 Task: Find connections with filter location San Bartolomé with filter topic #lawstudentswith filter profile language French with filter current company Shapoorji Pallonji Real Estate with filter school Tripura University with filter industry Airlines and Aviation with filter service category Training with filter keywords title Market Development Manager
Action: Mouse moved to (698, 97)
Screenshot: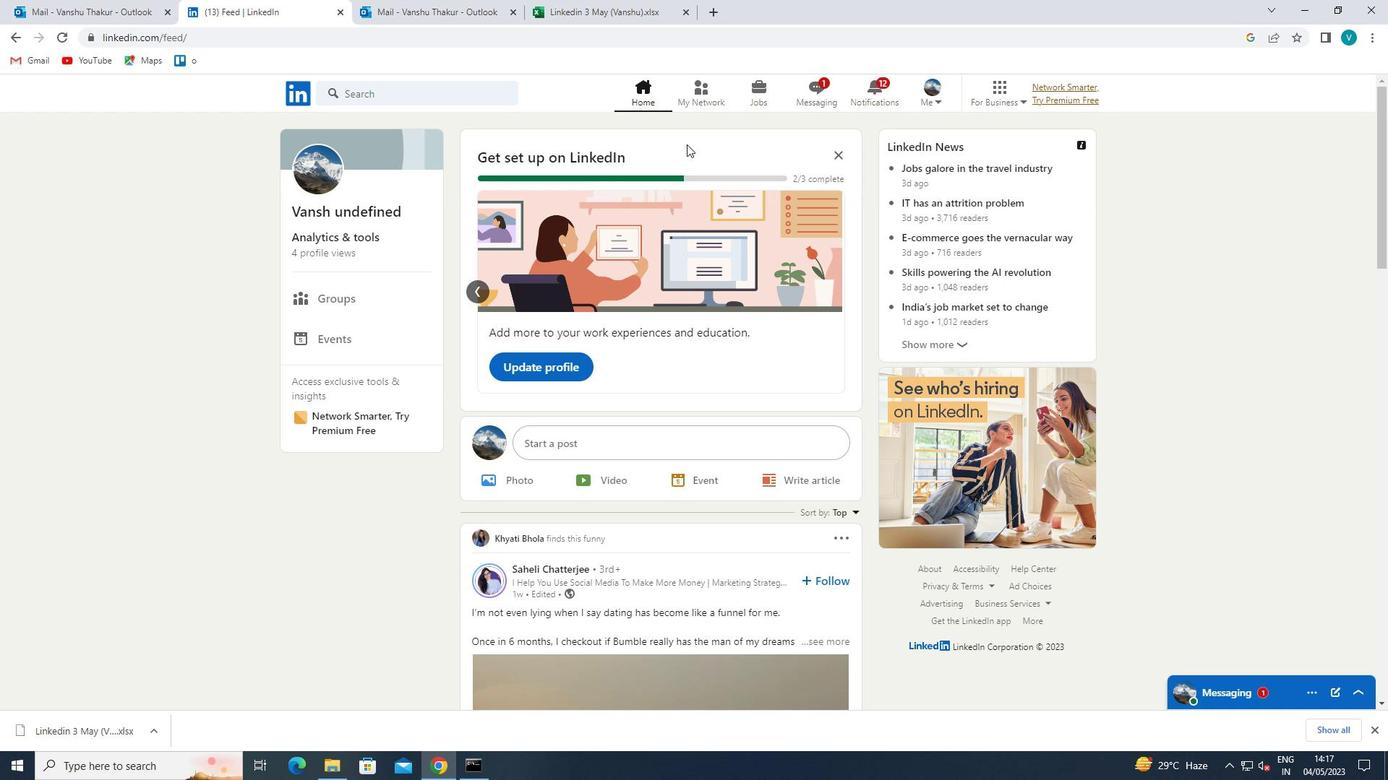 
Action: Mouse pressed left at (698, 97)
Screenshot: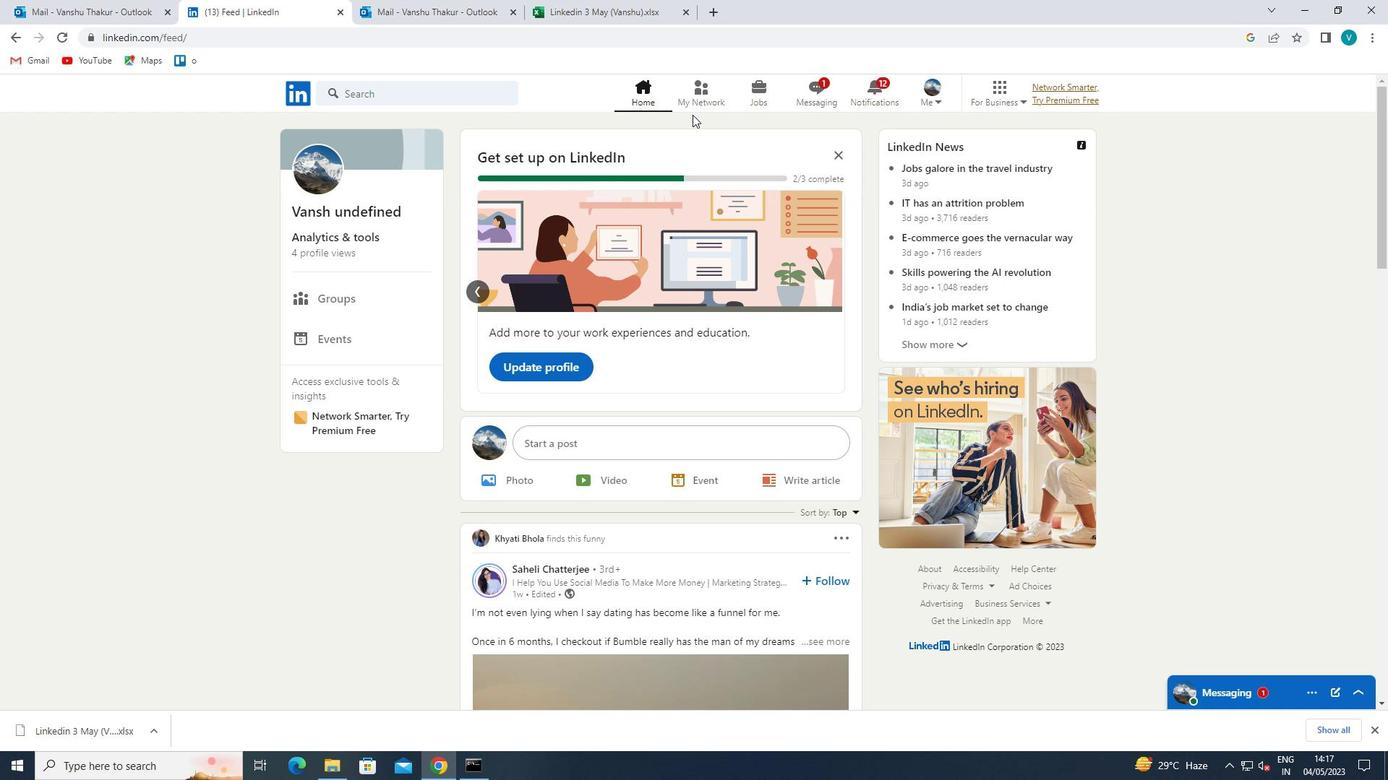 
Action: Mouse moved to (407, 172)
Screenshot: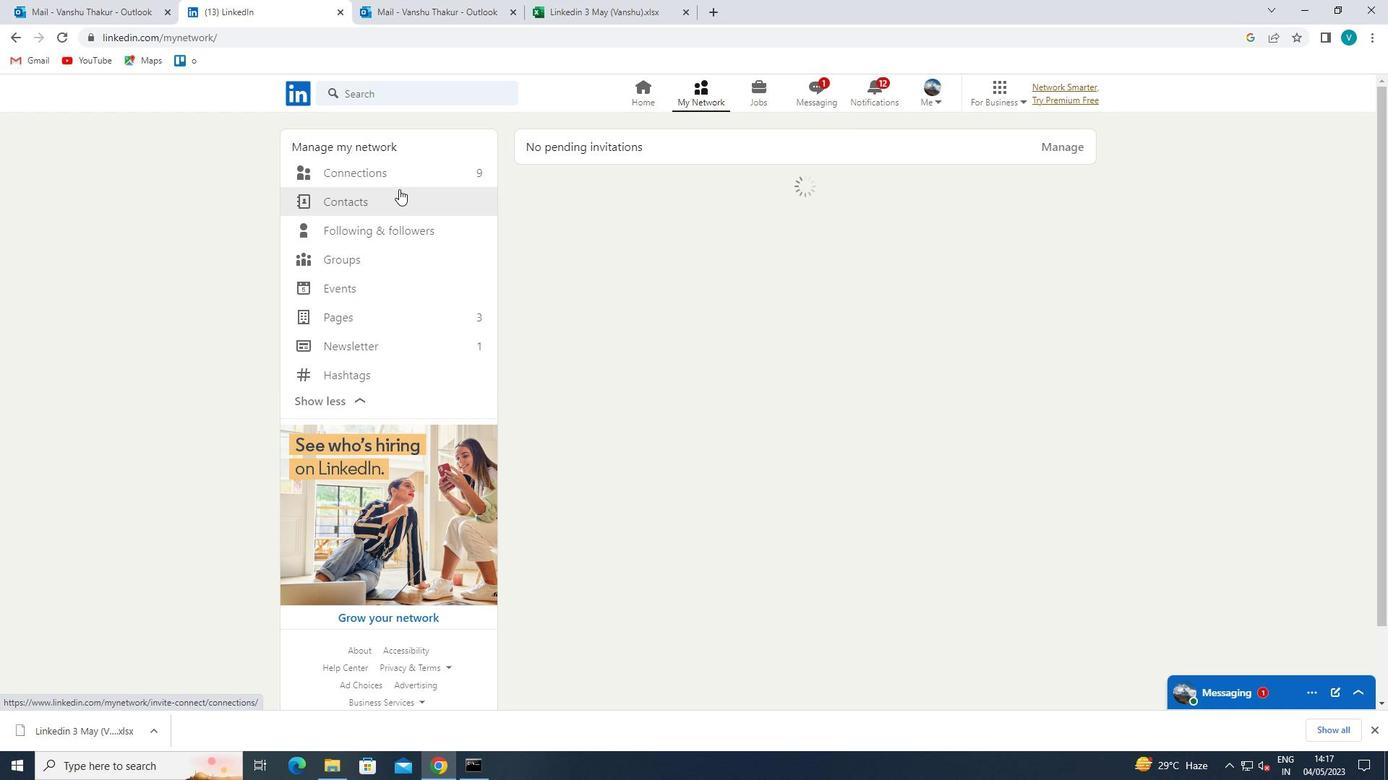 
Action: Mouse pressed left at (407, 172)
Screenshot: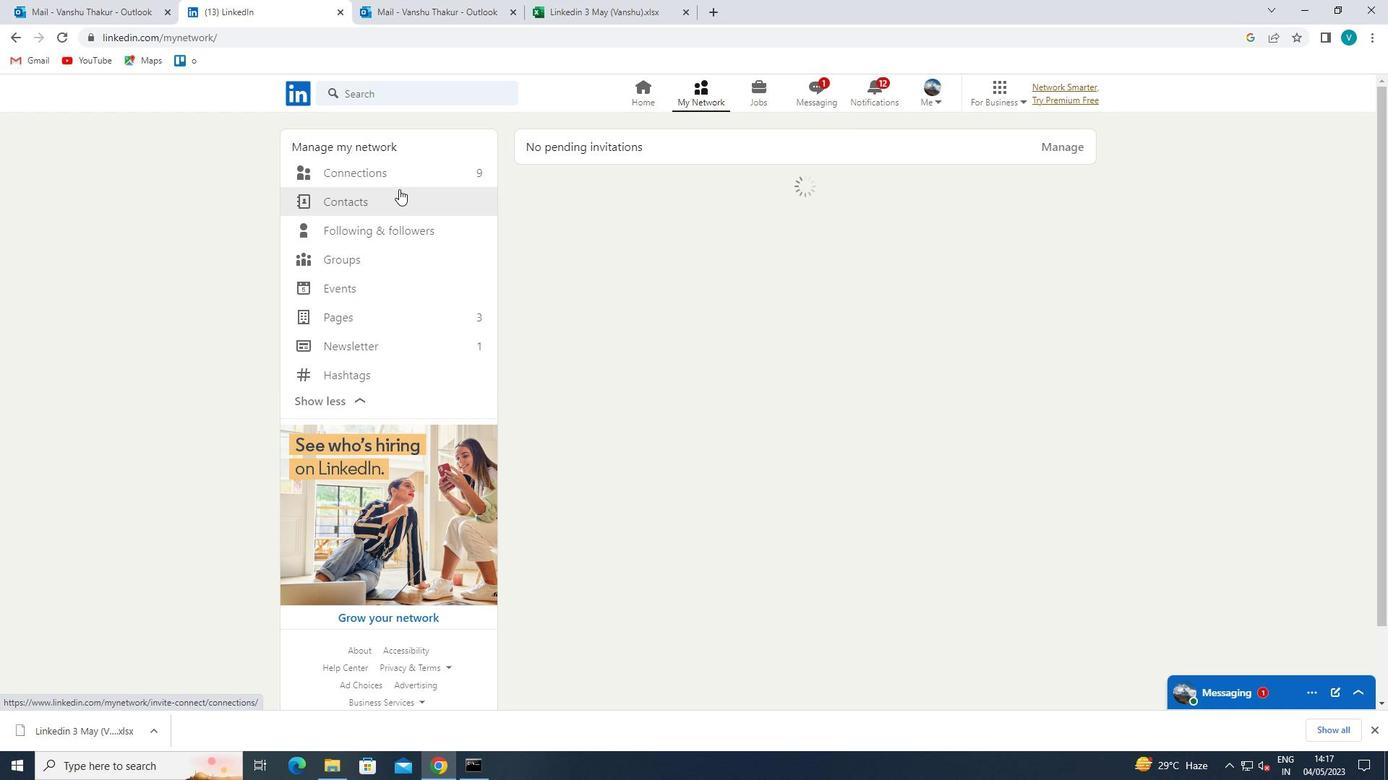 
Action: Mouse moved to (832, 165)
Screenshot: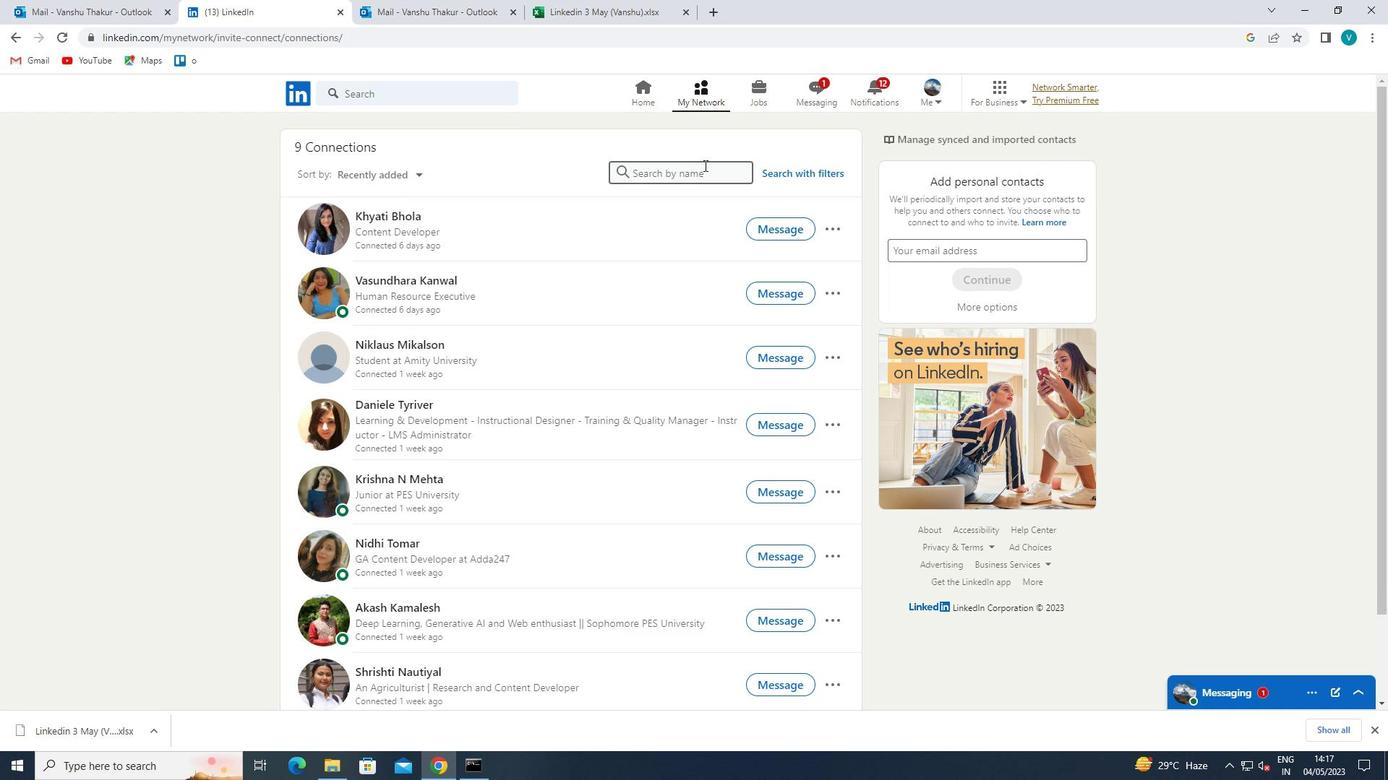 
Action: Mouse pressed left at (832, 165)
Screenshot: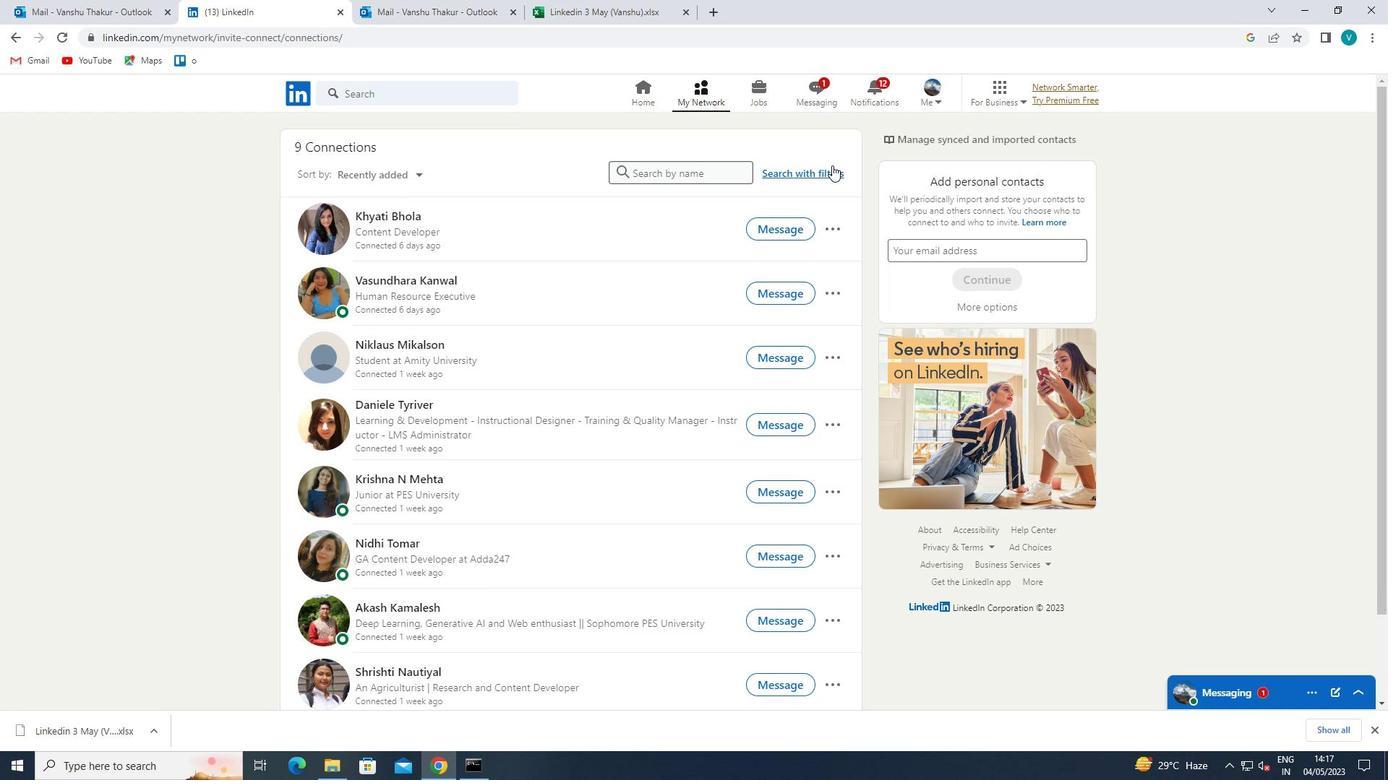 
Action: Mouse moved to (700, 135)
Screenshot: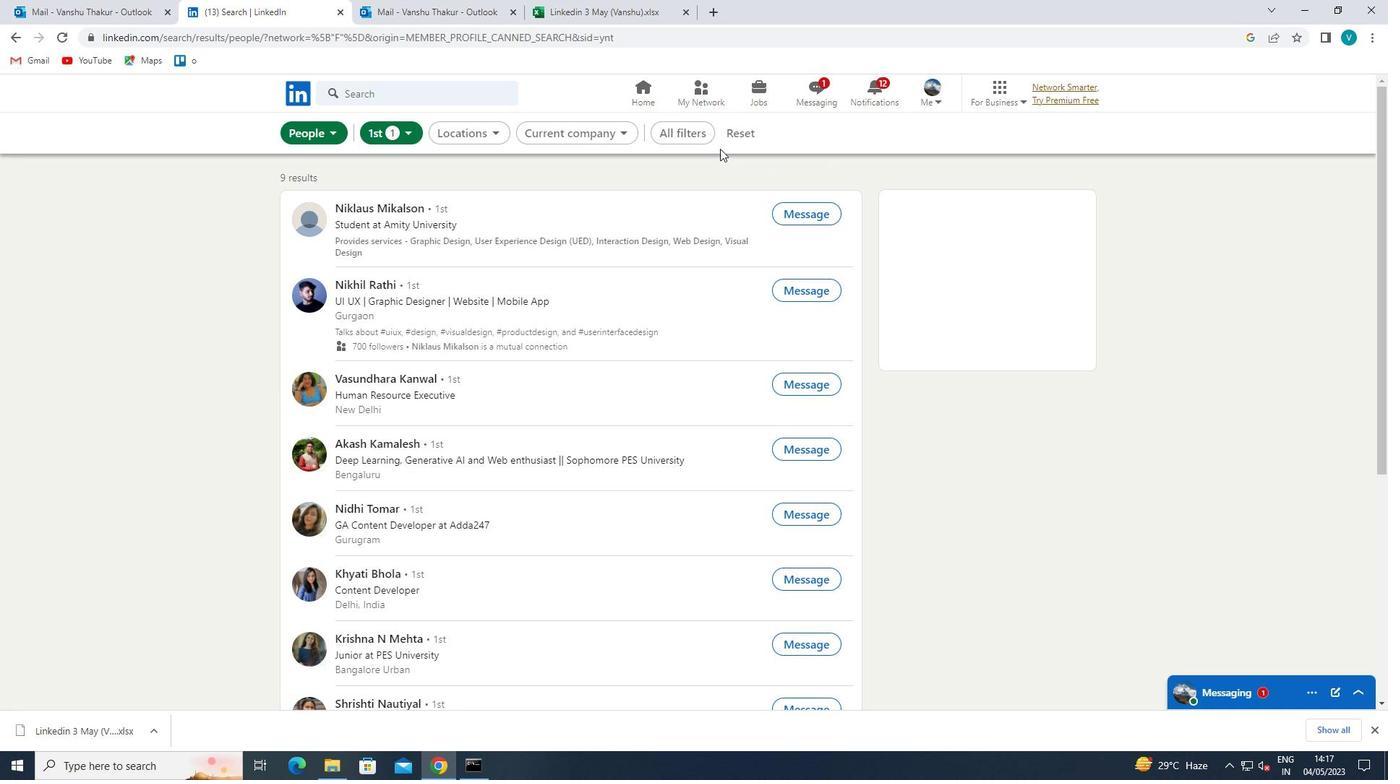 
Action: Mouse pressed left at (700, 135)
Screenshot: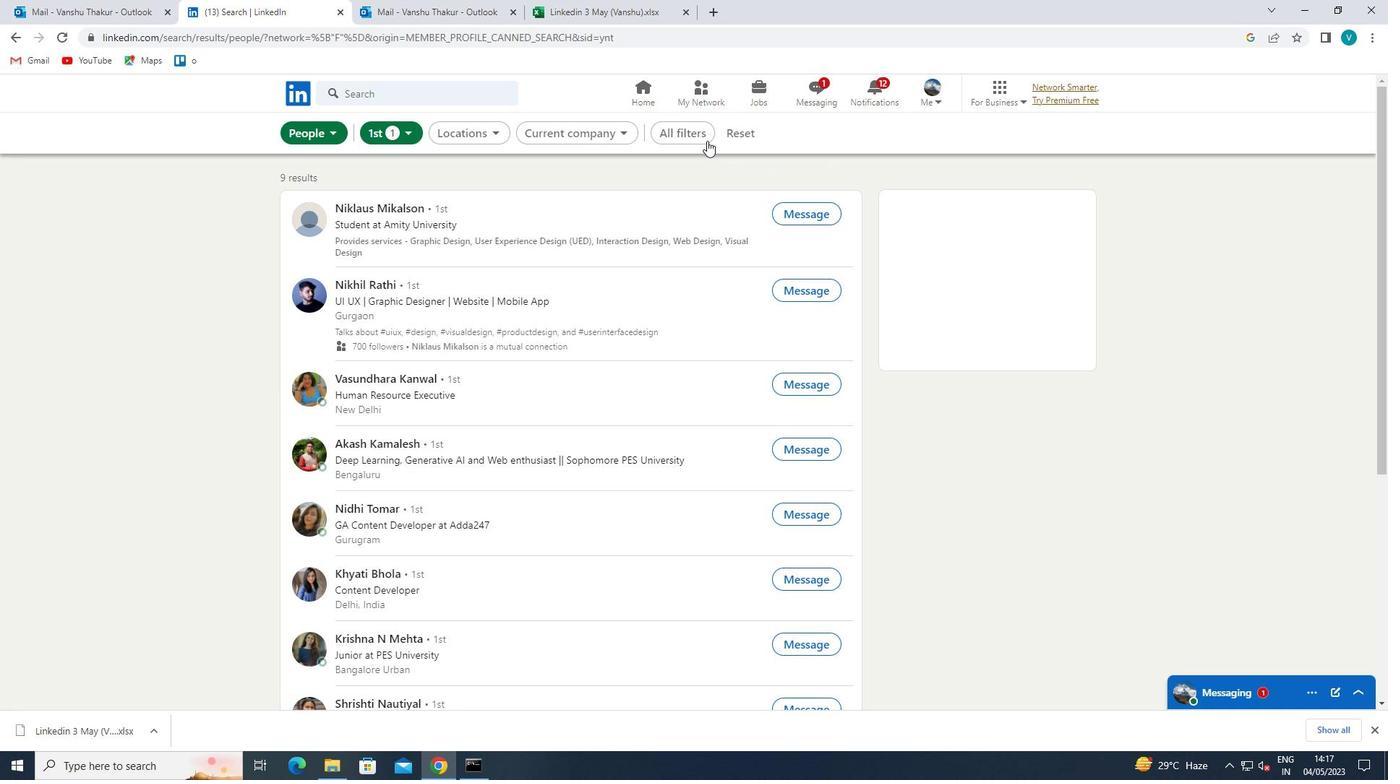 
Action: Mouse moved to (1176, 271)
Screenshot: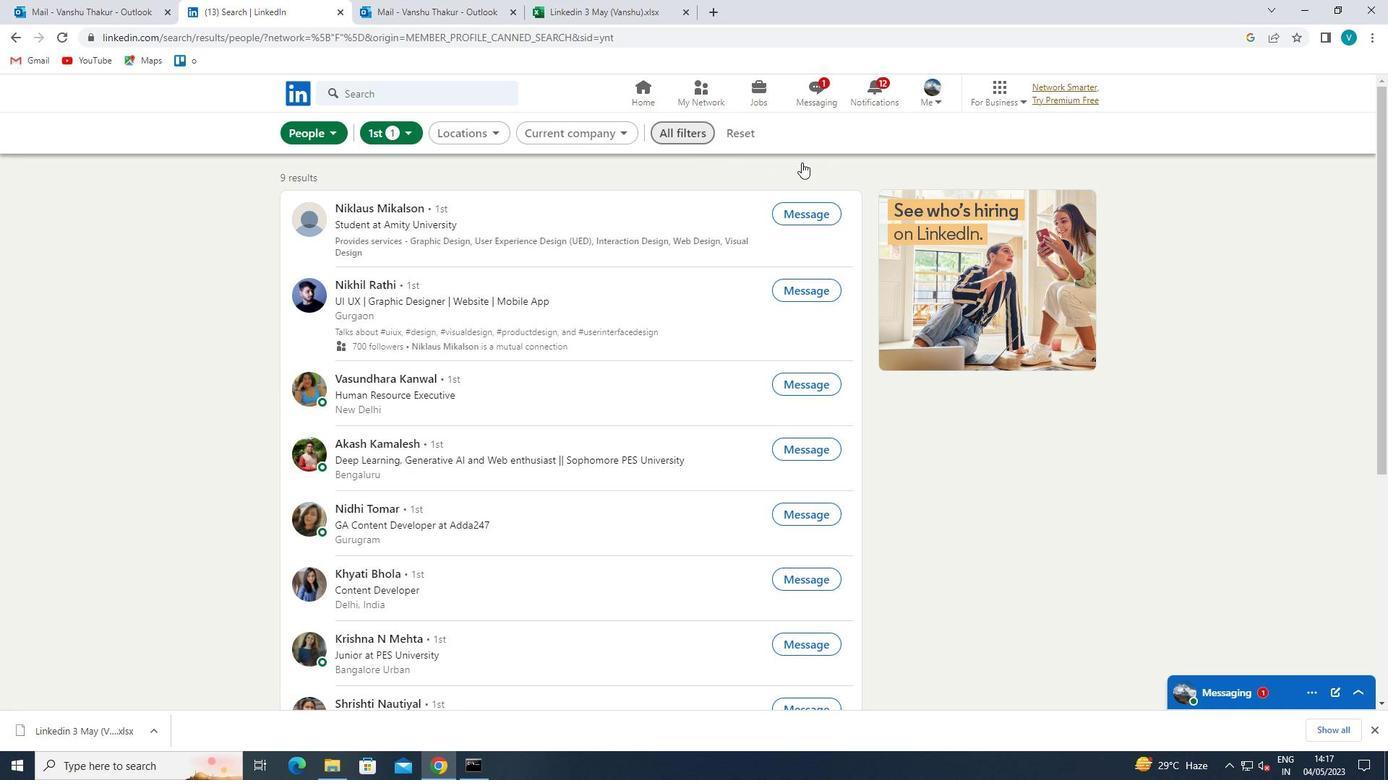 
Action: Mouse scrolled (1176, 270) with delta (0, 0)
Screenshot: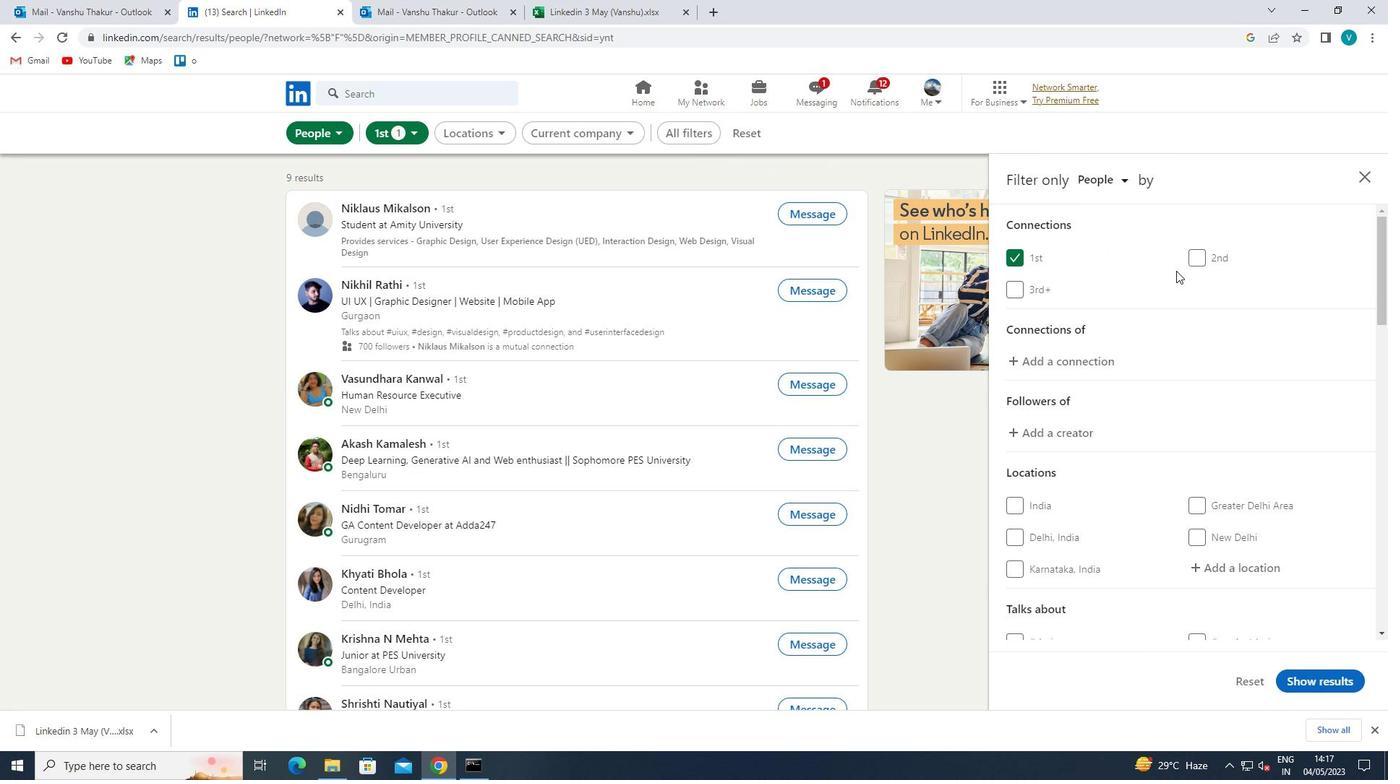 
Action: Mouse scrolled (1176, 270) with delta (0, 0)
Screenshot: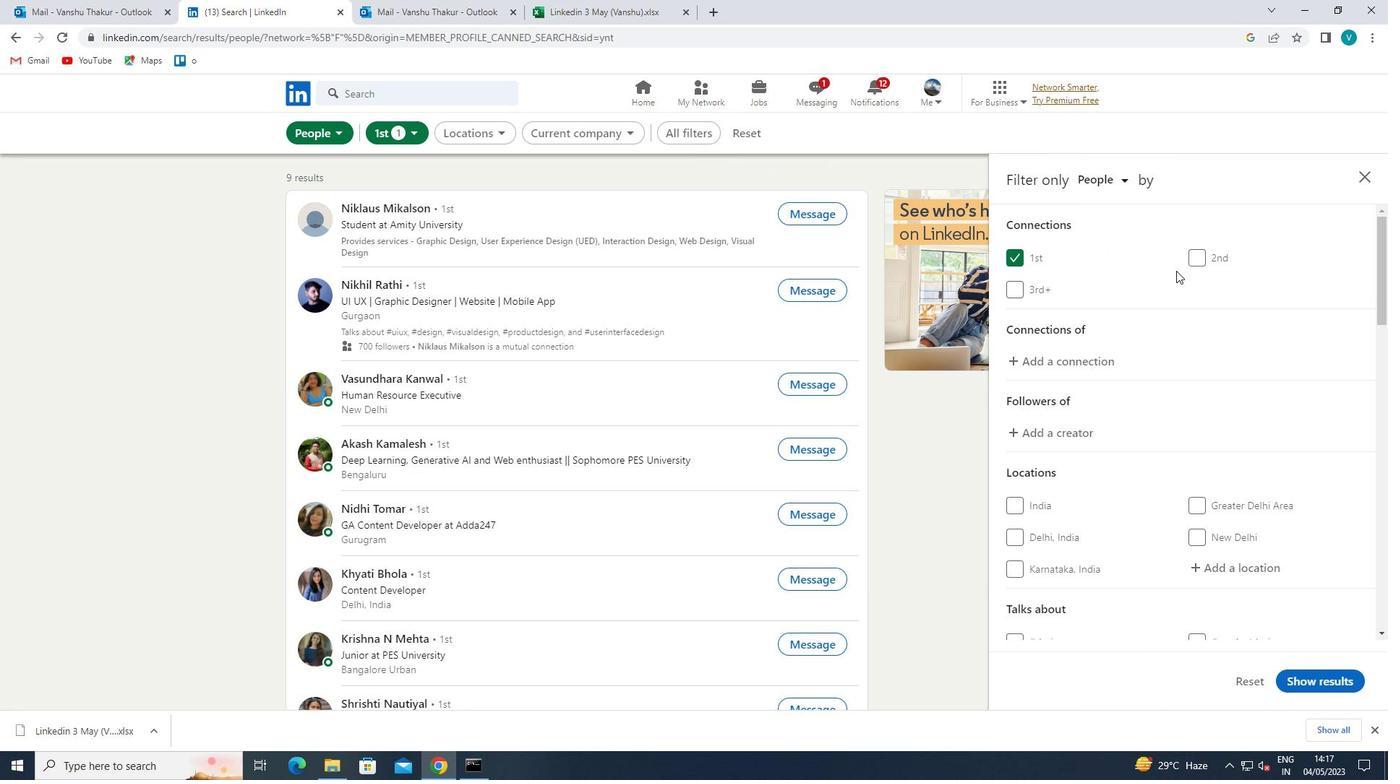 
Action: Mouse scrolled (1176, 270) with delta (0, 0)
Screenshot: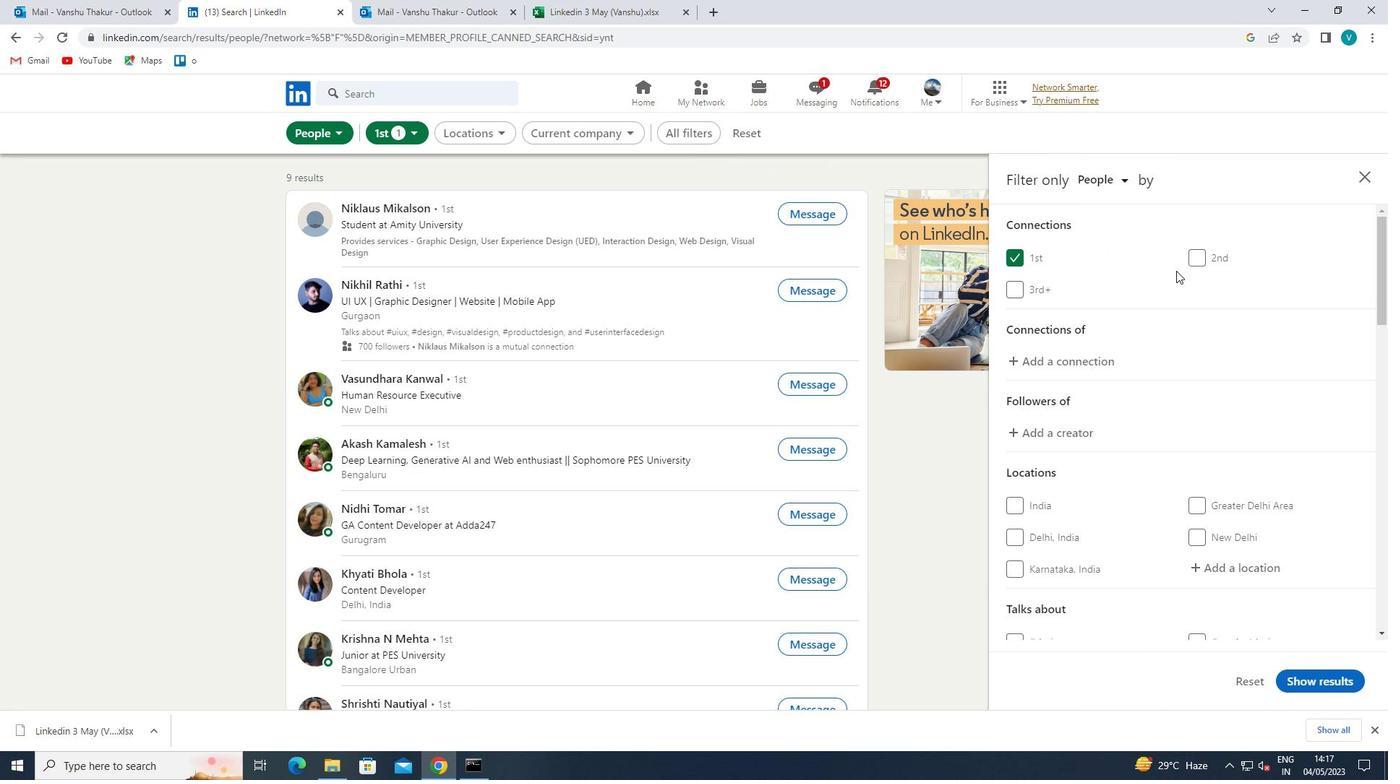 
Action: Mouse scrolled (1176, 270) with delta (0, 0)
Screenshot: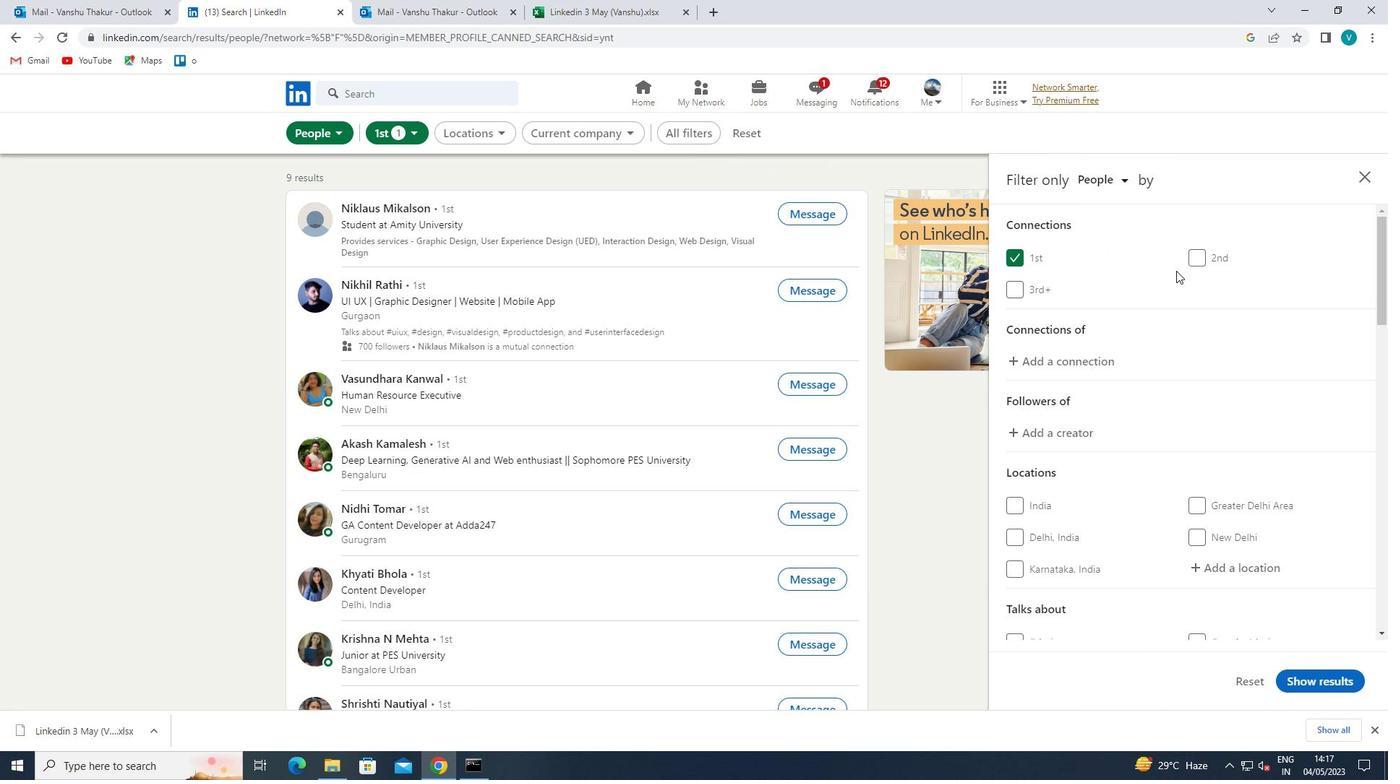 
Action: Mouse moved to (1235, 309)
Screenshot: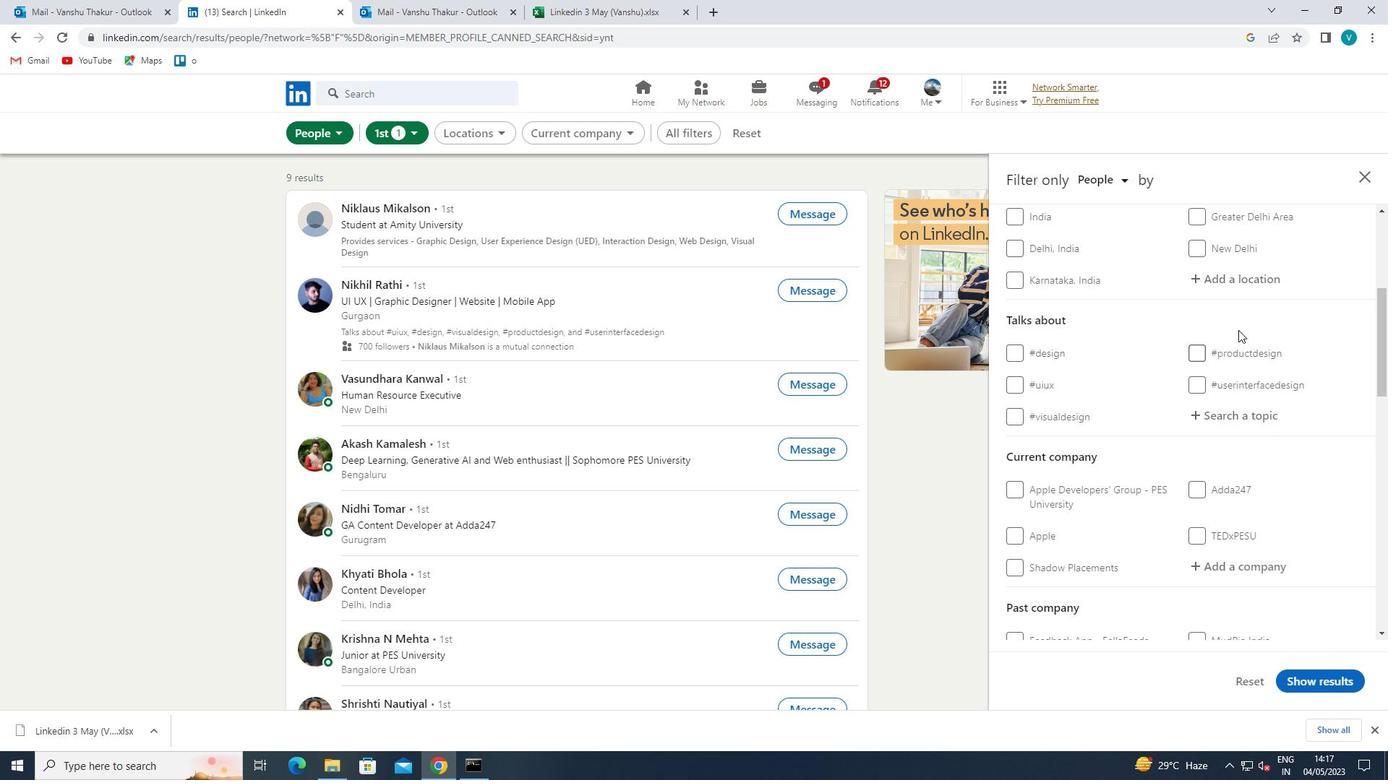 
Action: Mouse scrolled (1235, 310) with delta (0, 0)
Screenshot: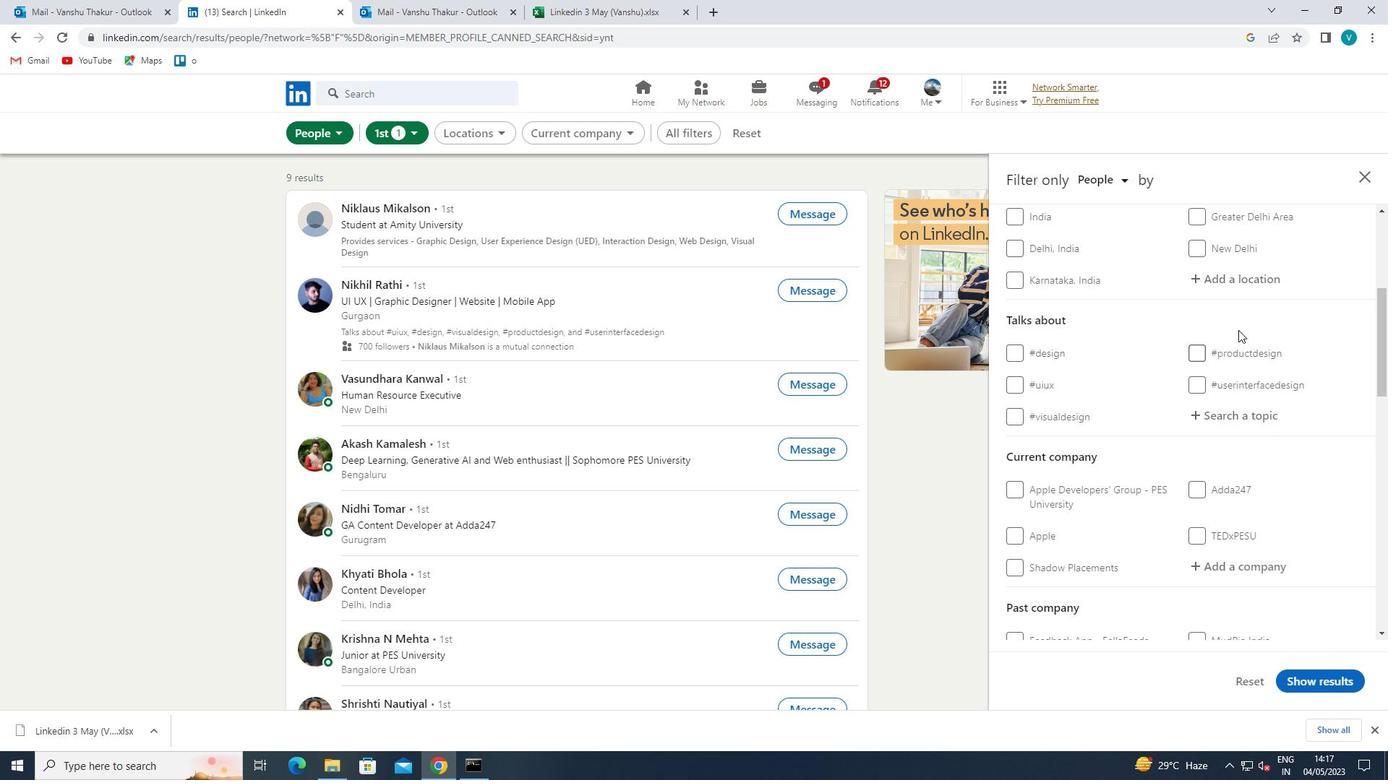 
Action: Mouse moved to (1236, 342)
Screenshot: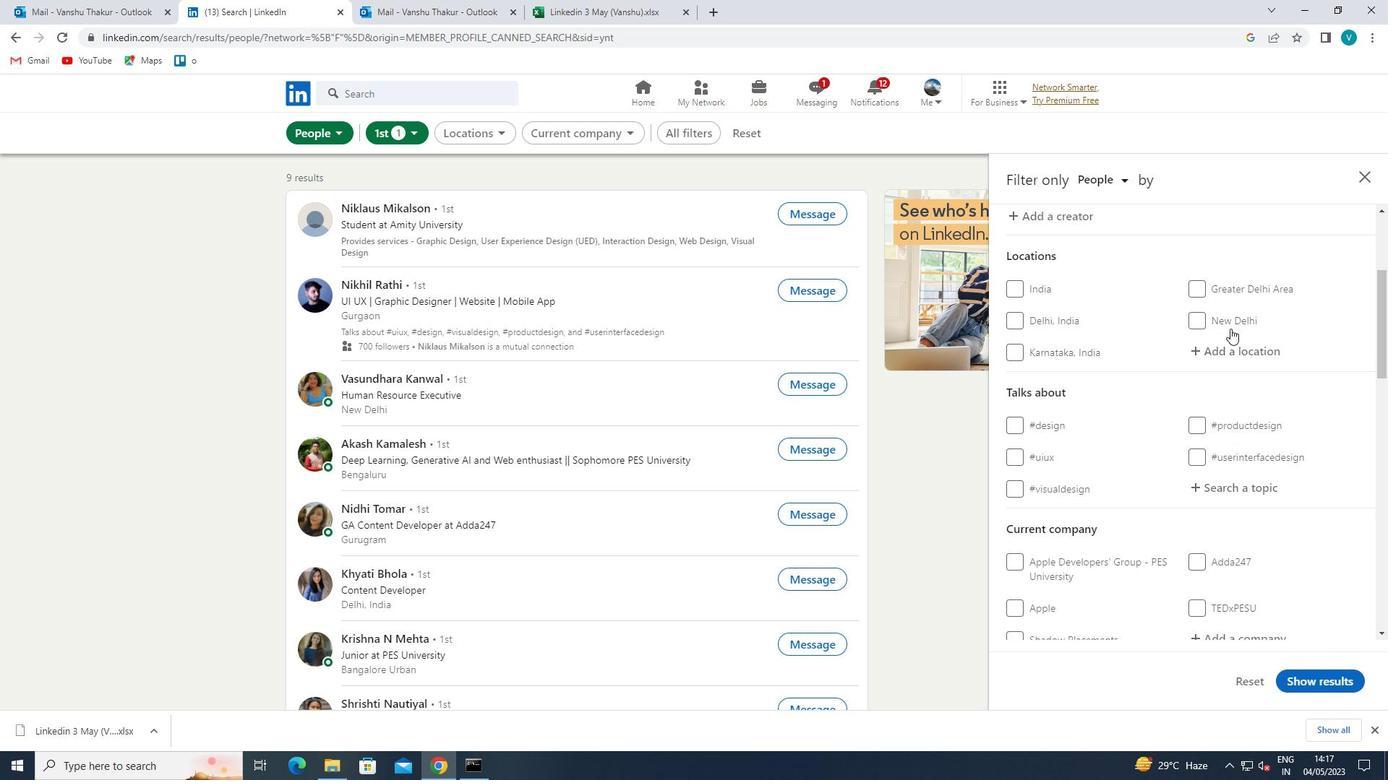 
Action: Mouse pressed left at (1236, 342)
Screenshot: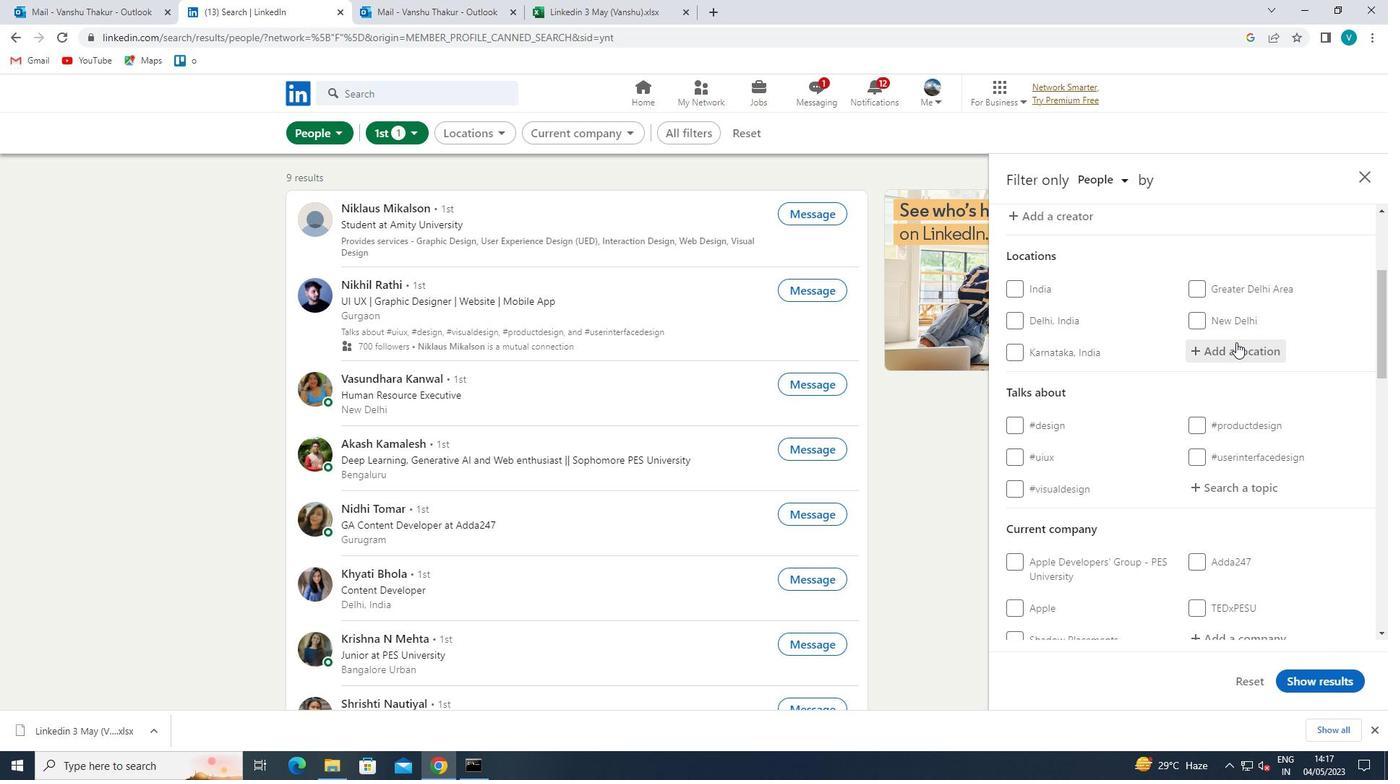 
Action: Key pressed <Key.shift>SAN<Key.space><Key.shift>BARTOLOME
Screenshot: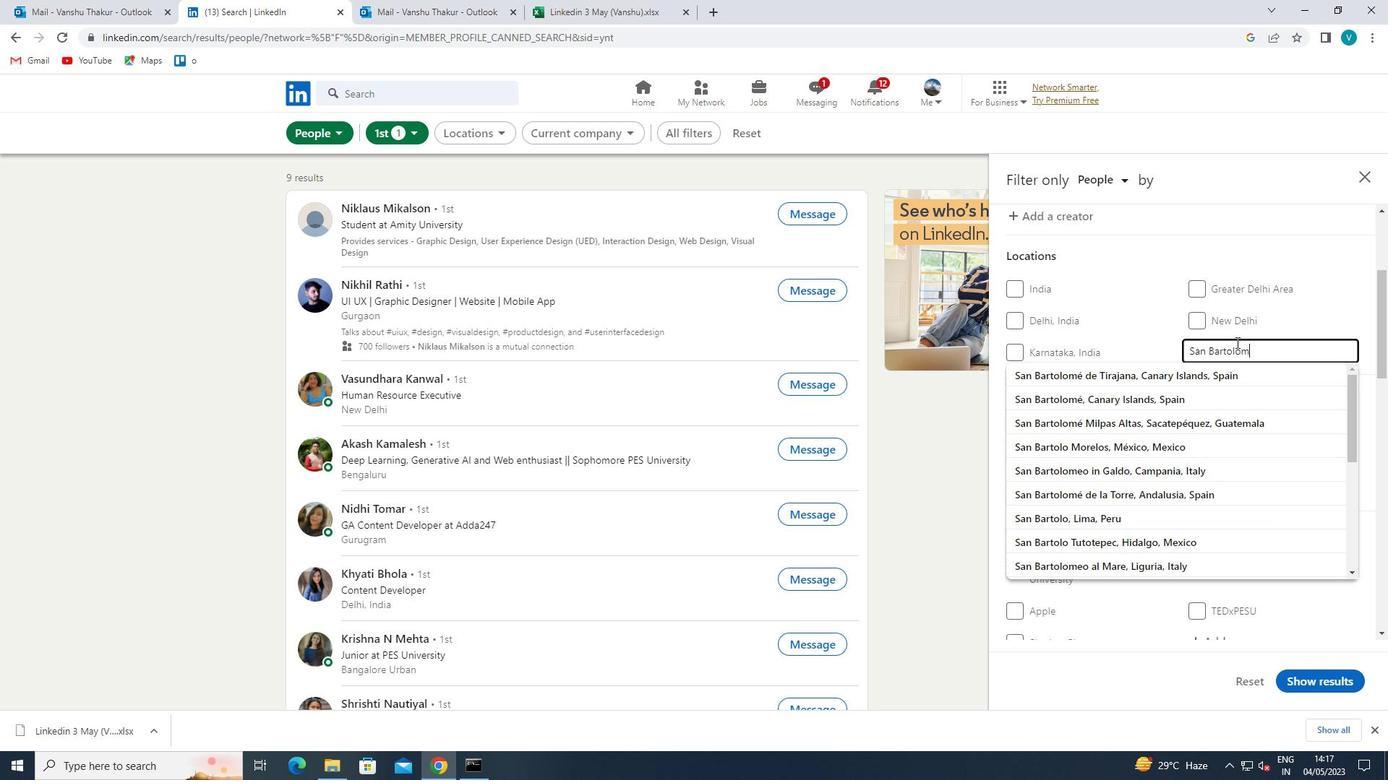 
Action: Mouse moved to (1207, 390)
Screenshot: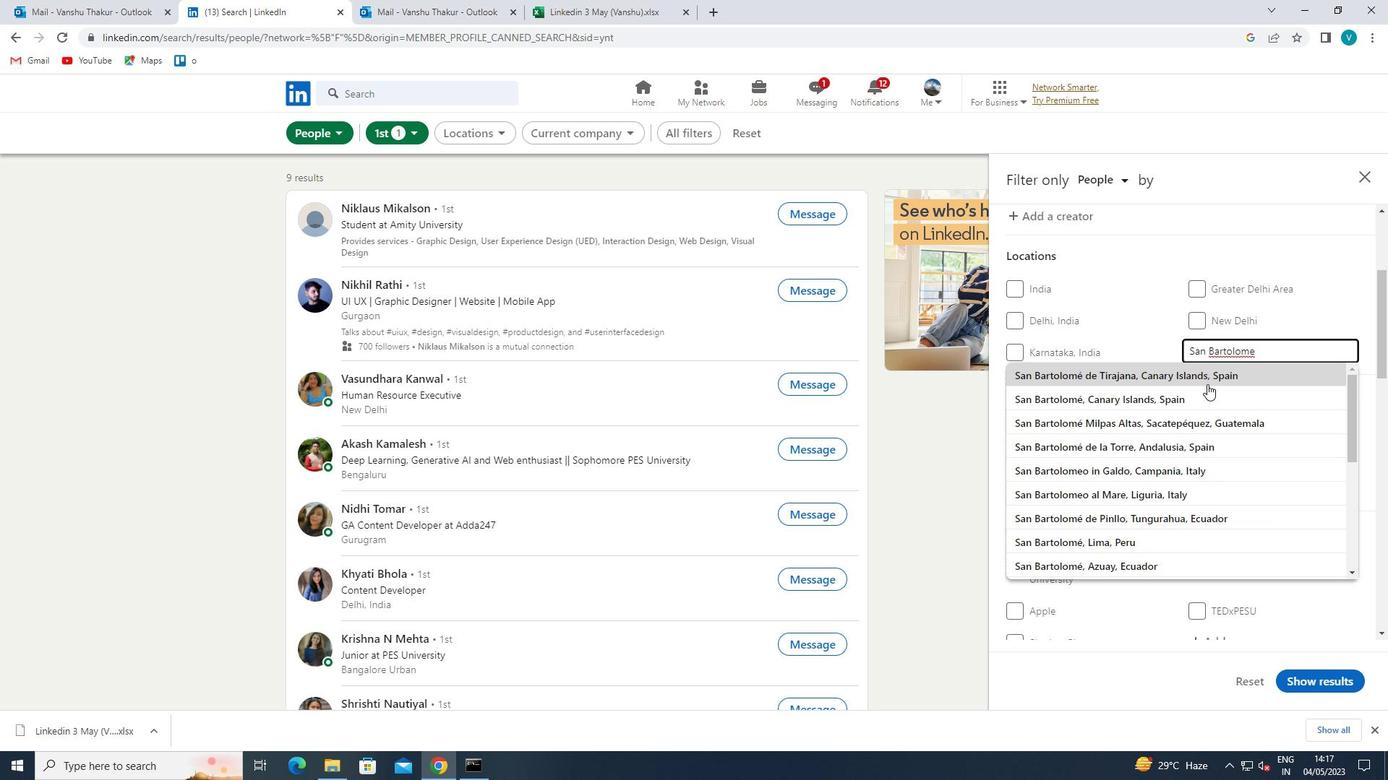 
Action: Mouse pressed left at (1207, 390)
Screenshot: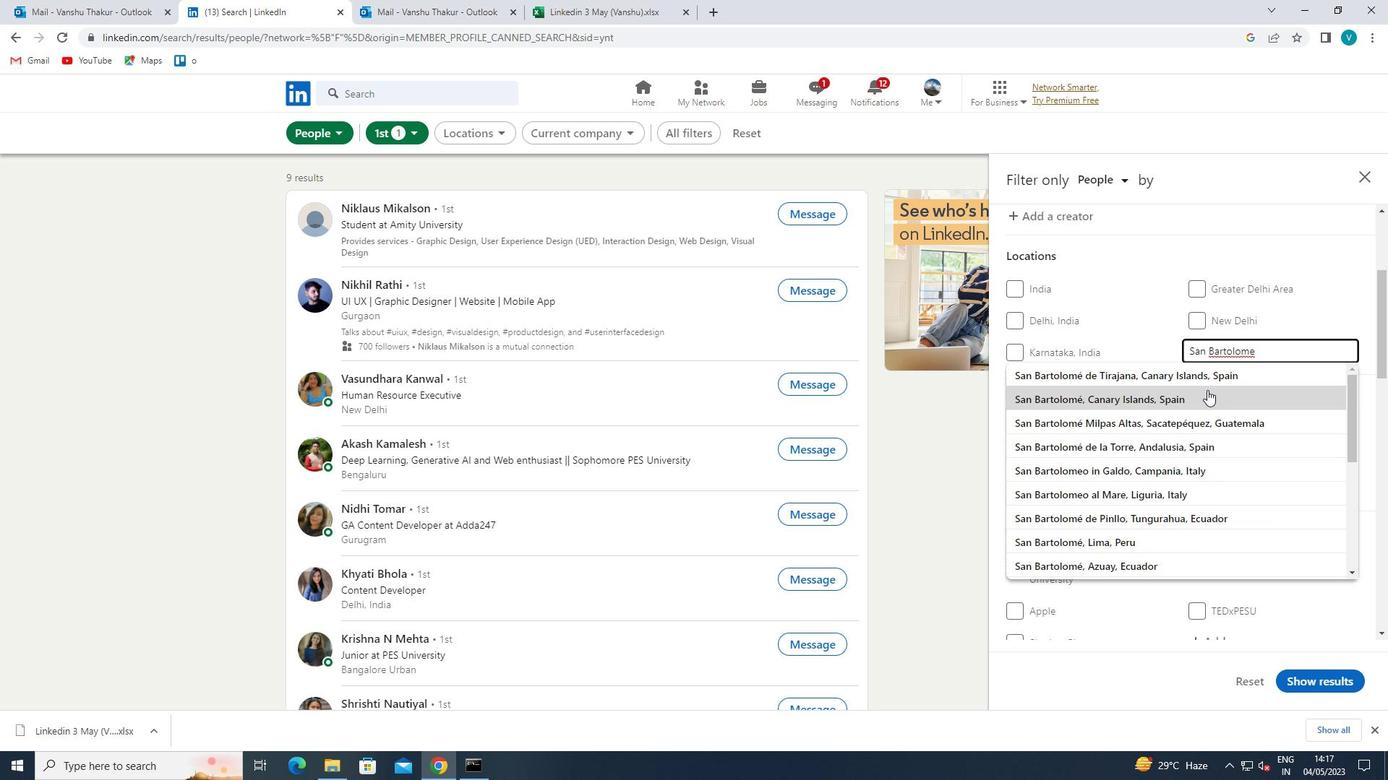 
Action: Mouse scrolled (1207, 389) with delta (0, 0)
Screenshot: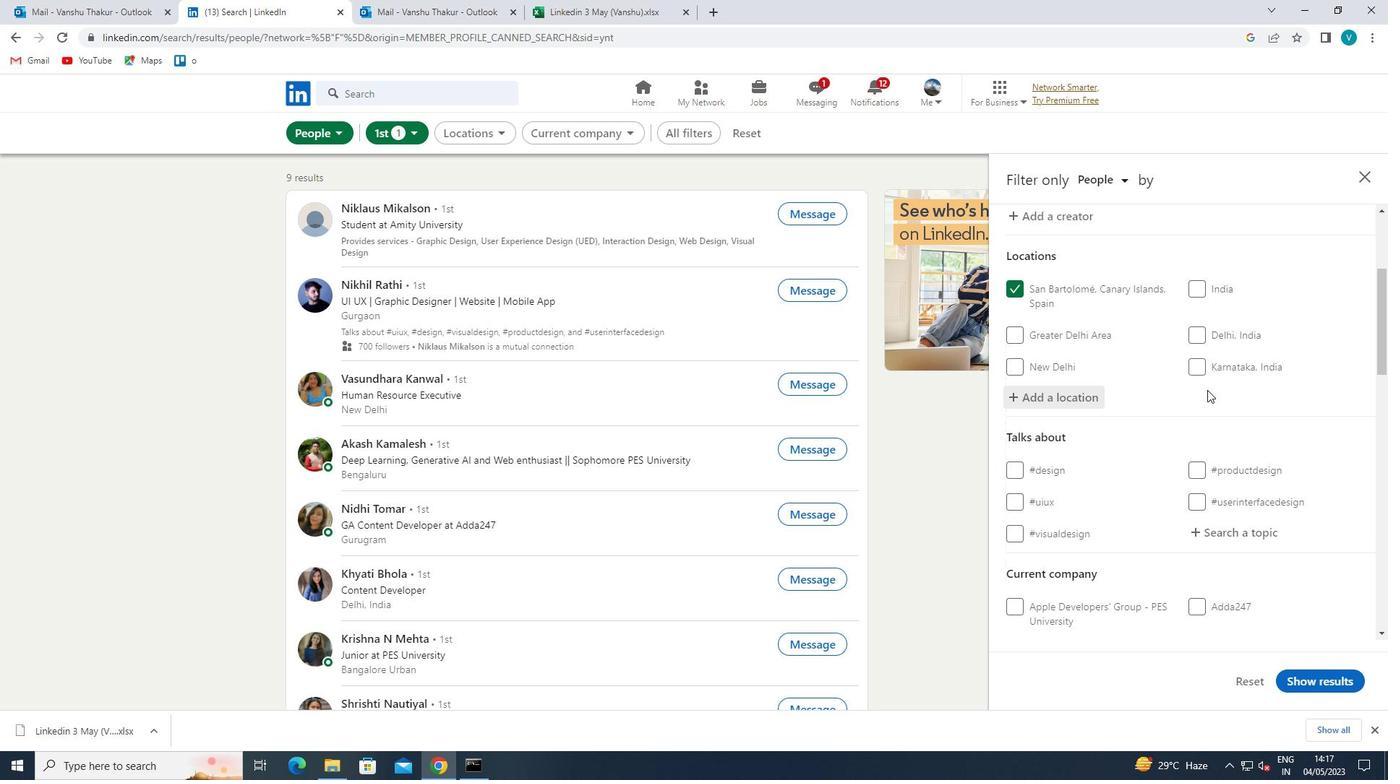 
Action: Mouse scrolled (1207, 389) with delta (0, 0)
Screenshot: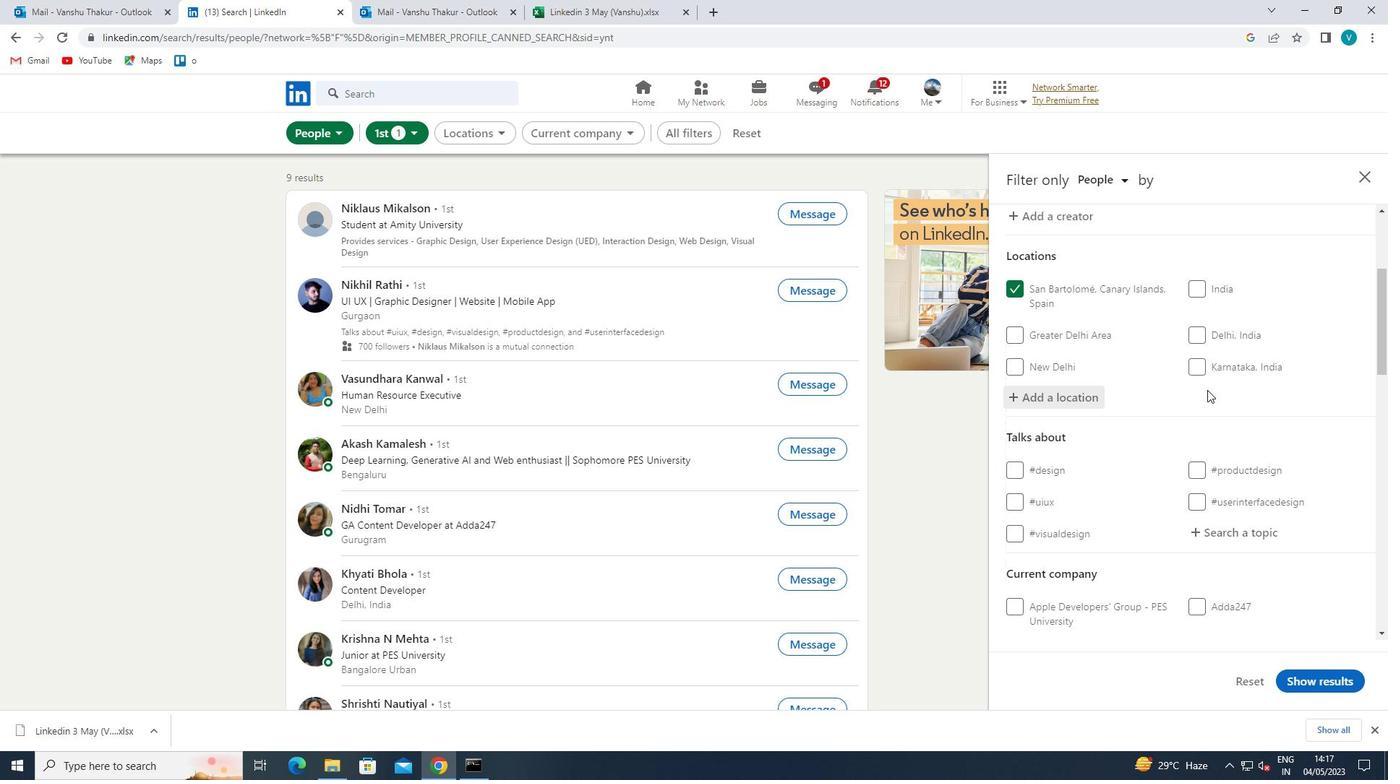 
Action: Mouse pressed left at (1207, 390)
Screenshot: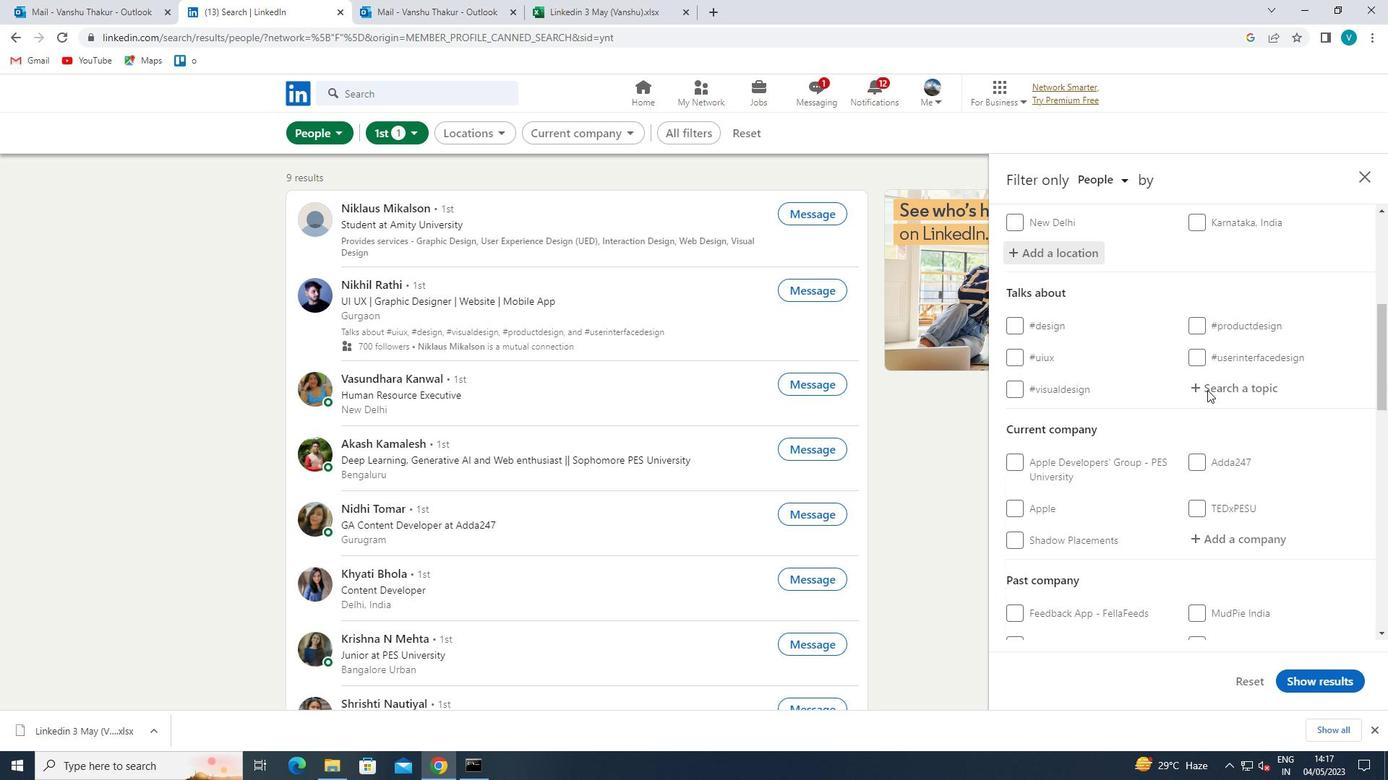 
Action: Key pressed LAWSTUDEN
Screenshot: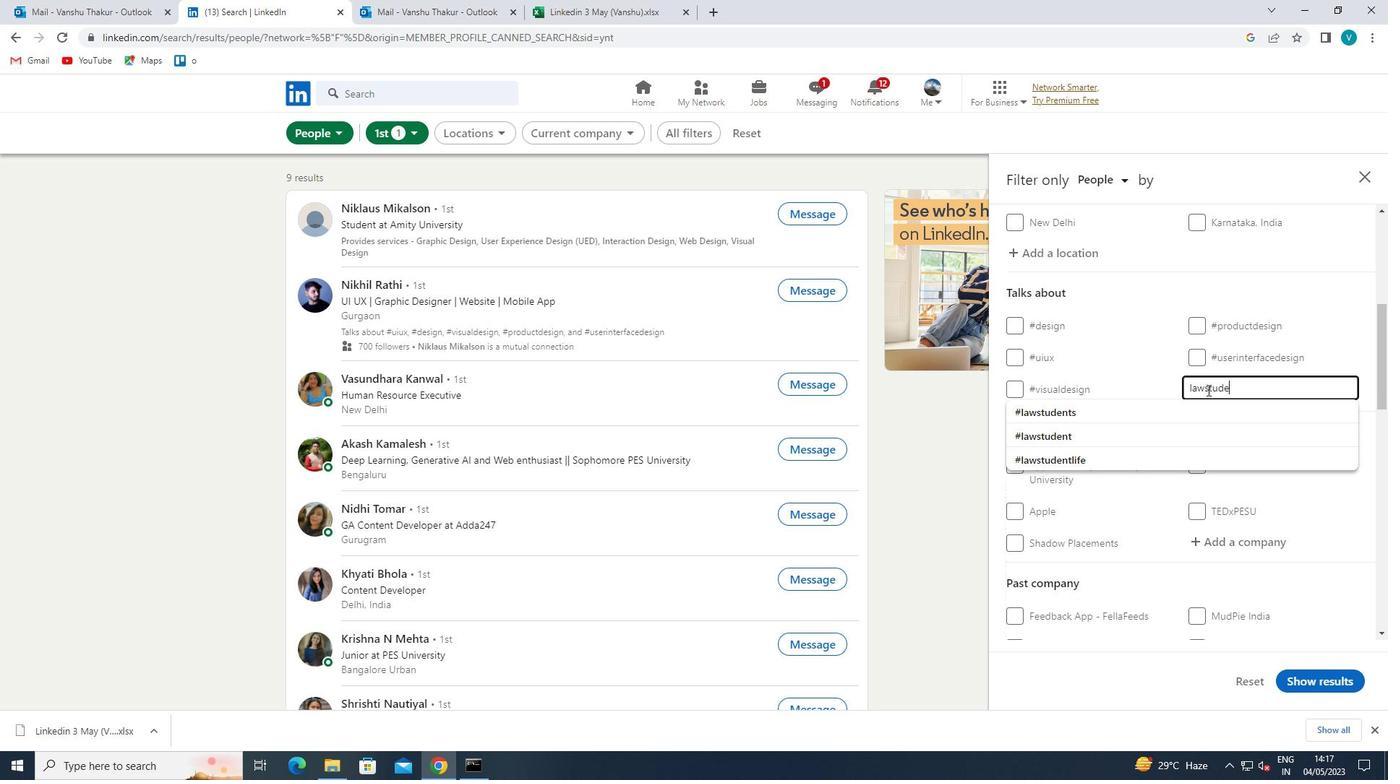 
Action: Mouse moved to (1171, 405)
Screenshot: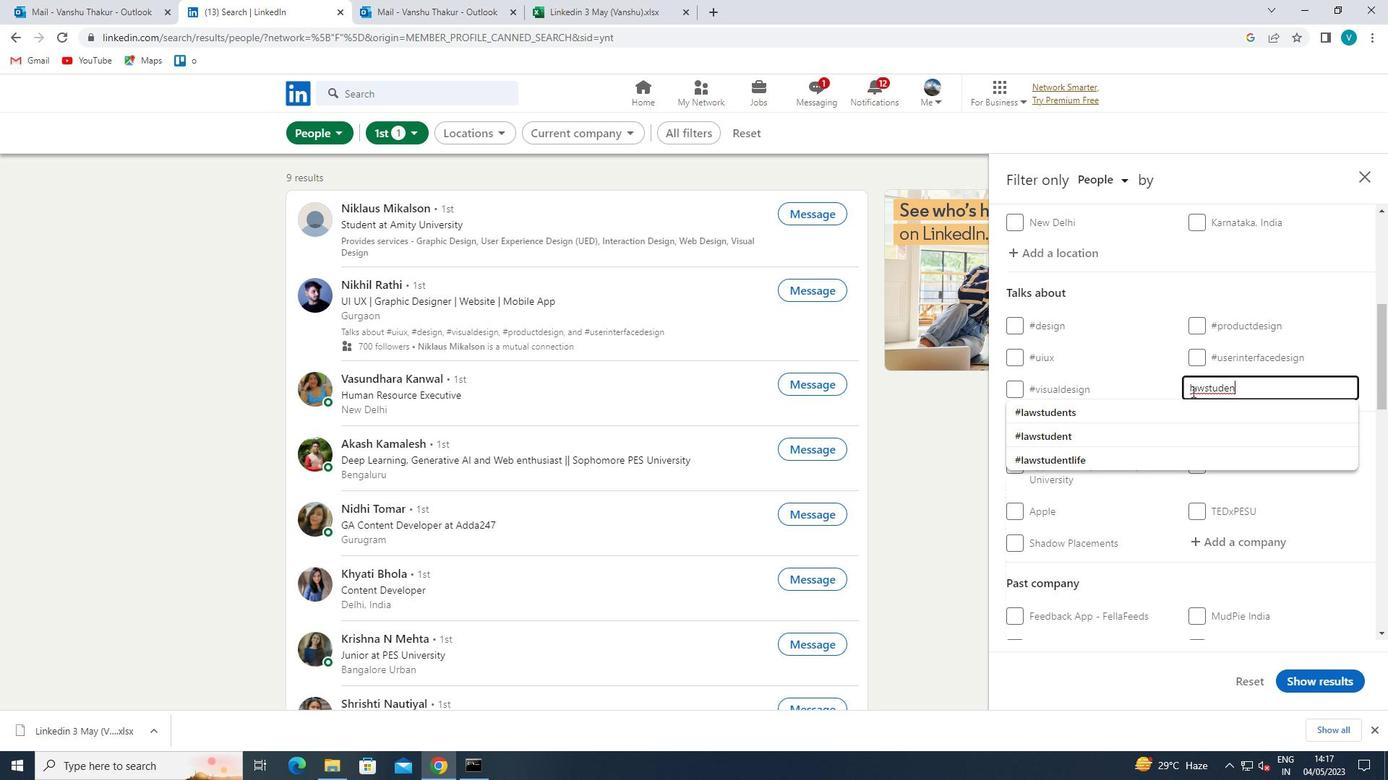 
Action: Mouse pressed left at (1171, 405)
Screenshot: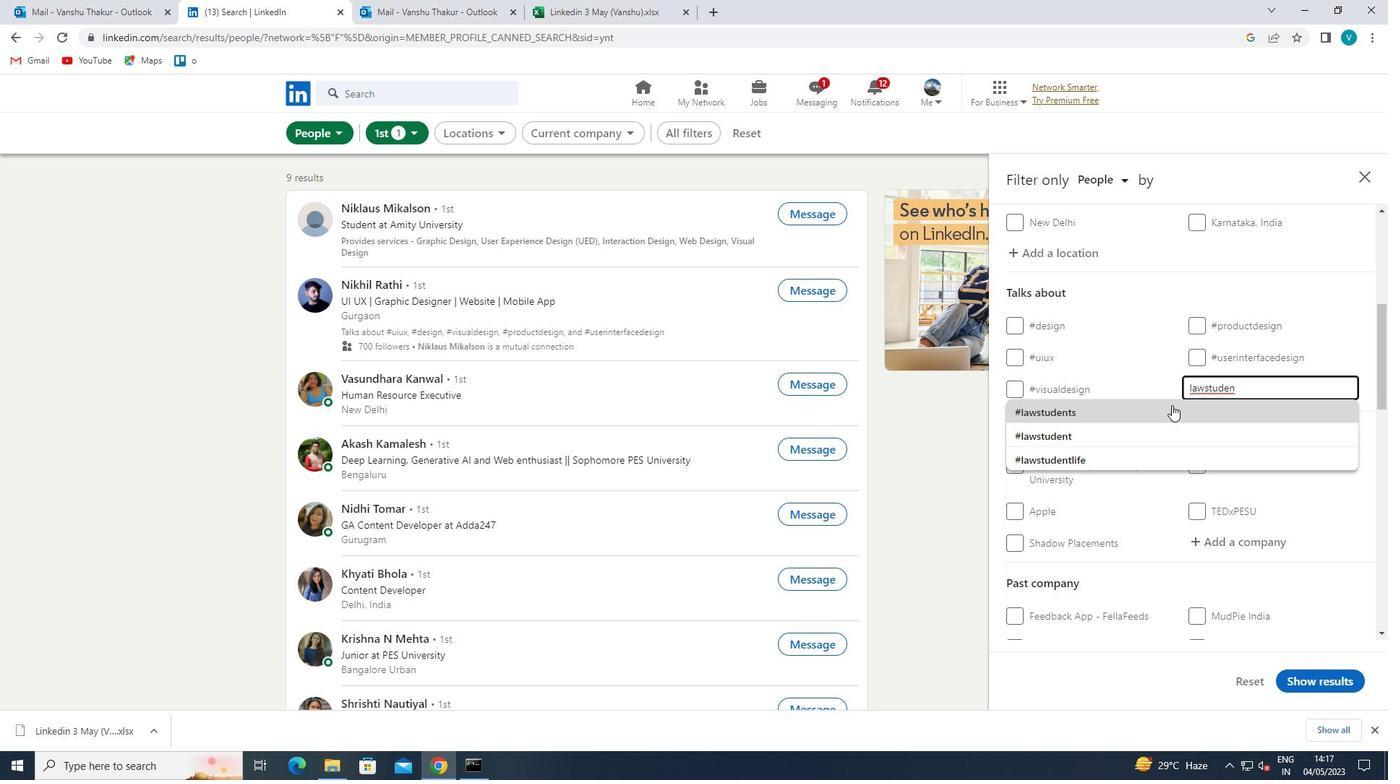 
Action: Mouse moved to (1171, 406)
Screenshot: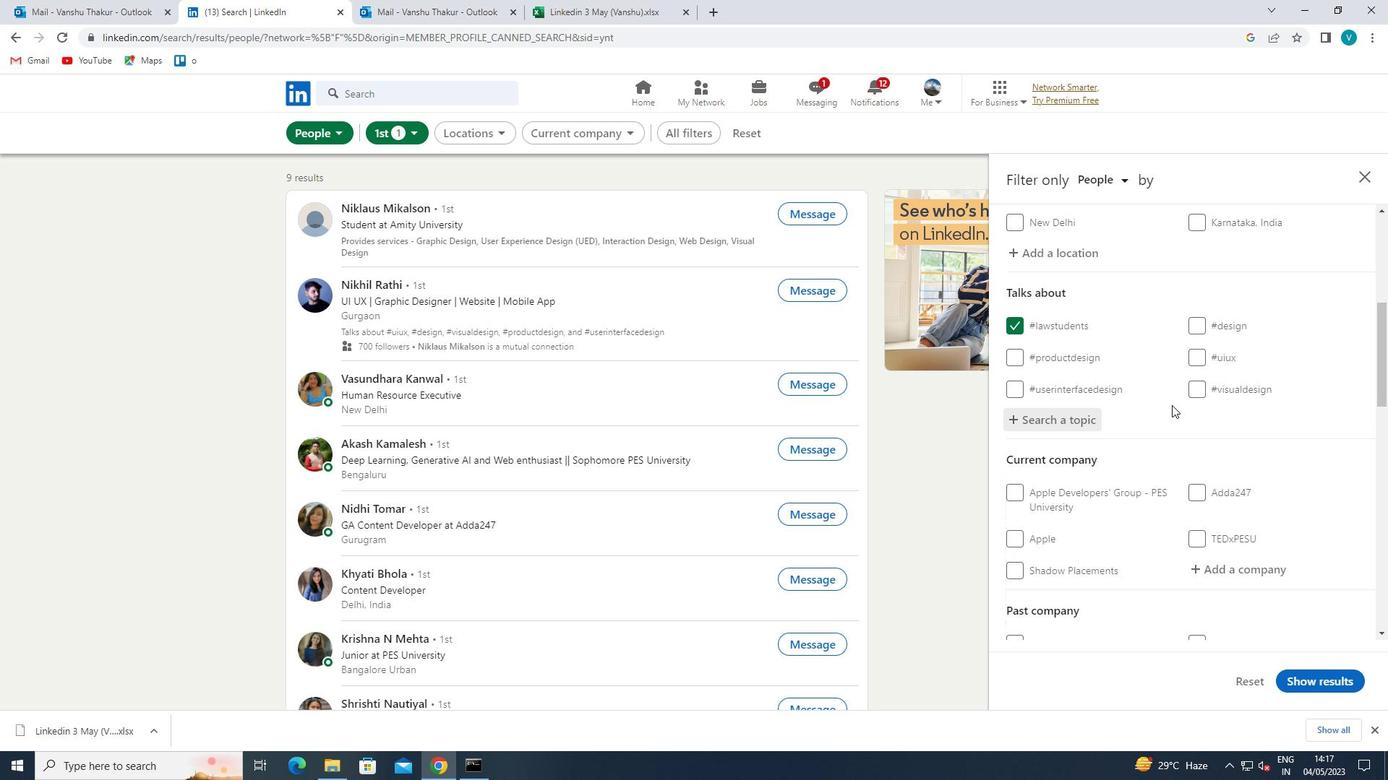 
Action: Mouse scrolled (1171, 405) with delta (0, 0)
Screenshot: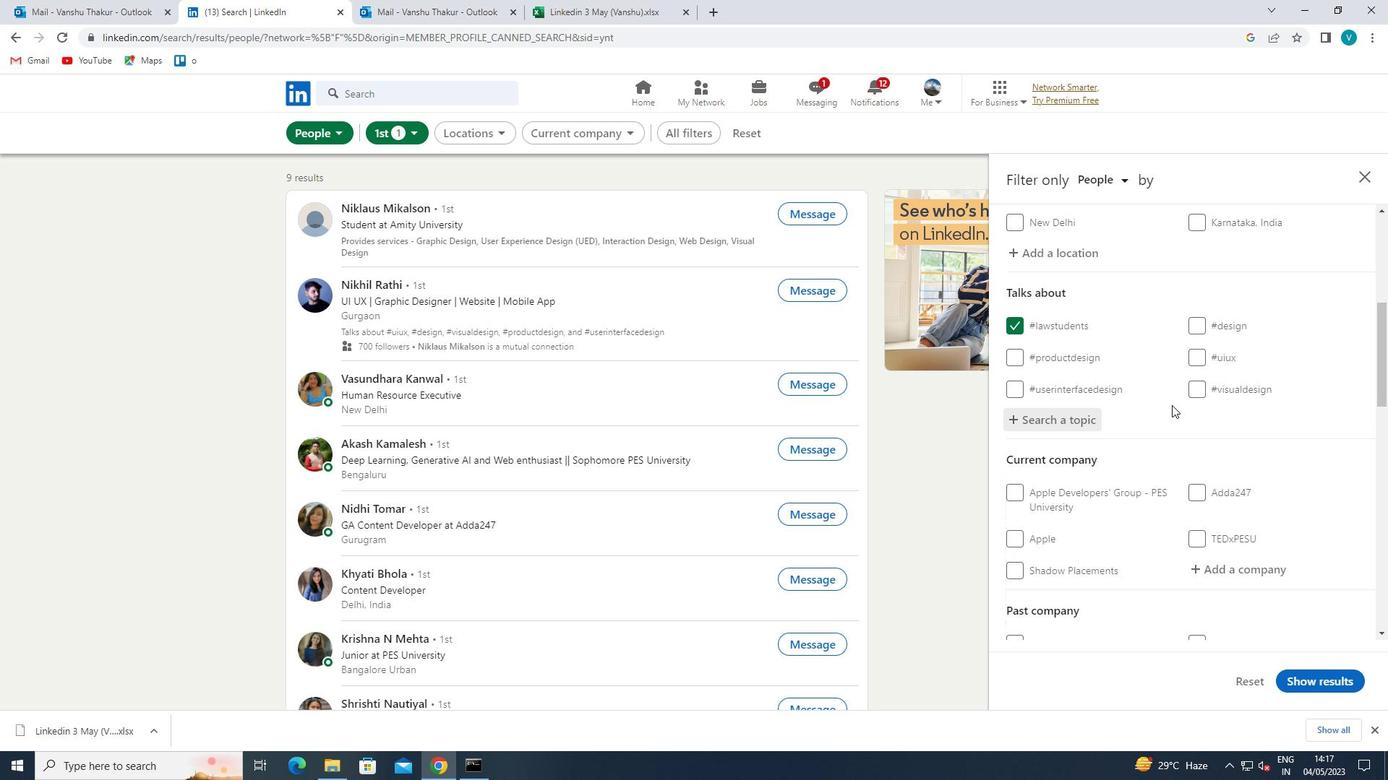 
Action: Mouse moved to (1170, 407)
Screenshot: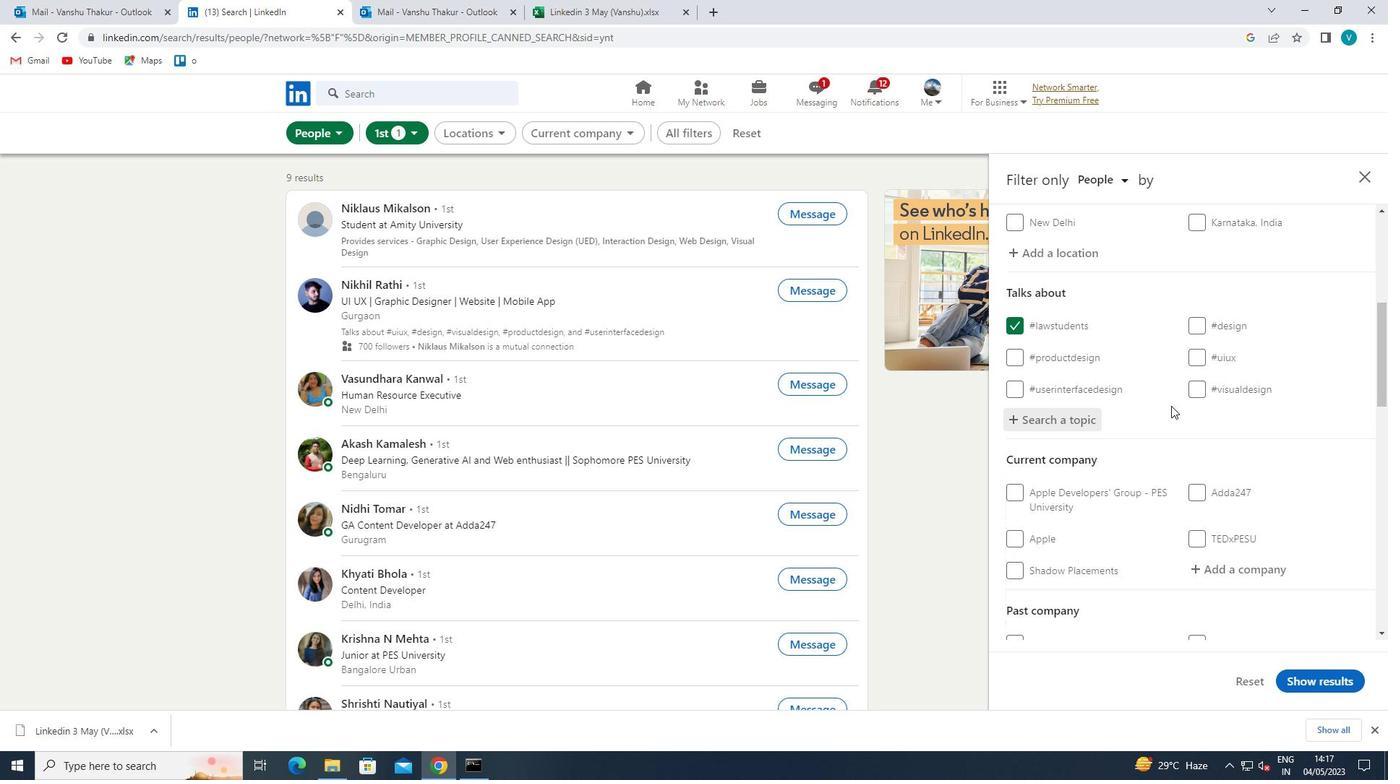 
Action: Mouse scrolled (1170, 406) with delta (0, 0)
Screenshot: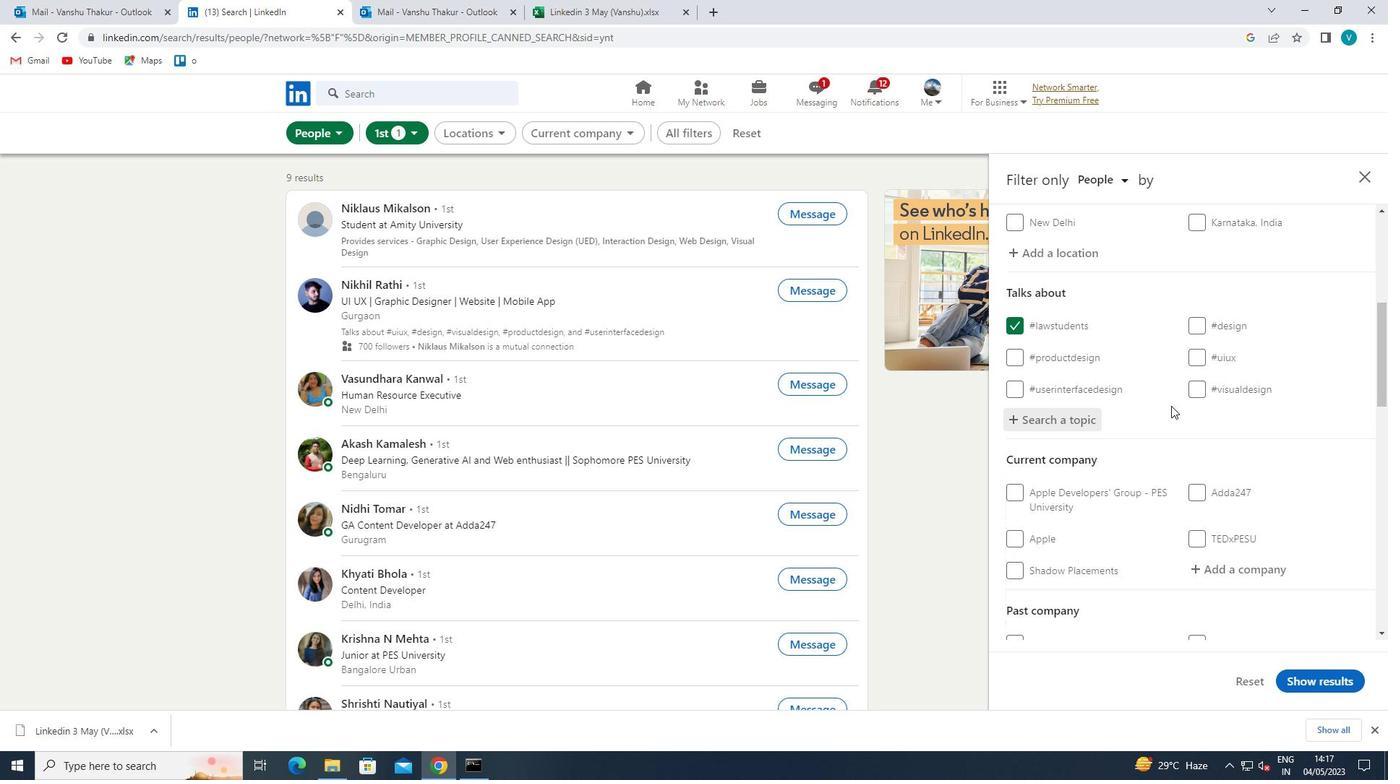 
Action: Mouse scrolled (1170, 406) with delta (0, 0)
Screenshot: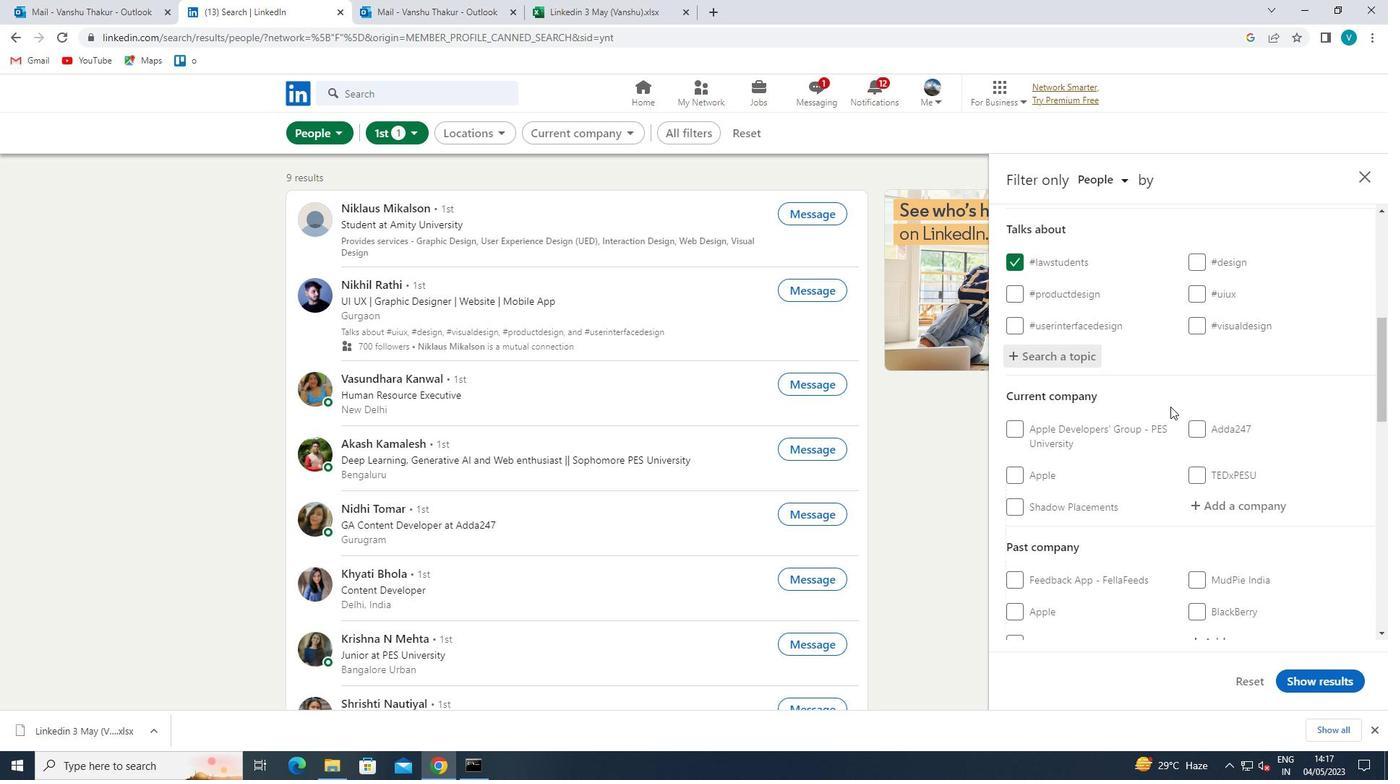 
Action: Mouse moved to (1218, 352)
Screenshot: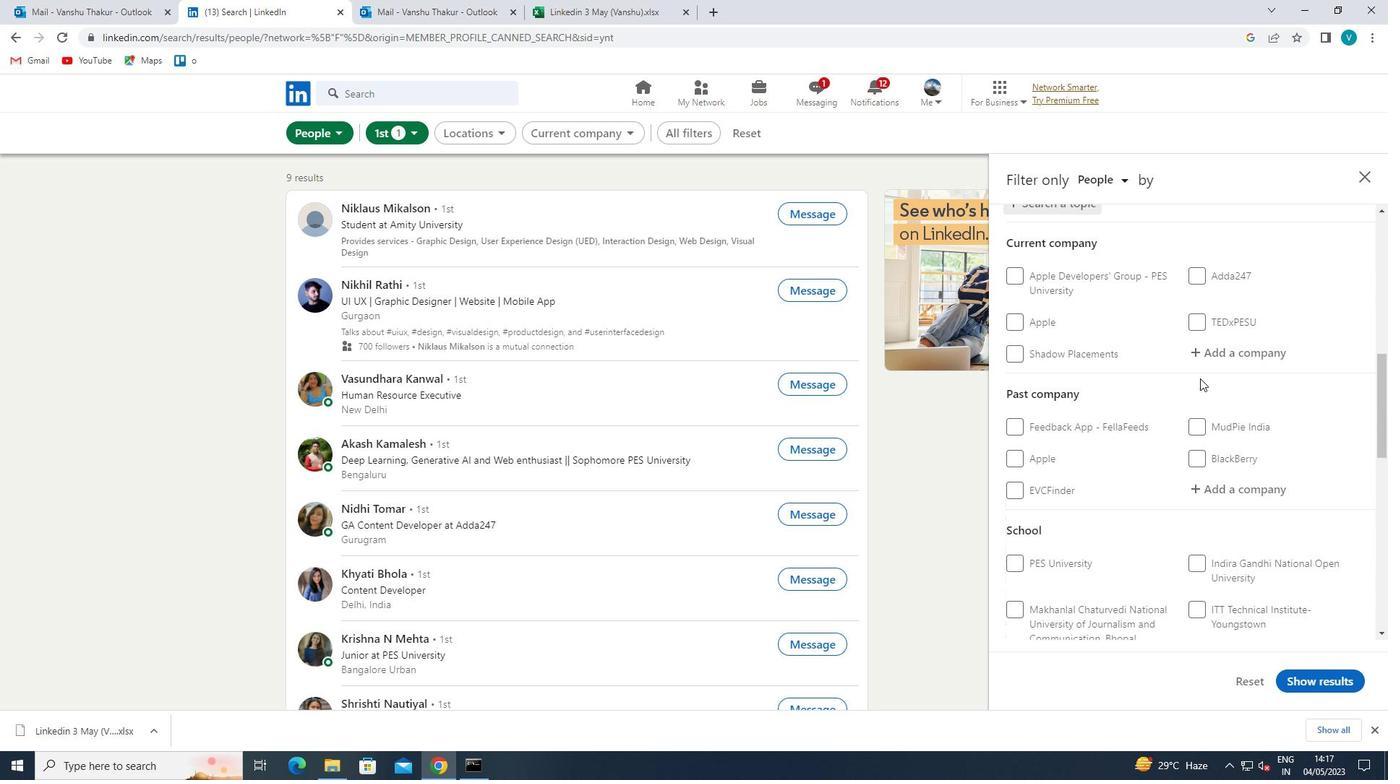 
Action: Mouse pressed left at (1218, 352)
Screenshot: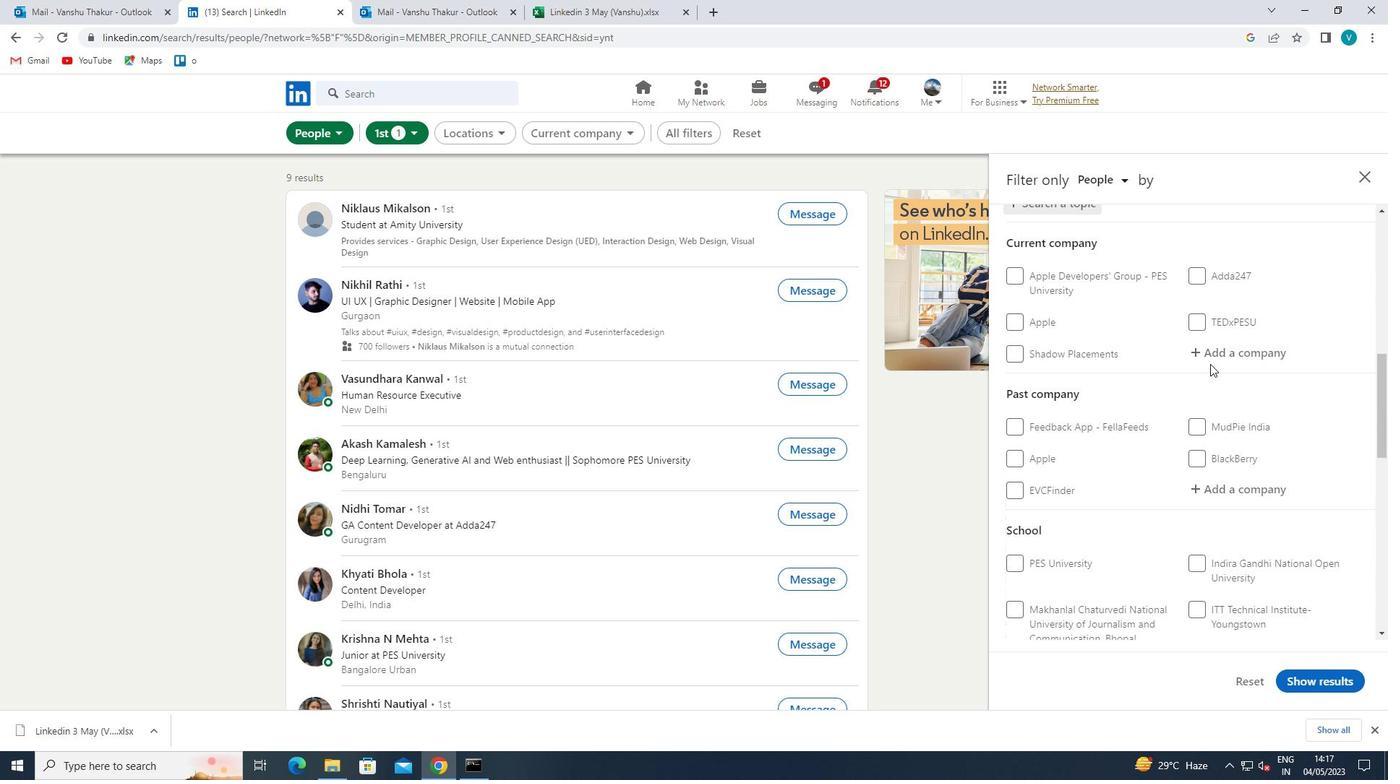 
Action: Key pressed <Key.shift>SHAPOORJ
Screenshot: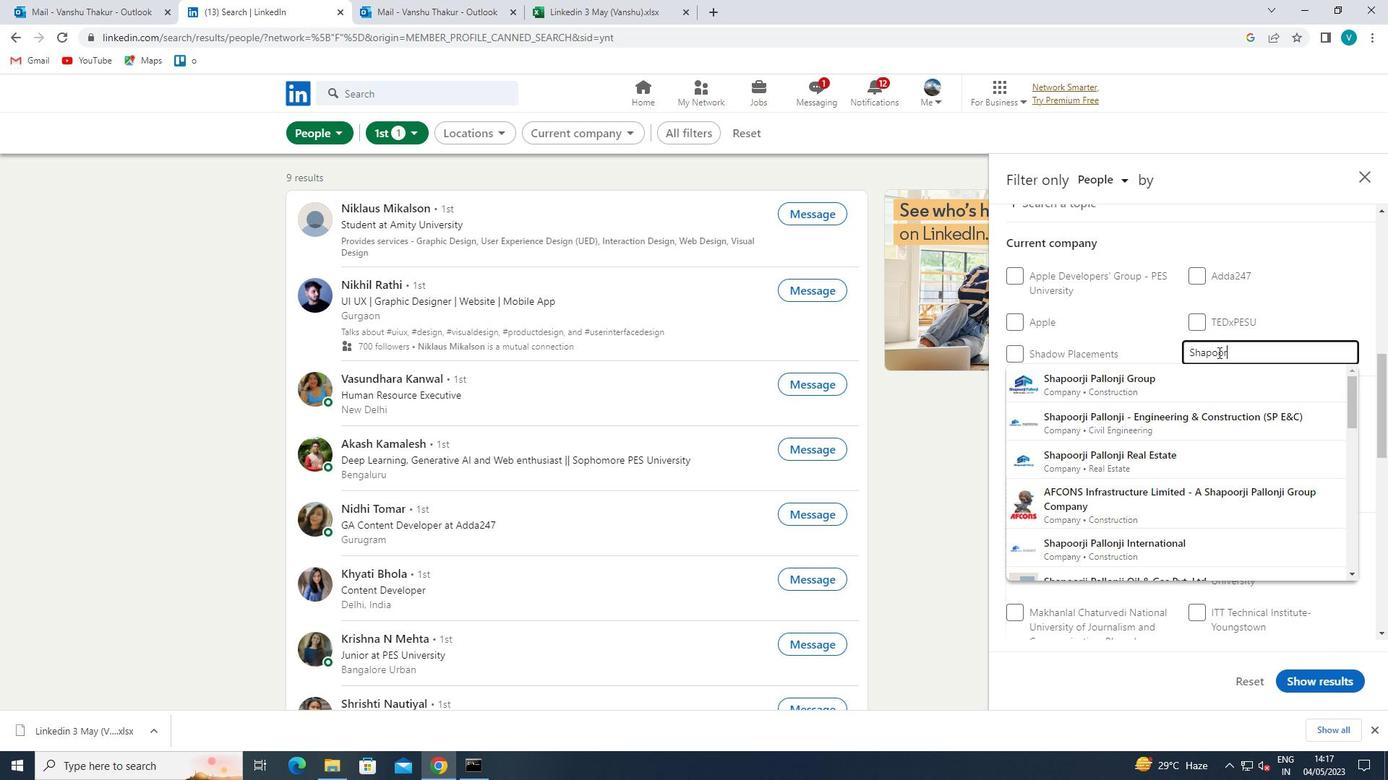 
Action: Mouse moved to (1146, 448)
Screenshot: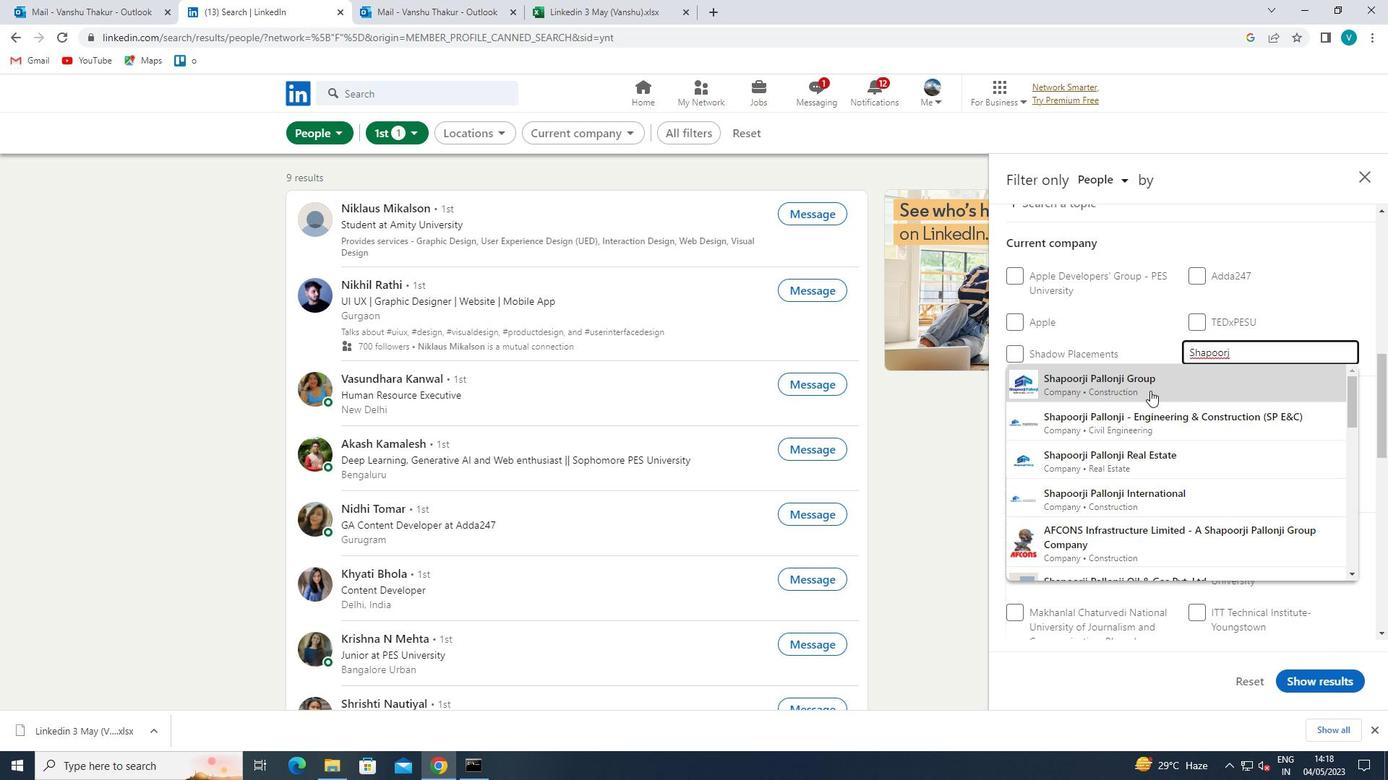 
Action: Mouse pressed left at (1146, 448)
Screenshot: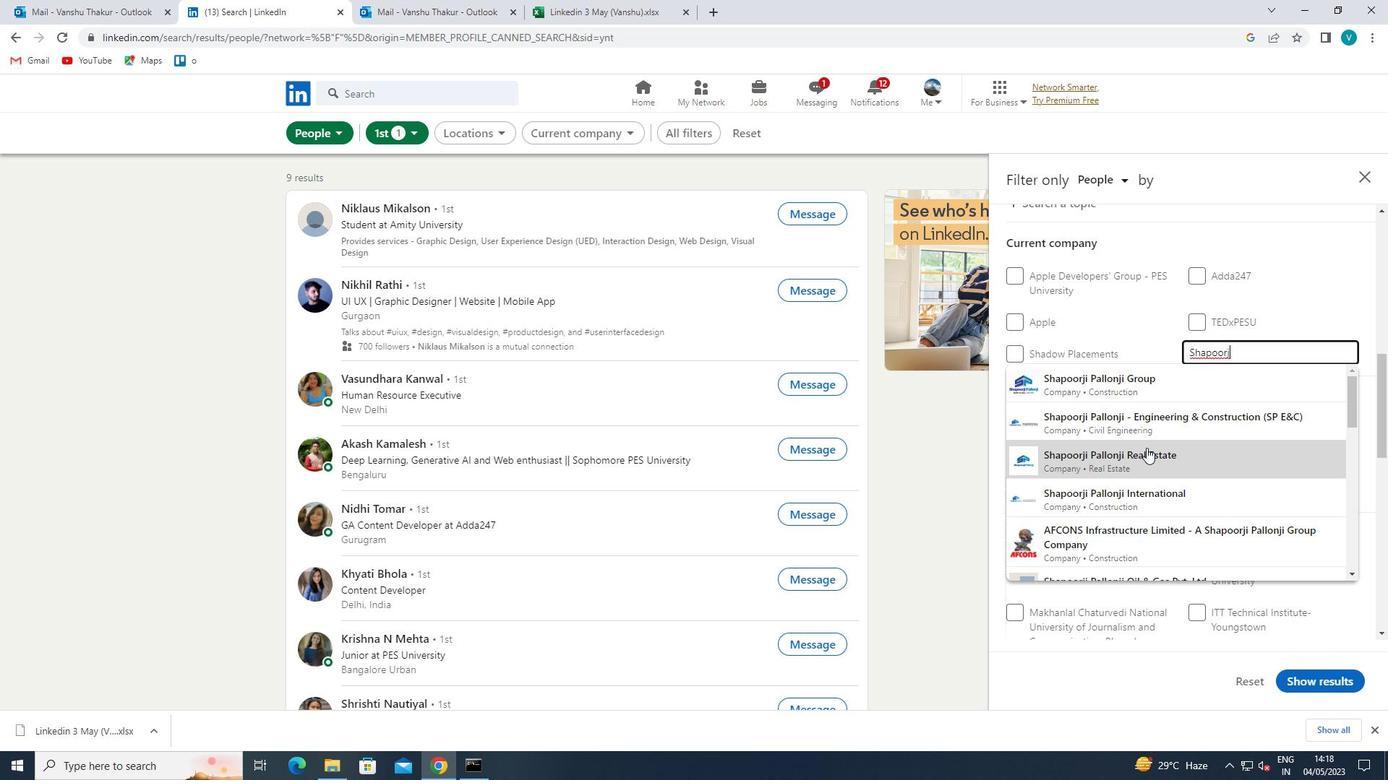 
Action: Mouse scrolled (1146, 447) with delta (0, 0)
Screenshot: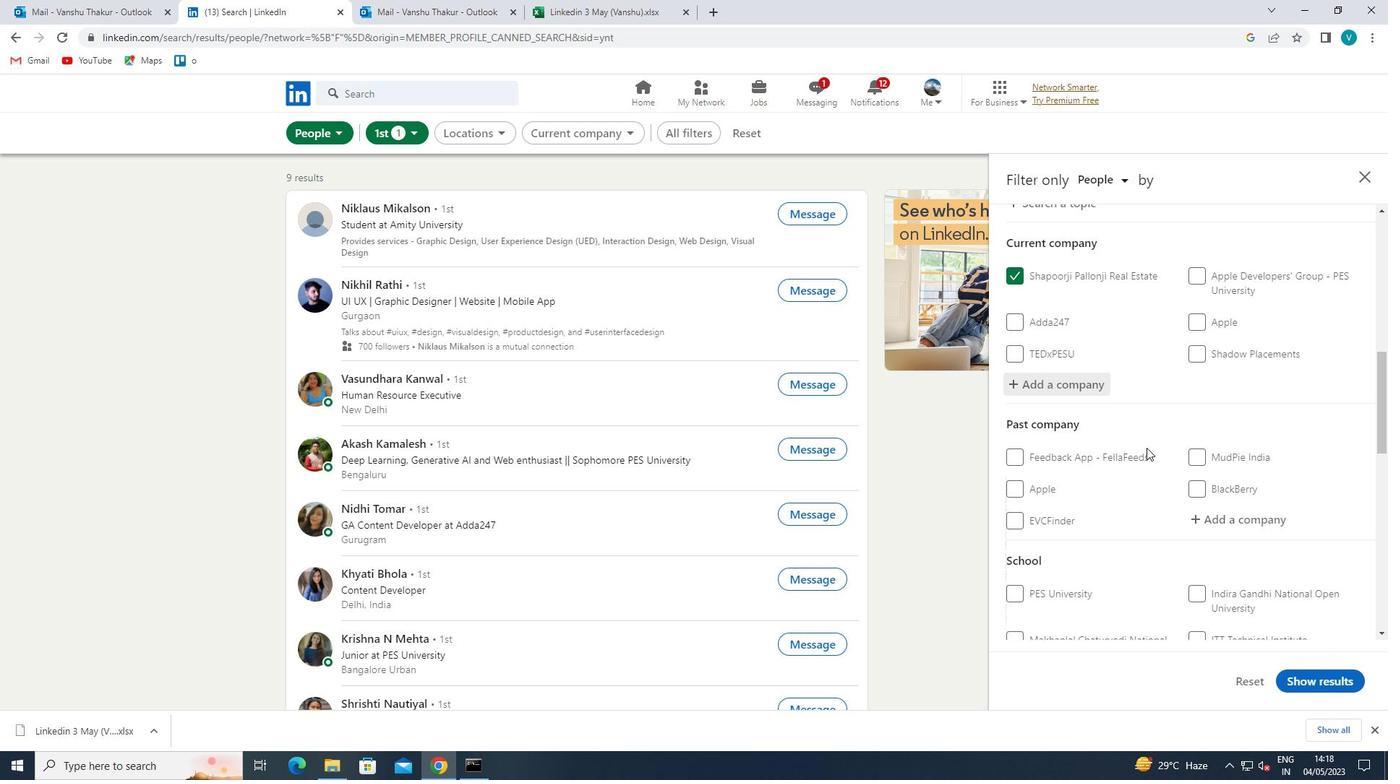 
Action: Mouse scrolled (1146, 447) with delta (0, 0)
Screenshot: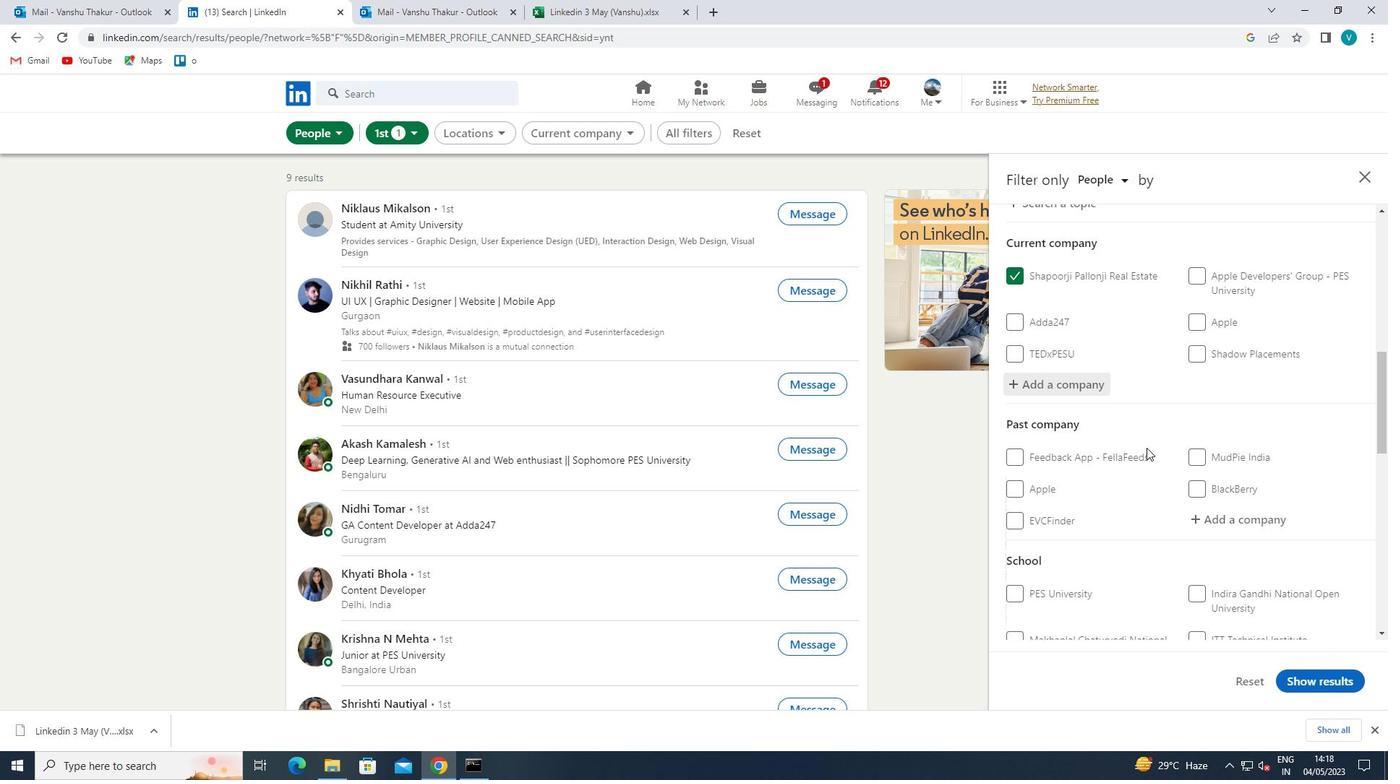 
Action: Mouse moved to (1221, 548)
Screenshot: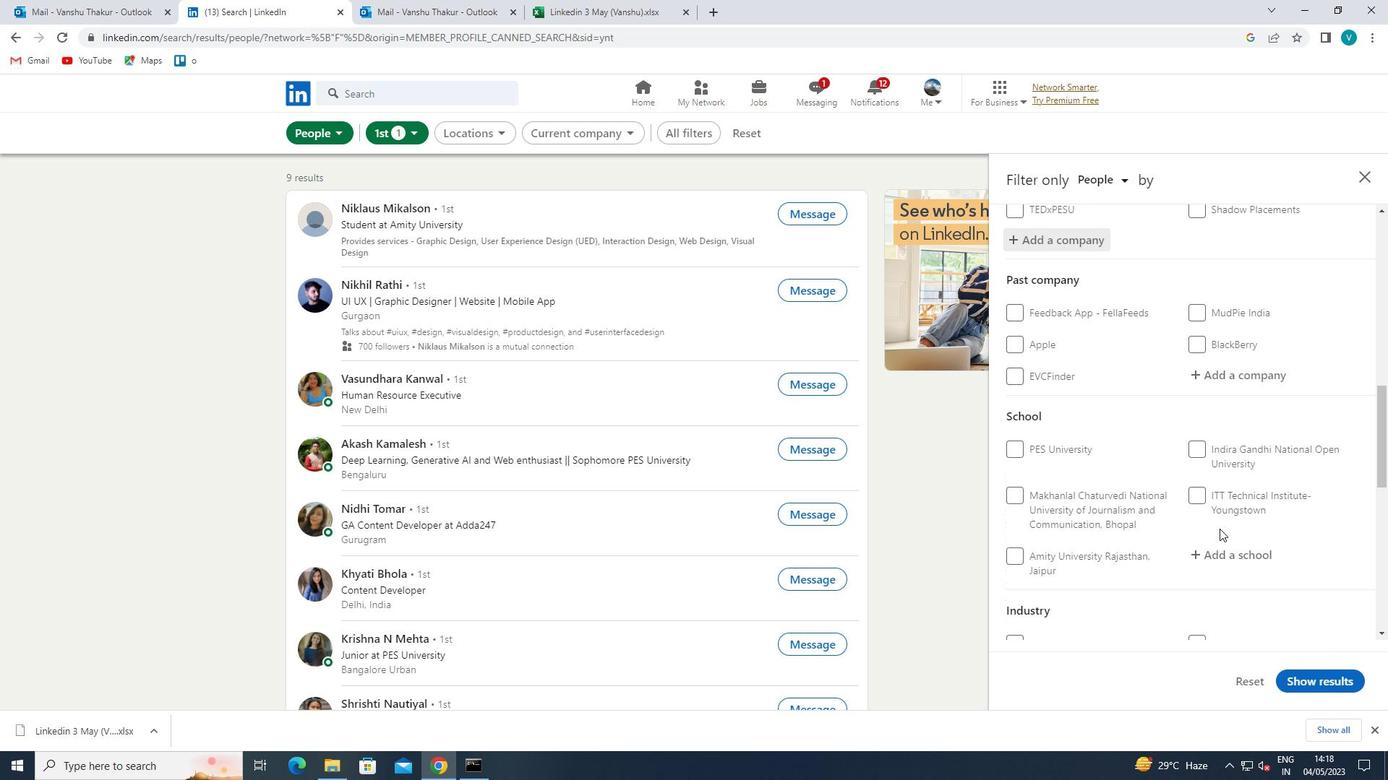 
Action: Mouse pressed left at (1221, 548)
Screenshot: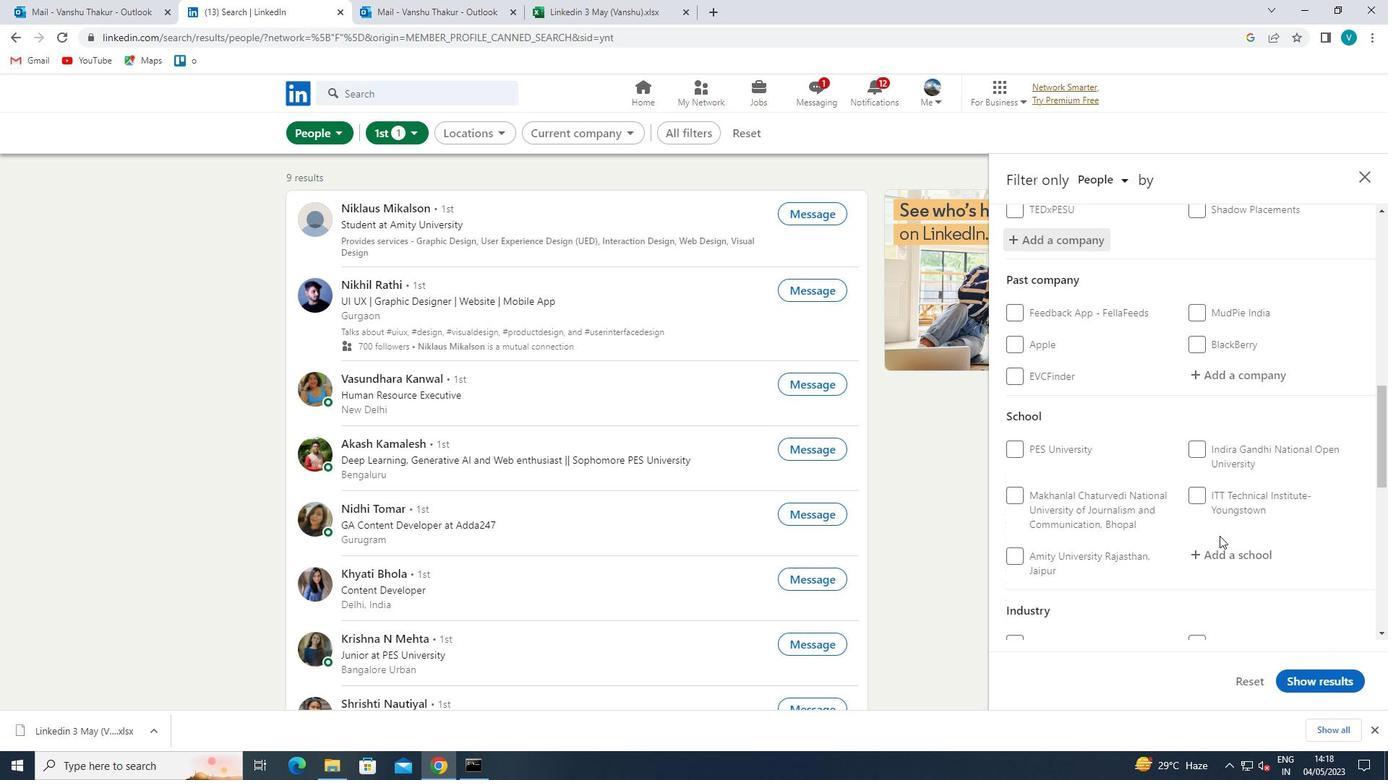 
Action: Key pressed <Key.shift>TRIPURA
Screenshot: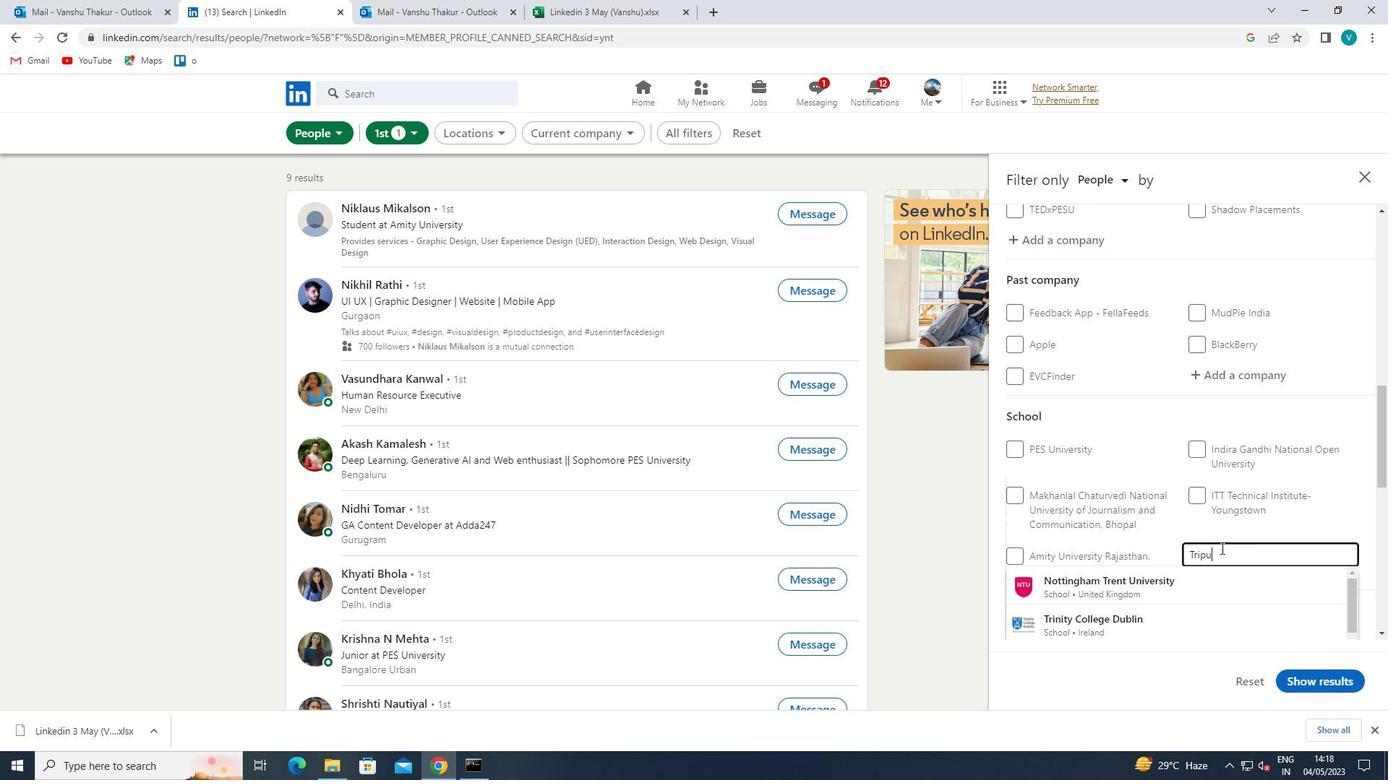 
Action: Mouse moved to (1197, 584)
Screenshot: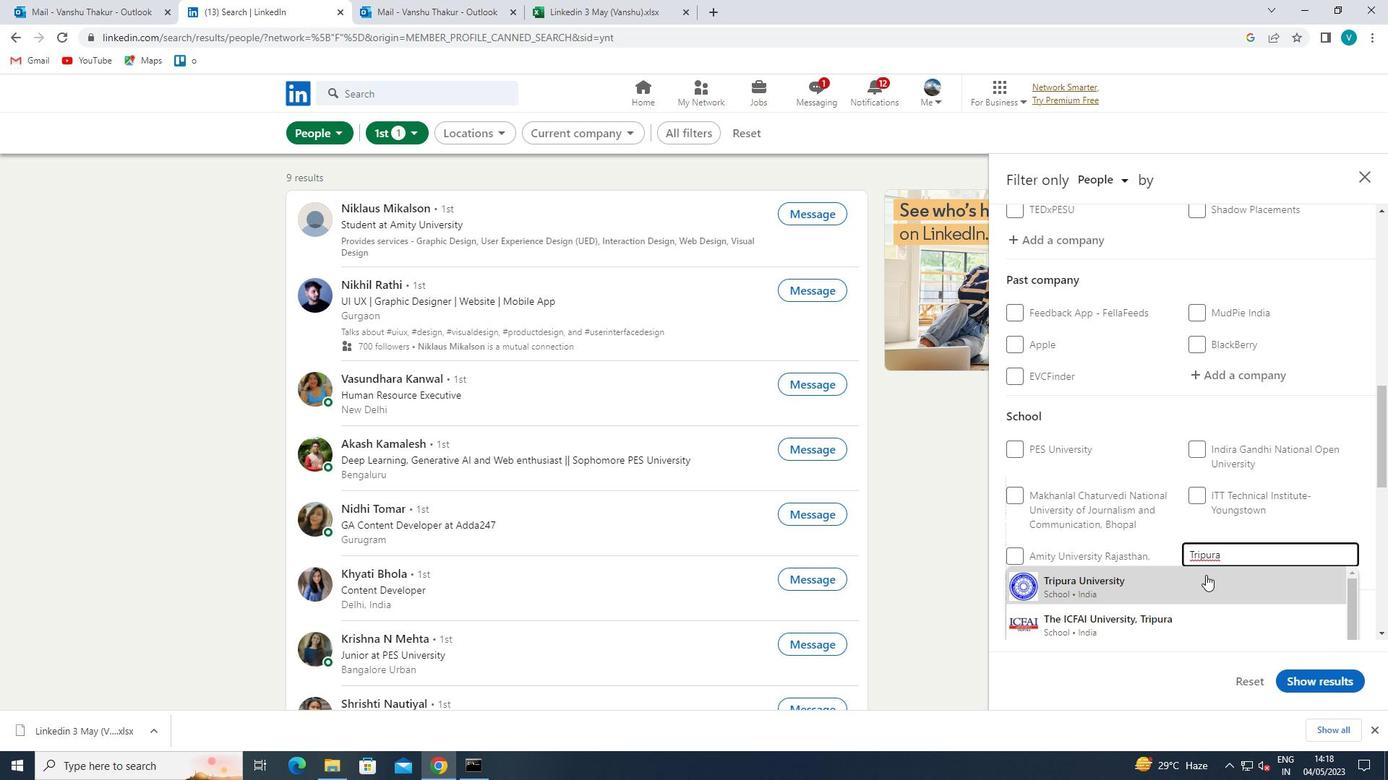 
Action: Mouse pressed left at (1197, 584)
Screenshot: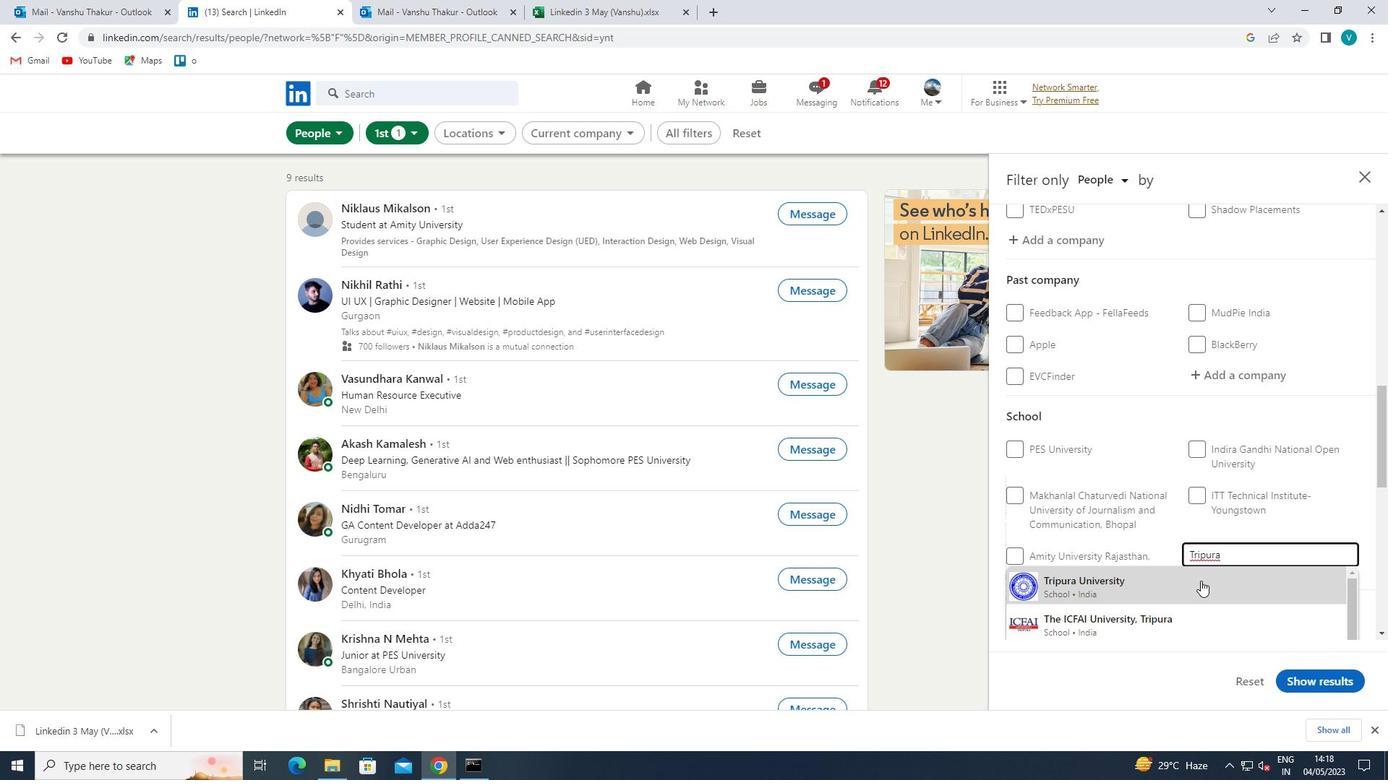 
Action: Mouse moved to (1193, 582)
Screenshot: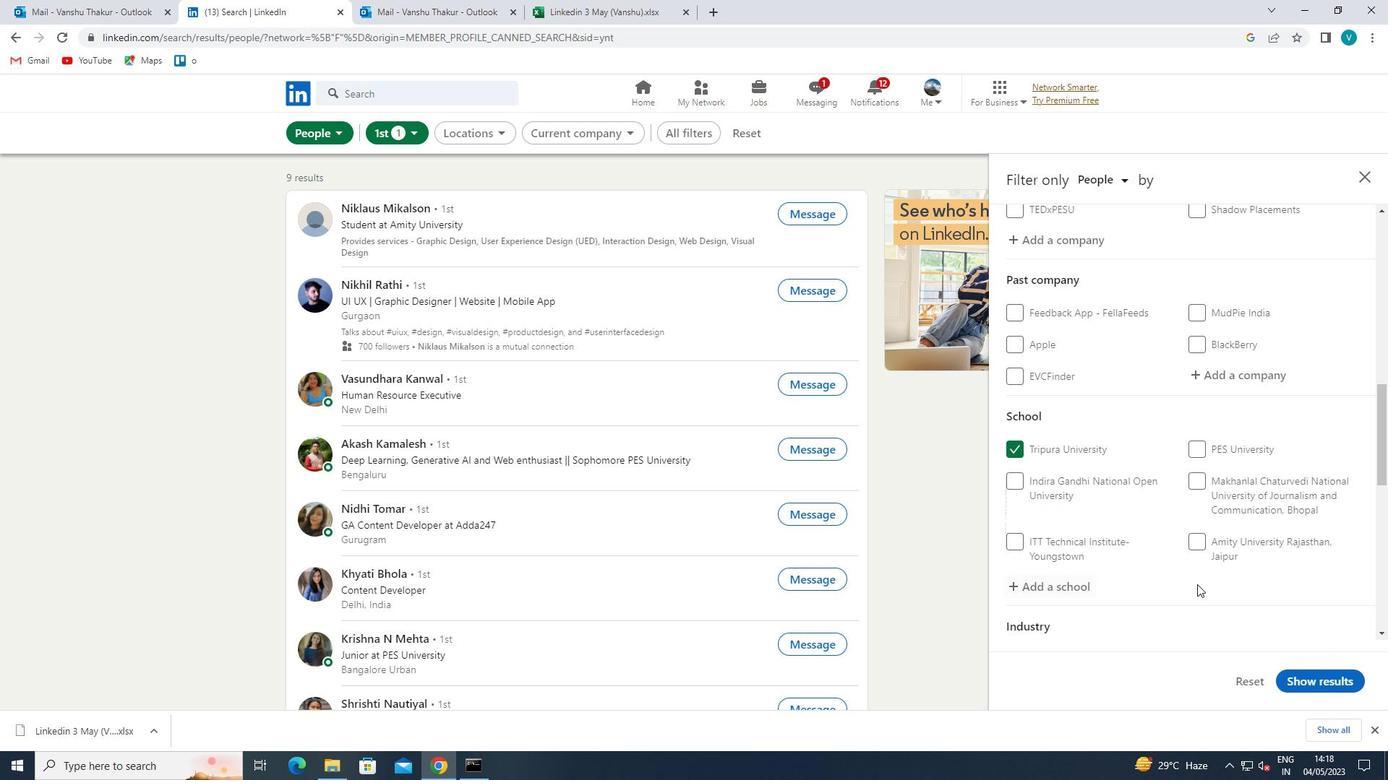 
Action: Mouse scrolled (1193, 581) with delta (0, 0)
Screenshot: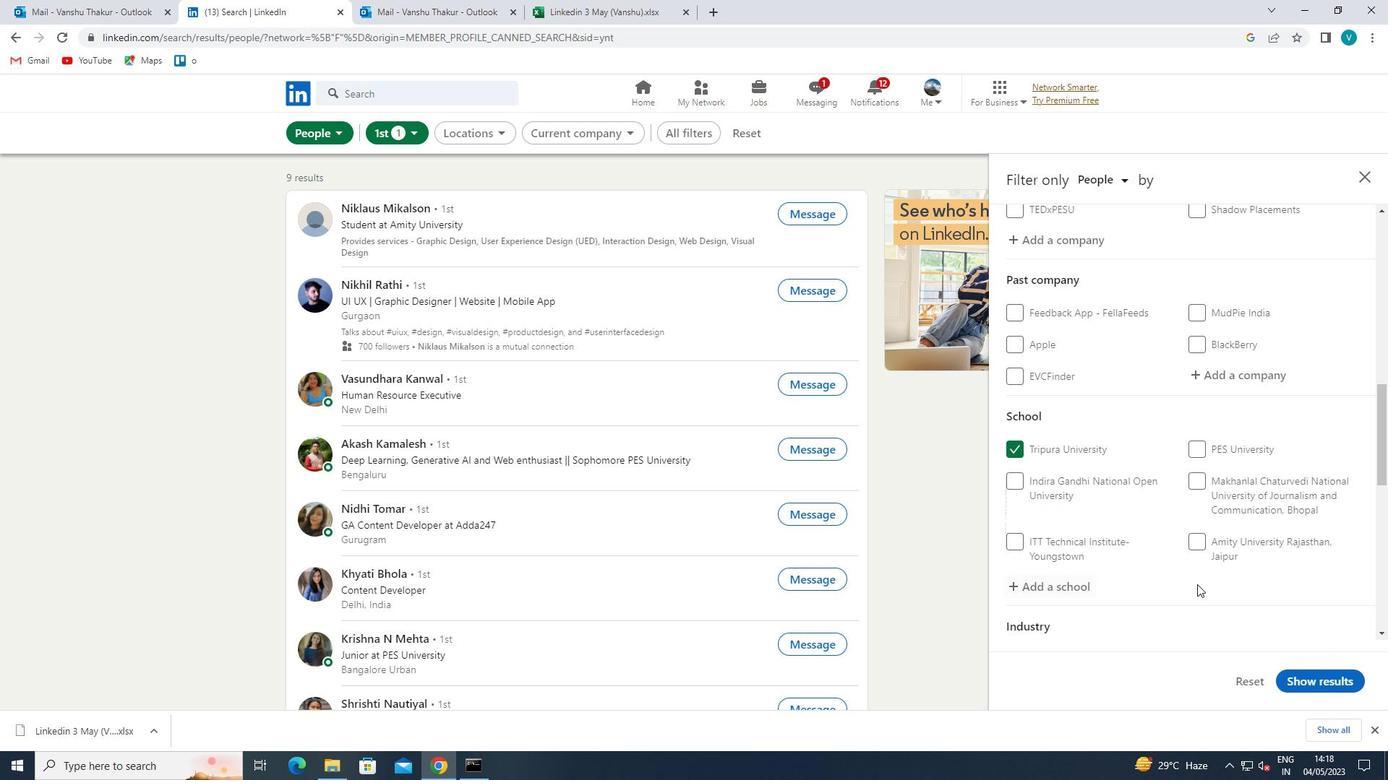 
Action: Mouse moved to (1182, 573)
Screenshot: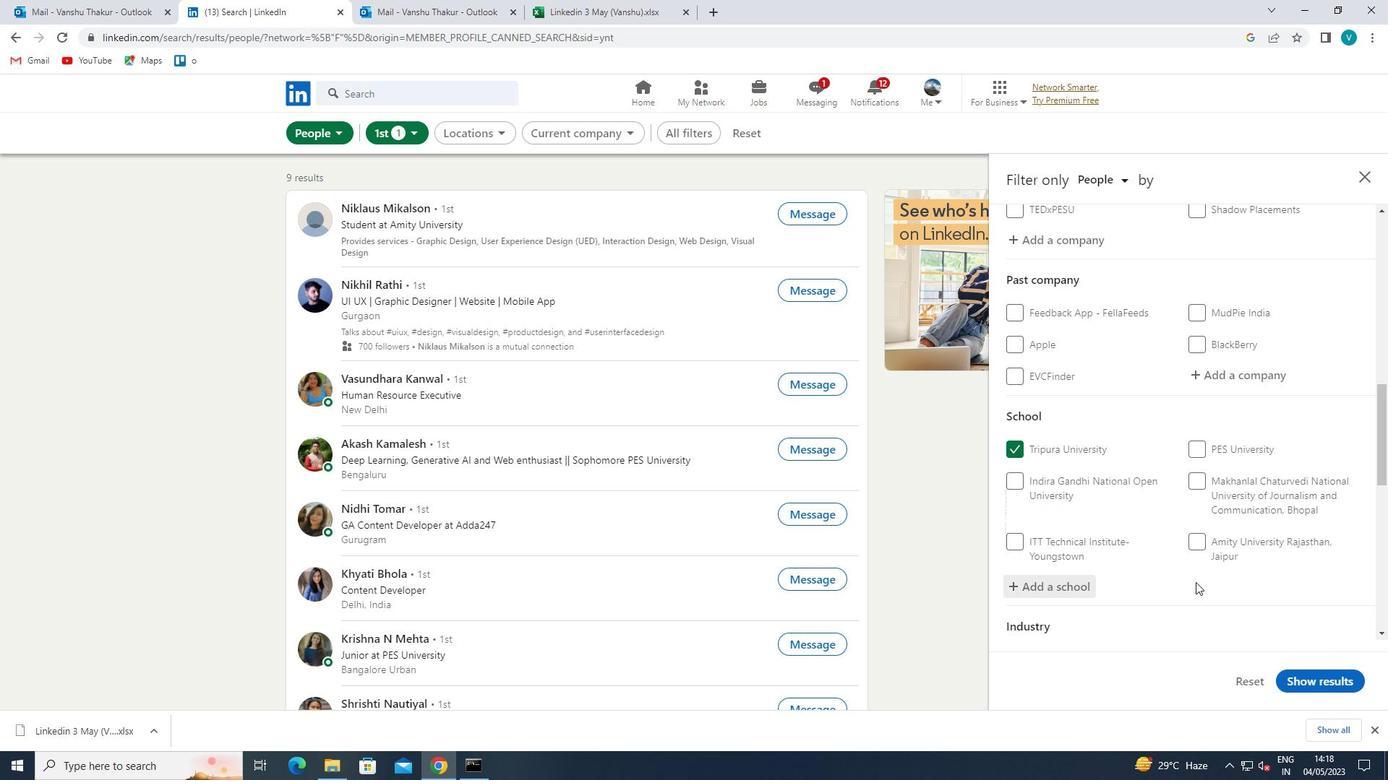 
Action: Mouse scrolled (1182, 572) with delta (0, 0)
Screenshot: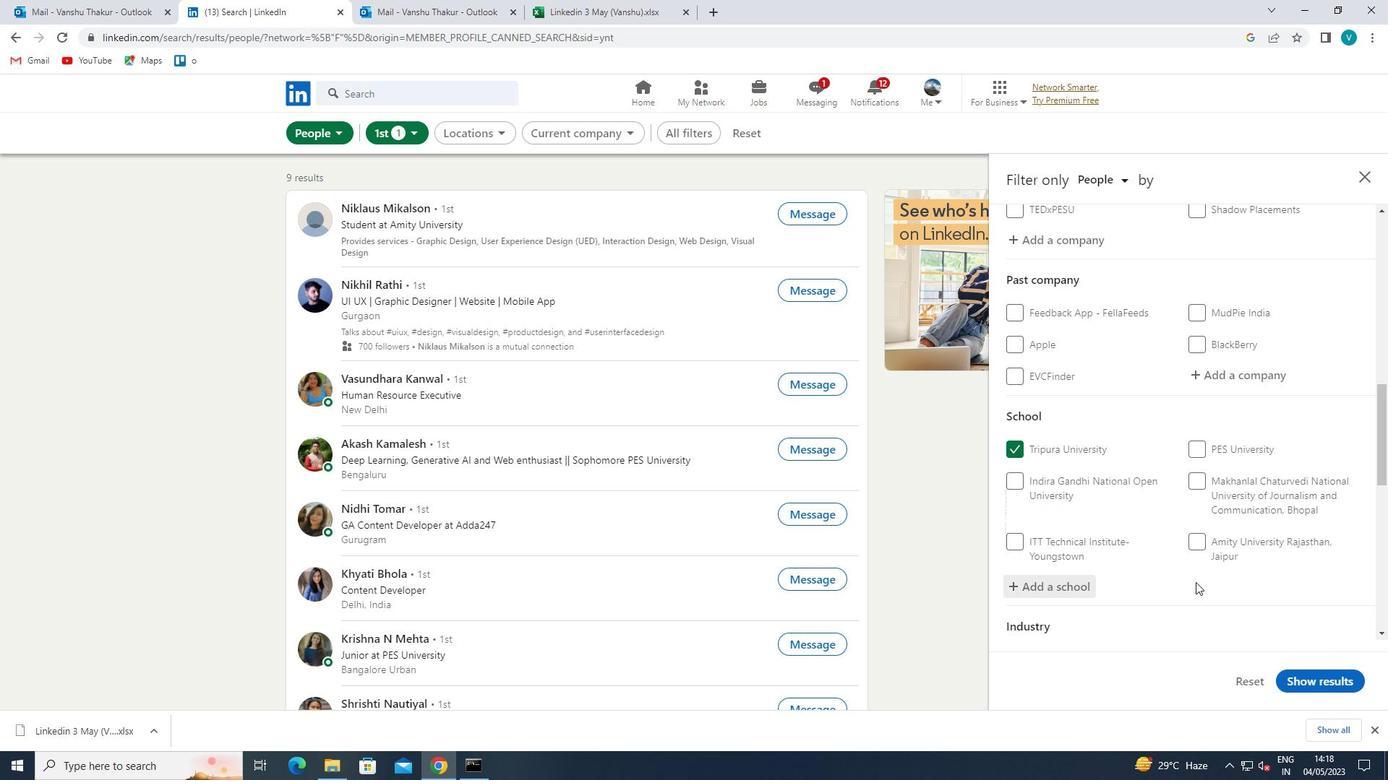
Action: Mouse moved to (1178, 569)
Screenshot: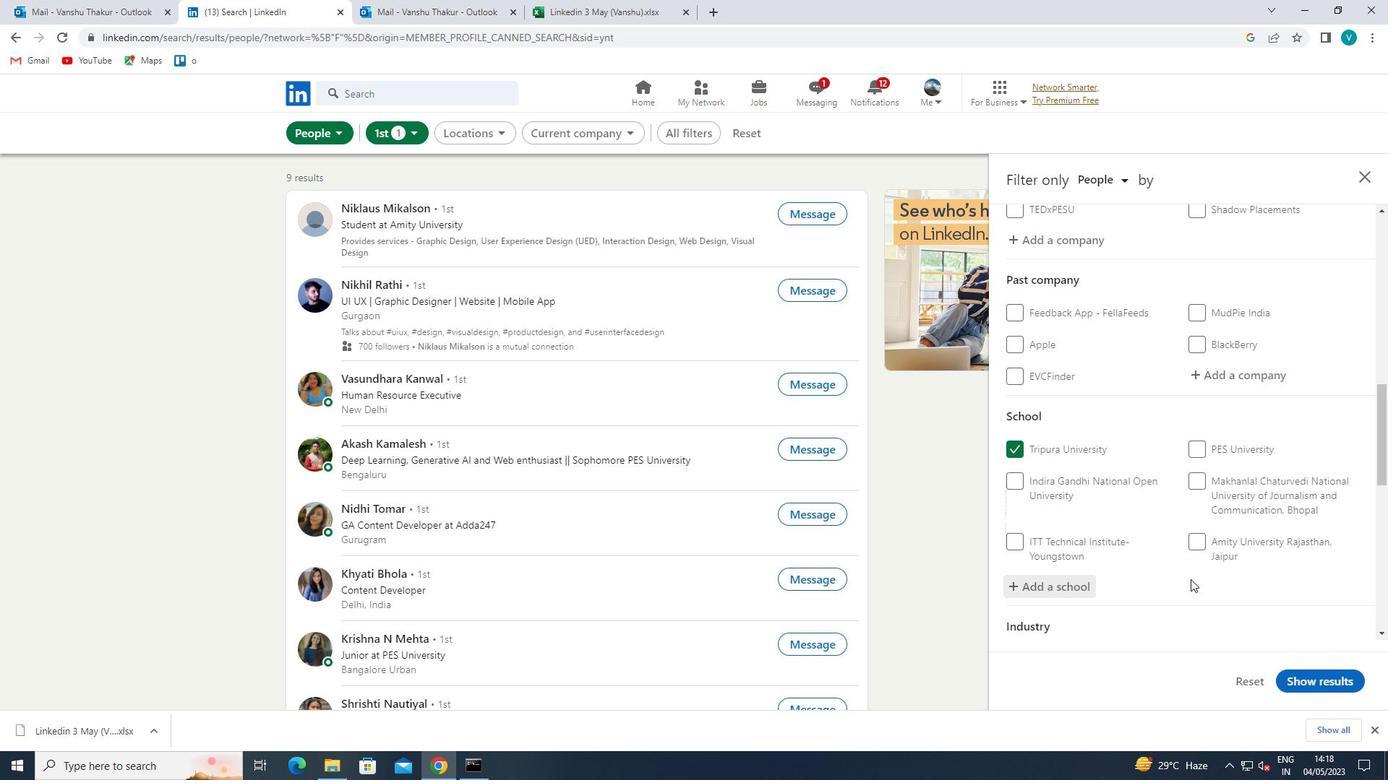 
Action: Mouse scrolled (1178, 568) with delta (0, 0)
Screenshot: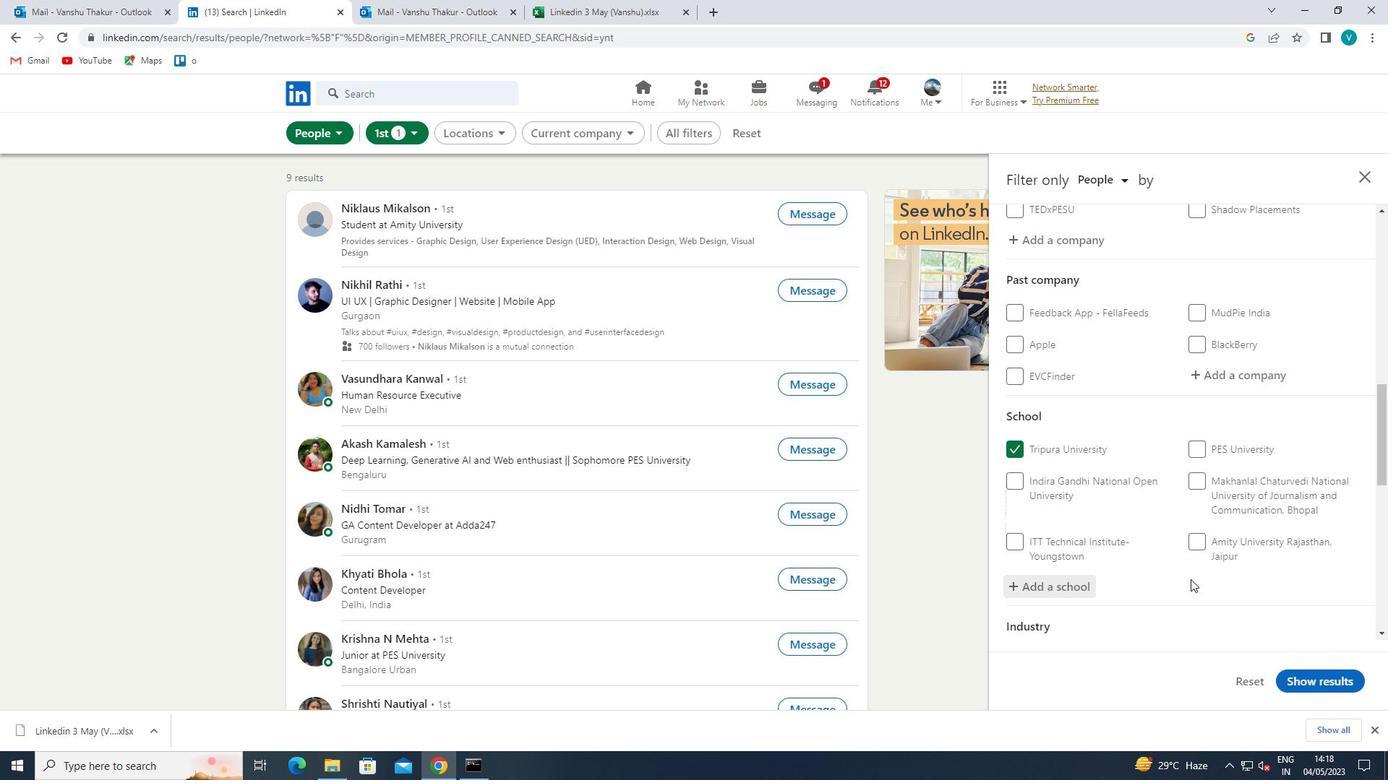 
Action: Mouse moved to (1177, 569)
Screenshot: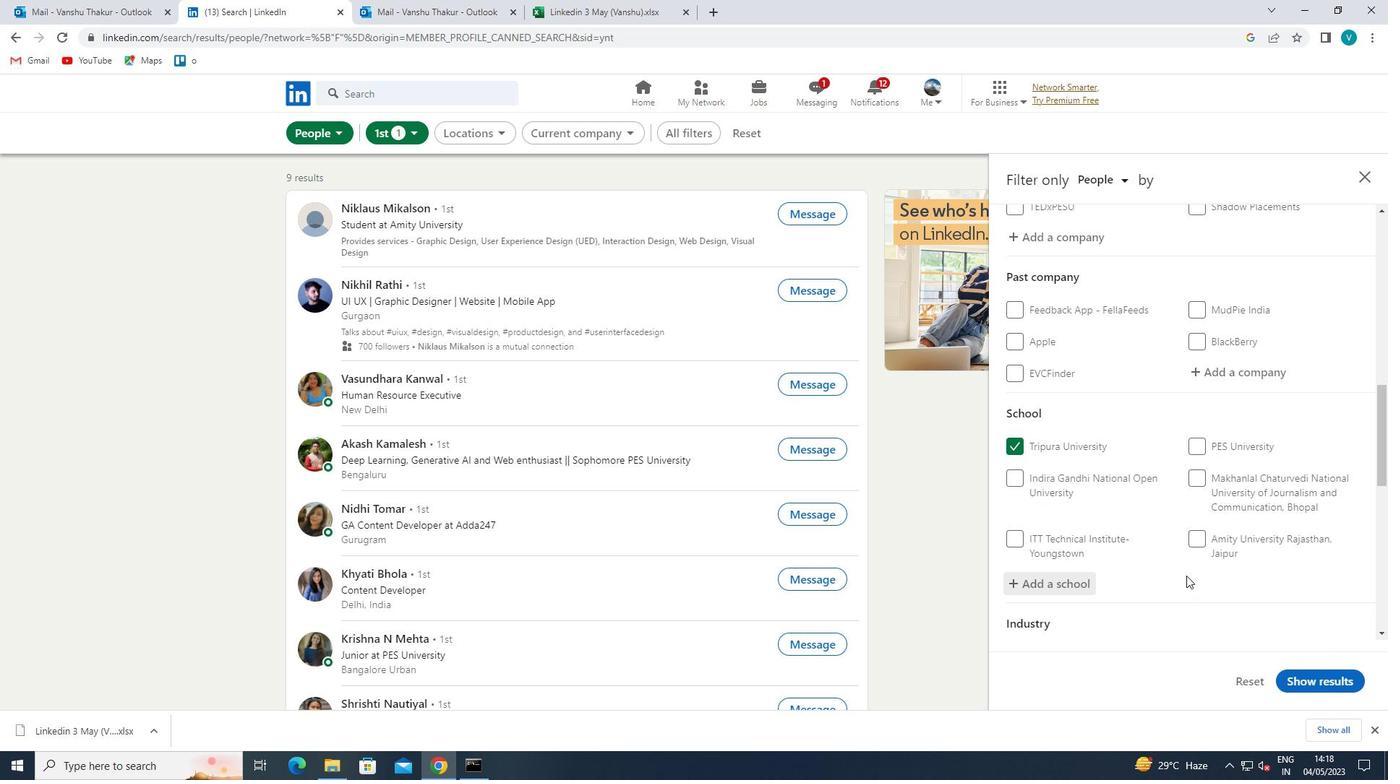 
Action: Mouse scrolled (1177, 568) with delta (0, 0)
Screenshot: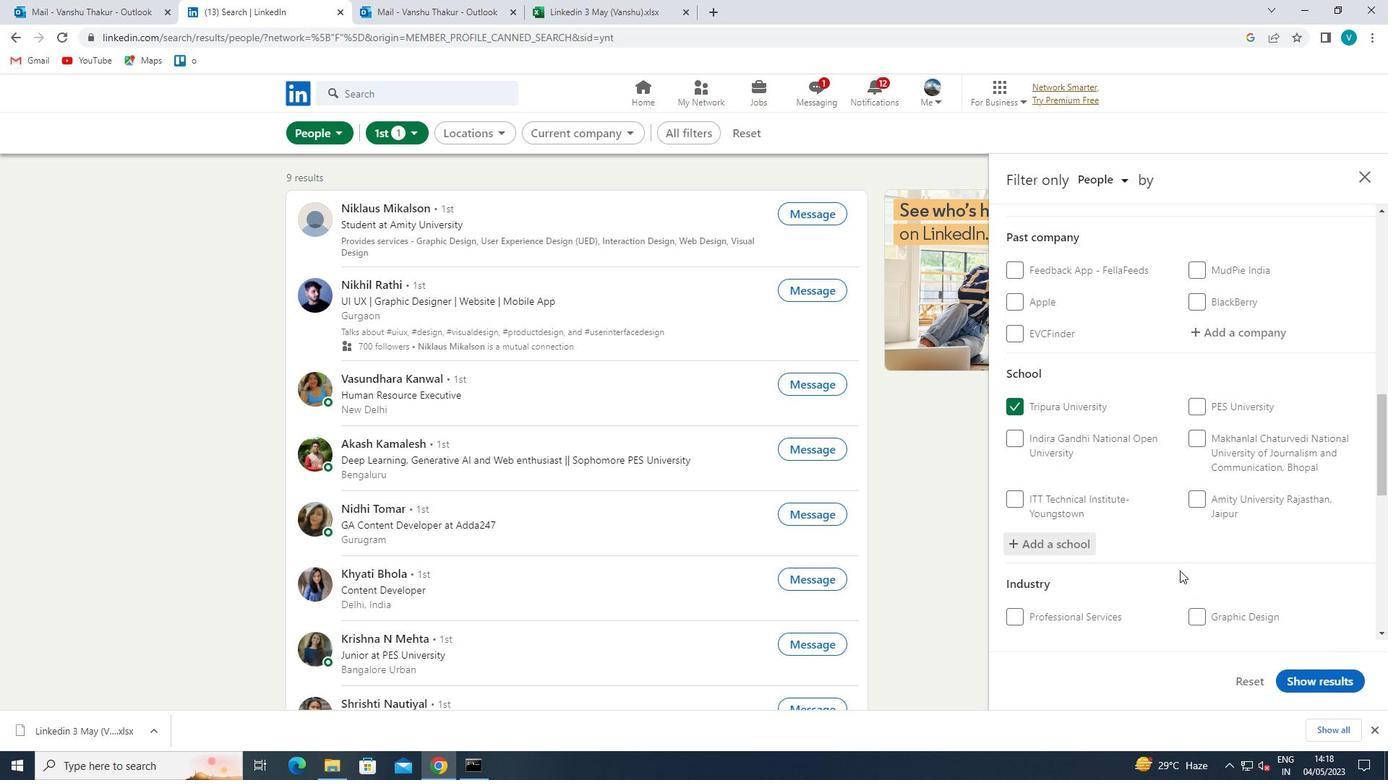 
Action: Mouse moved to (1235, 438)
Screenshot: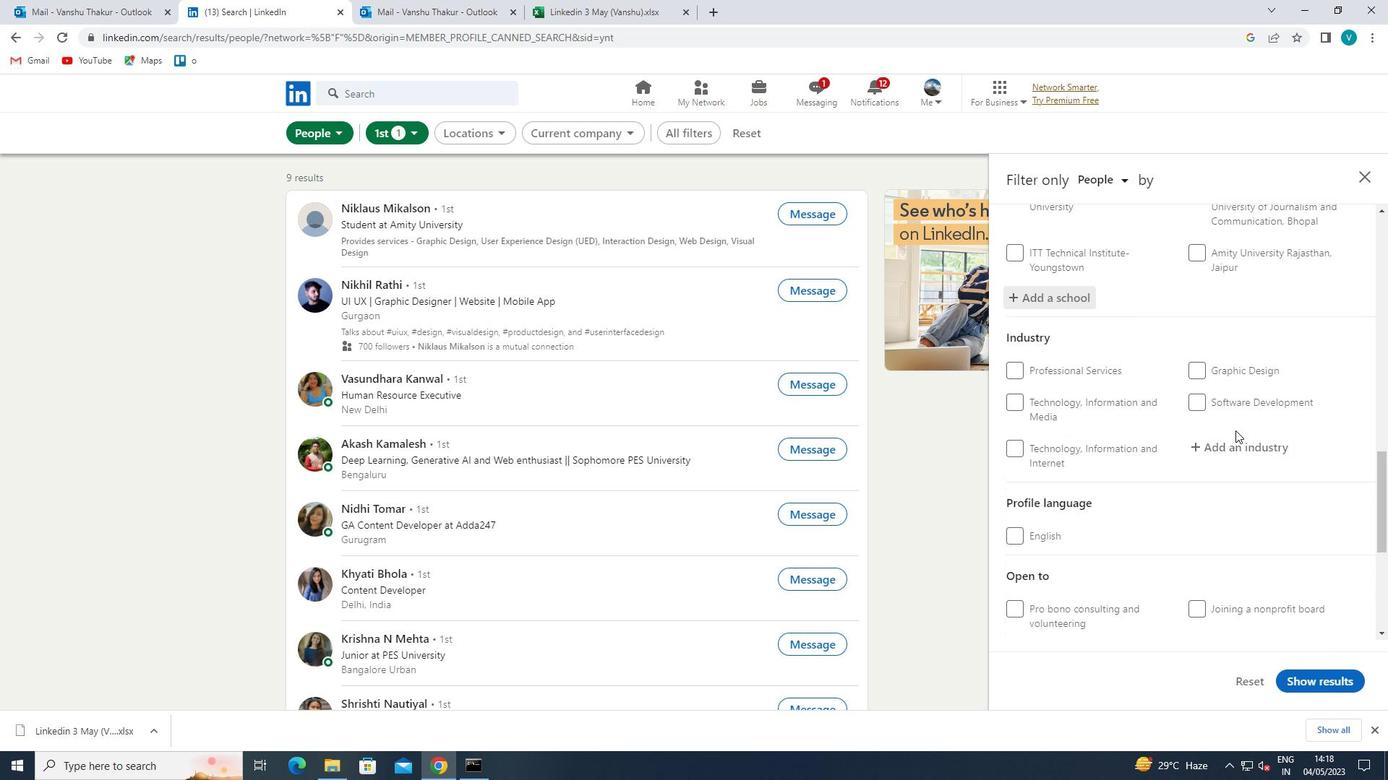 
Action: Mouse pressed left at (1235, 438)
Screenshot: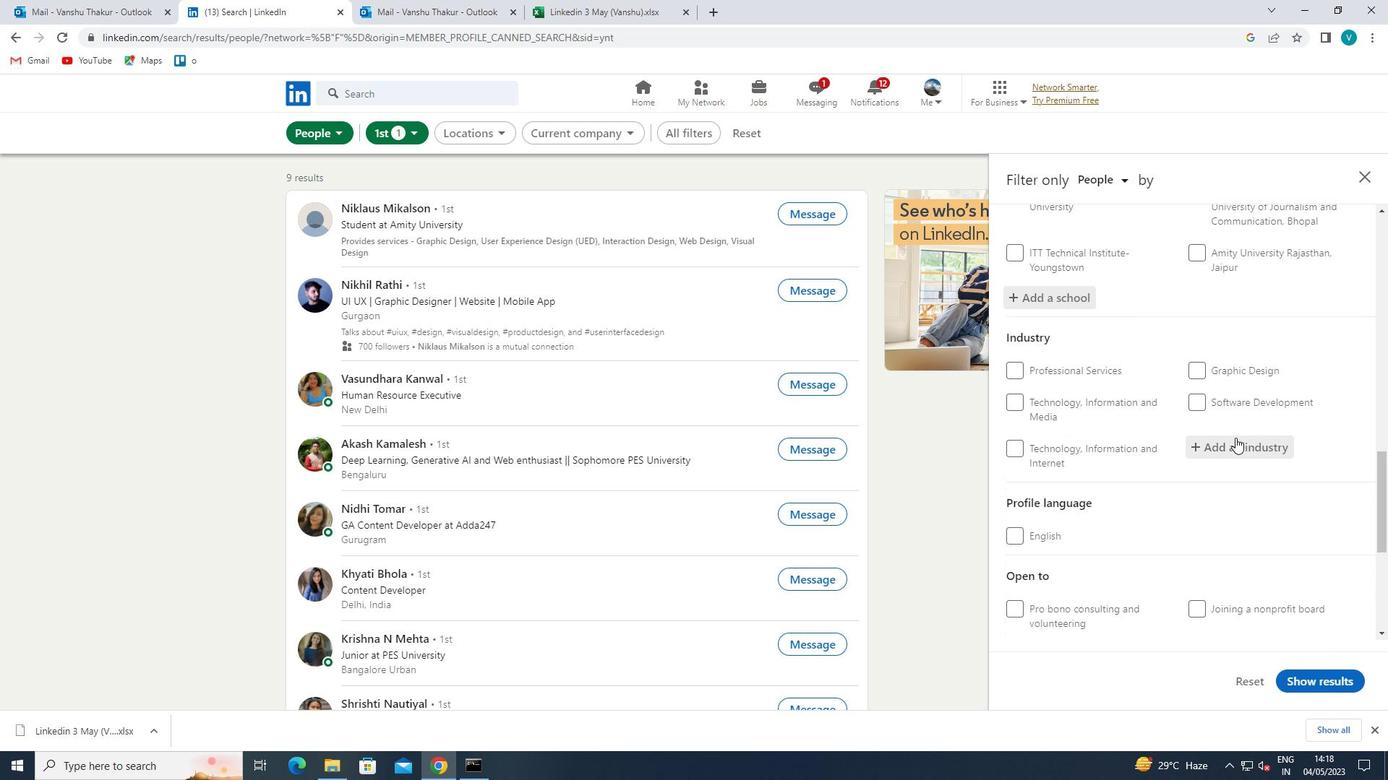 
Action: Key pressed <Key.shift>AI
Screenshot: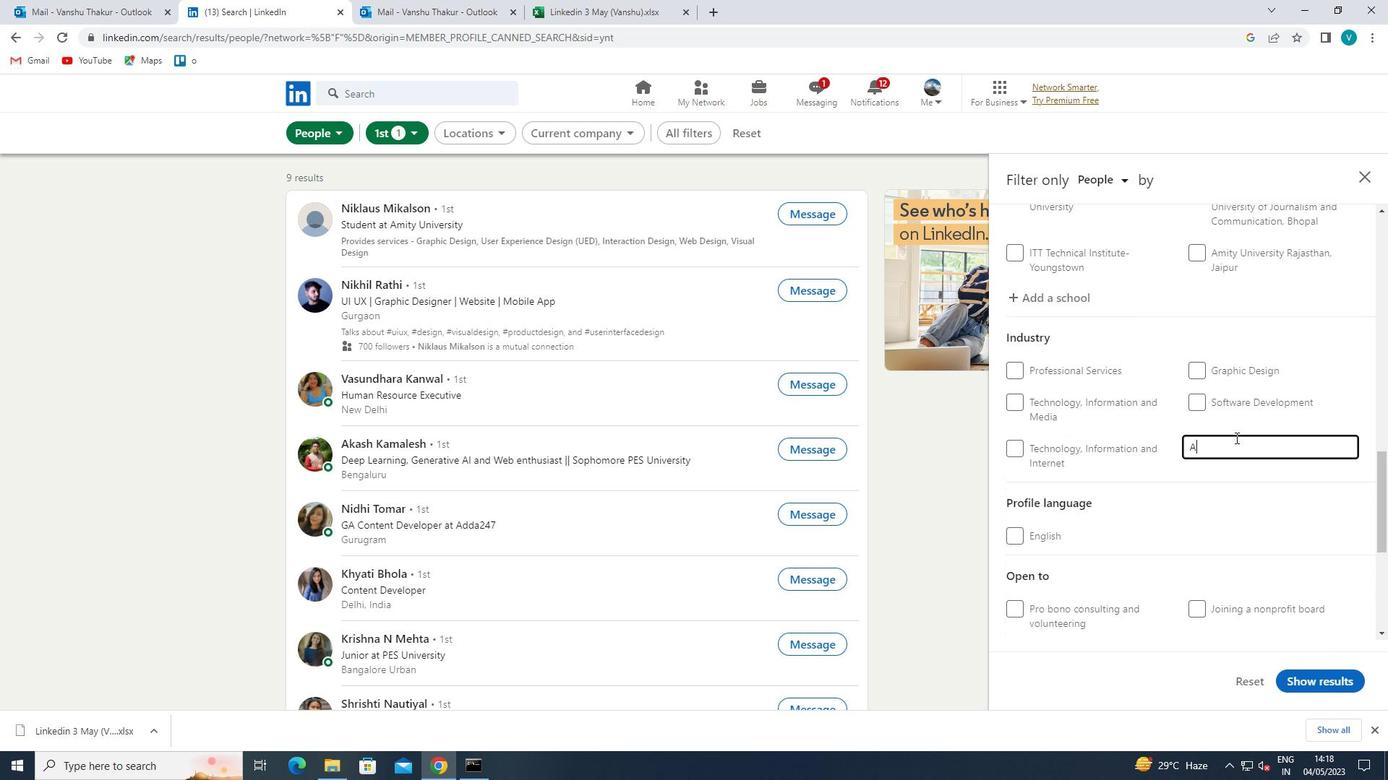 
Action: Mouse moved to (1233, 438)
Screenshot: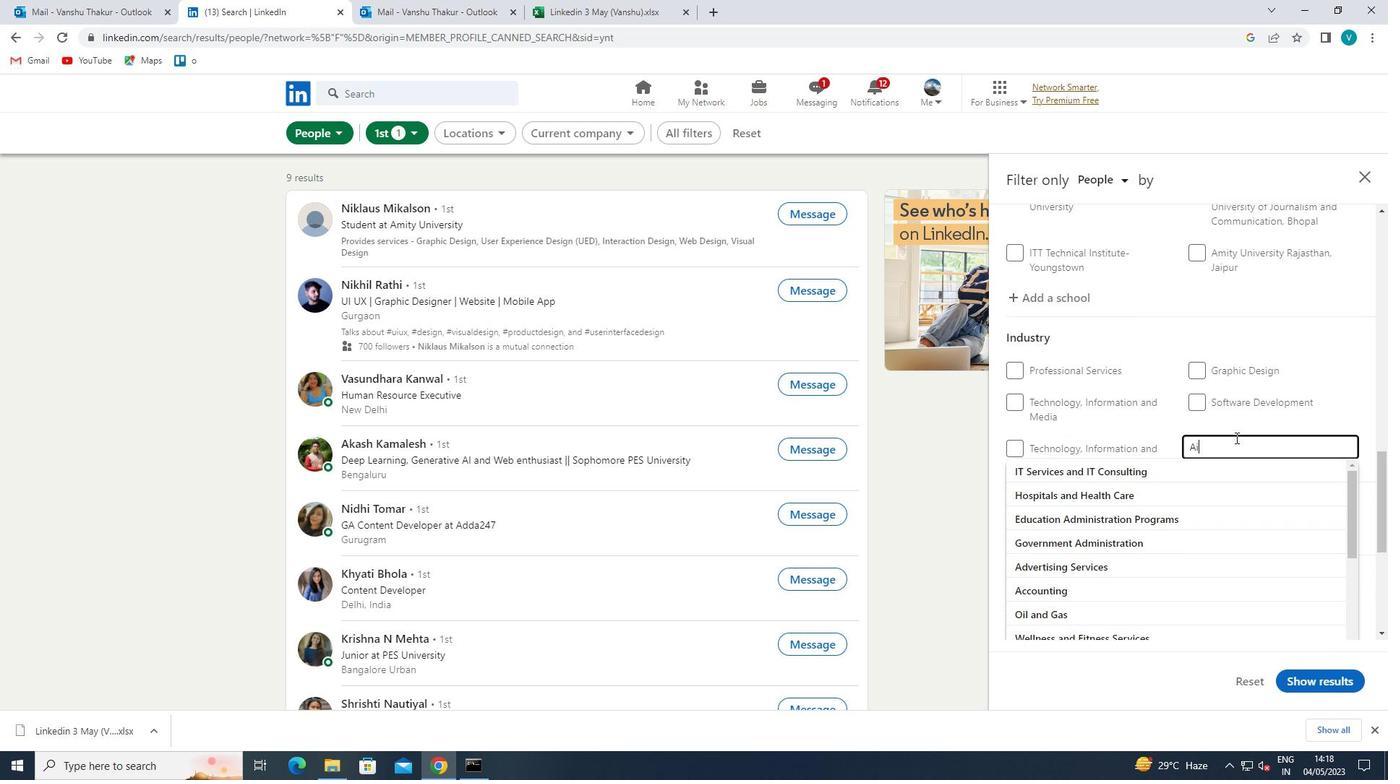 
Action: Key pressed R
Screenshot: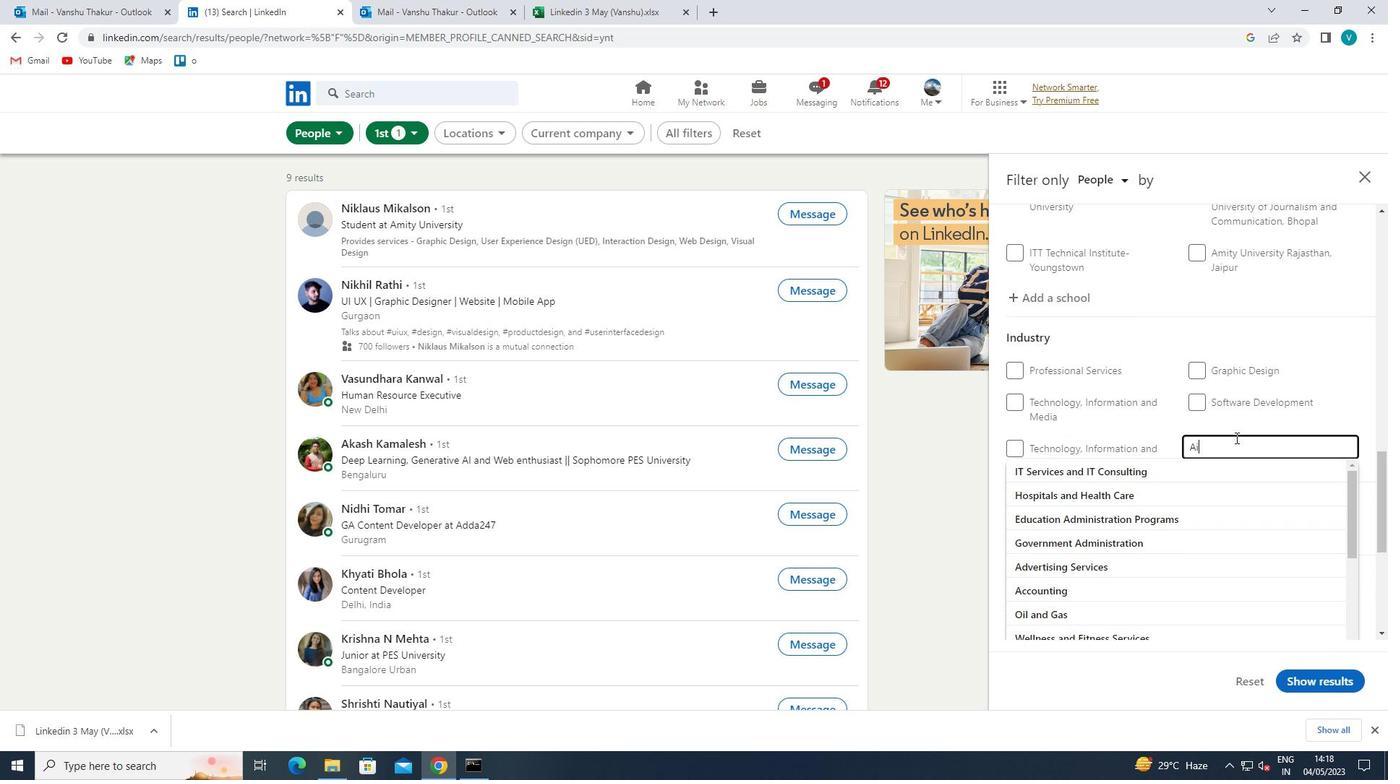 
Action: Mouse moved to (1226, 435)
Screenshot: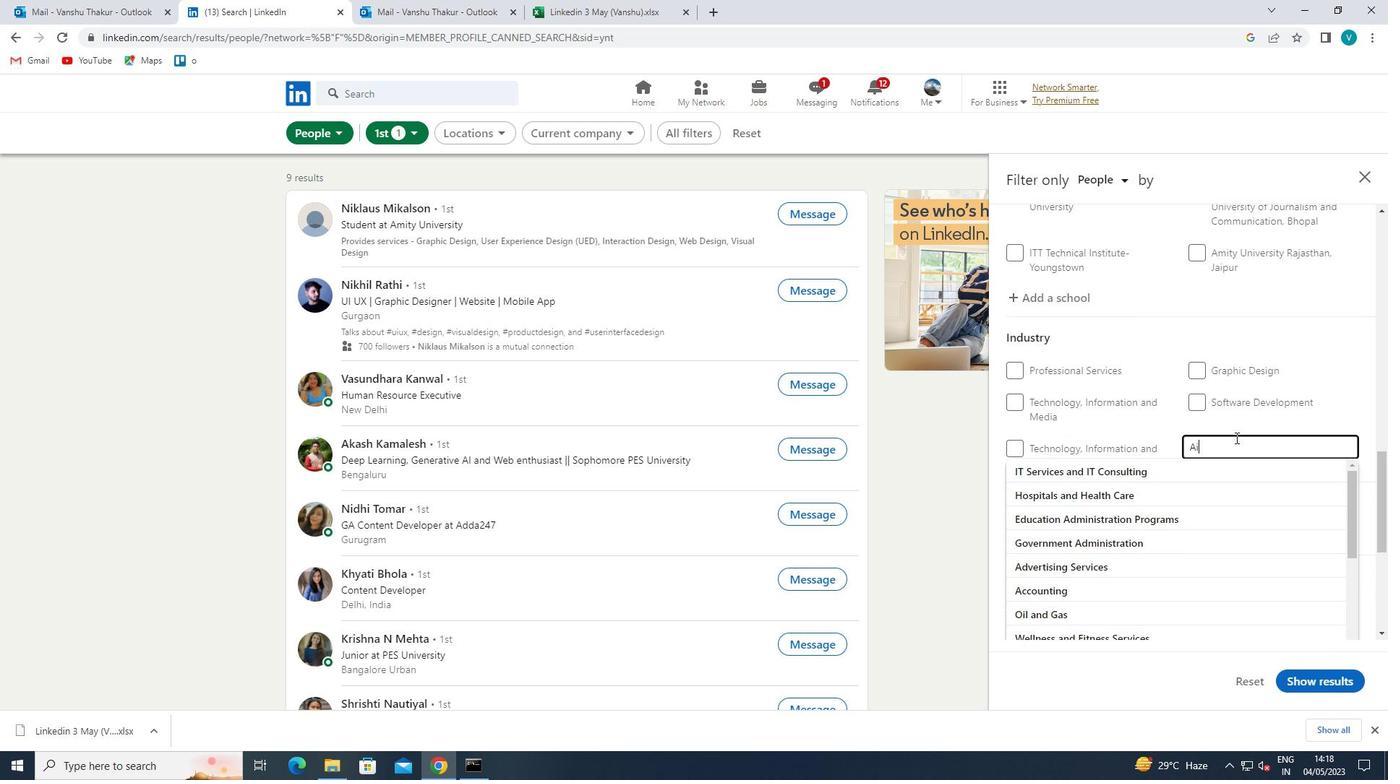 
Action: Key pressed LINES
Screenshot: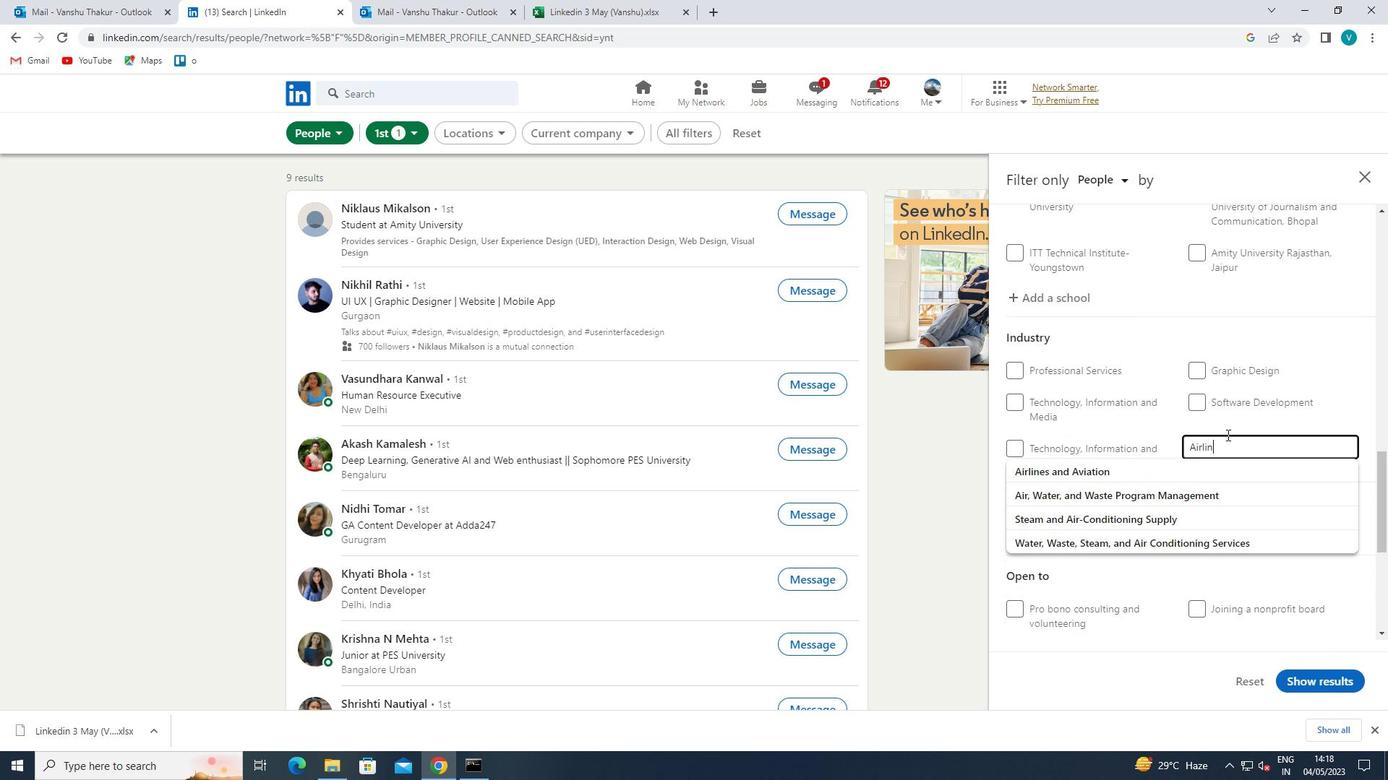 
Action: Mouse moved to (1180, 471)
Screenshot: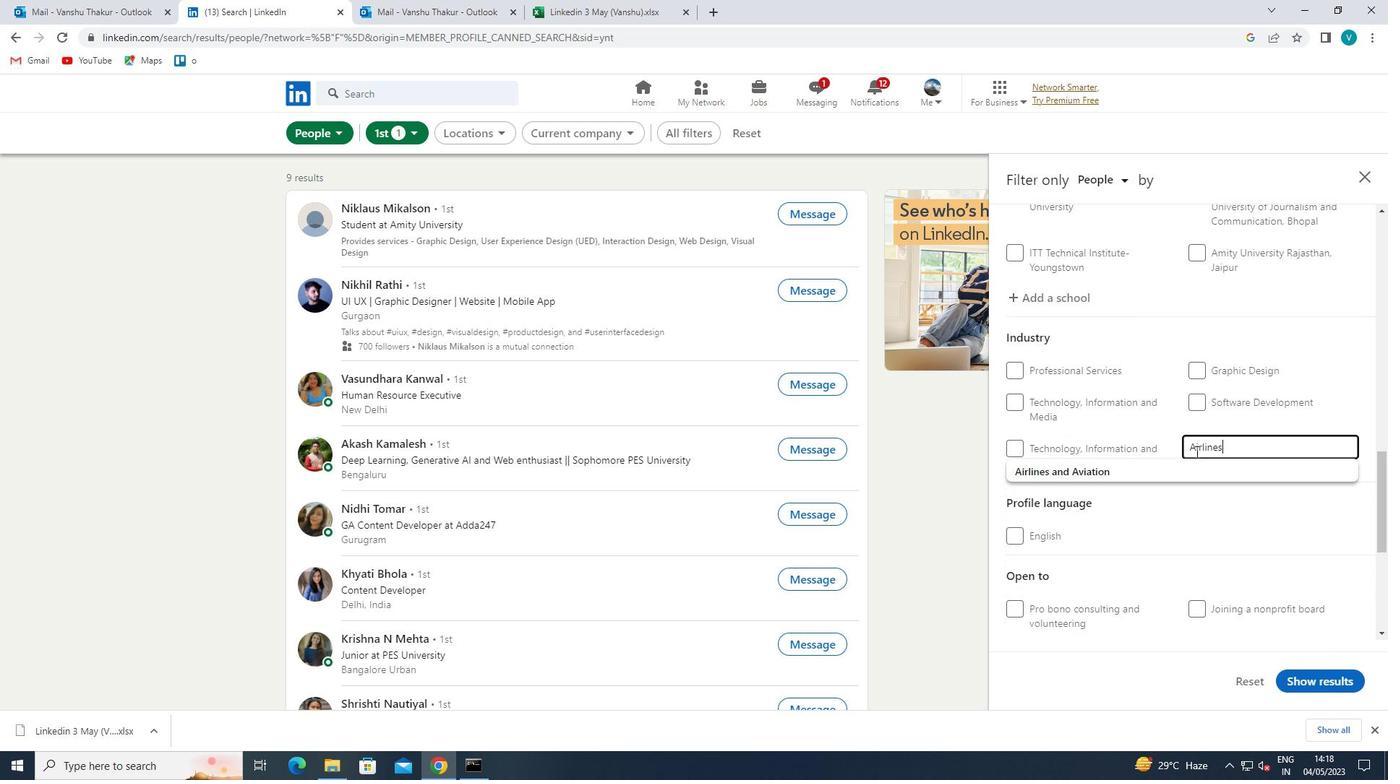 
Action: Mouse pressed left at (1180, 471)
Screenshot: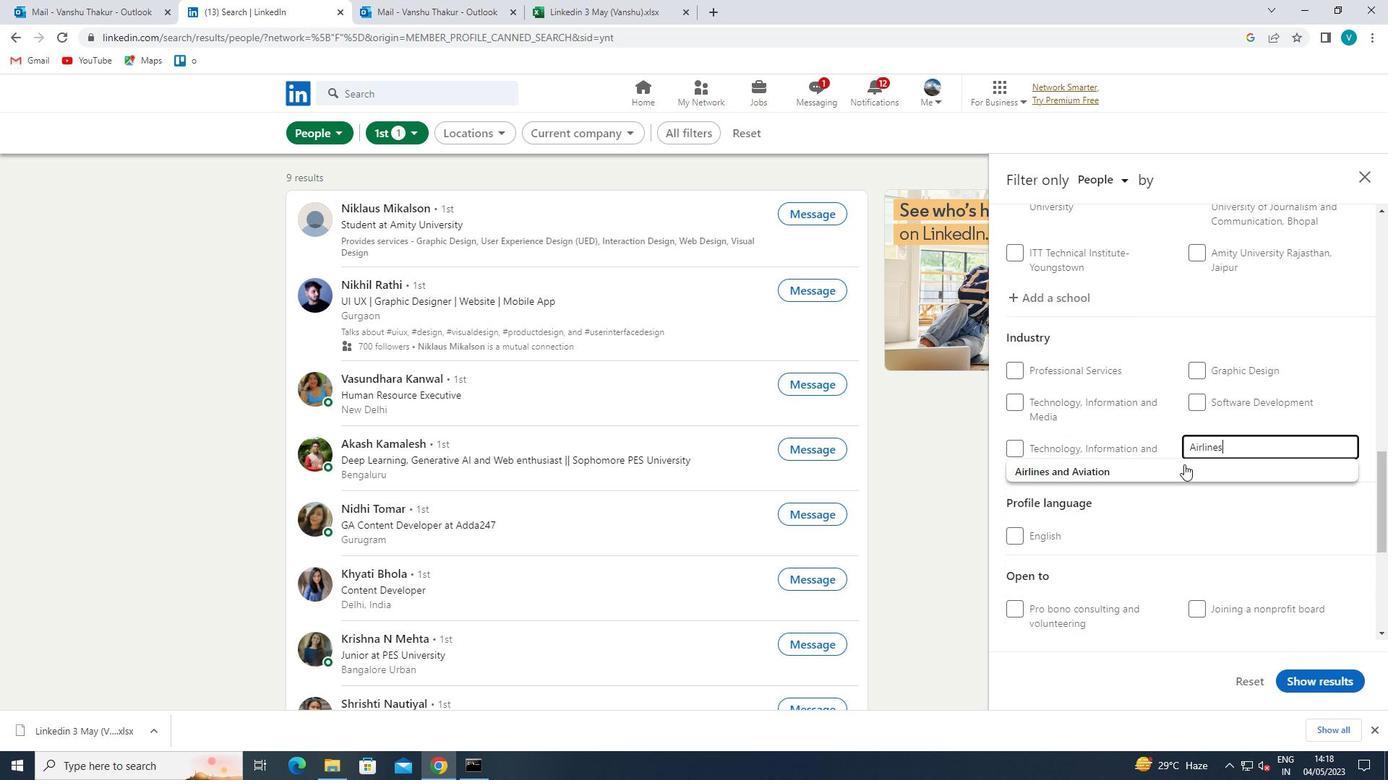 
Action: Mouse scrolled (1180, 470) with delta (0, 0)
Screenshot: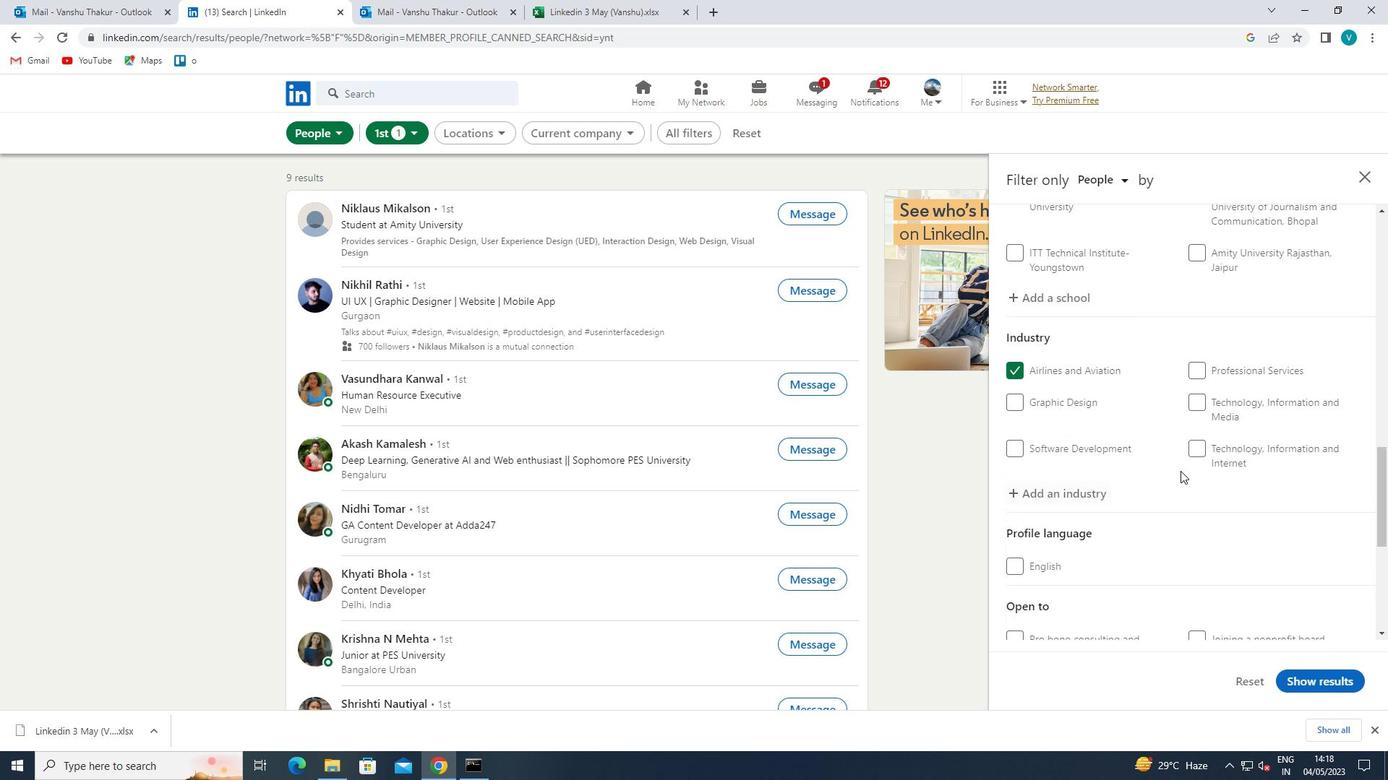 
Action: Mouse moved to (1179, 472)
Screenshot: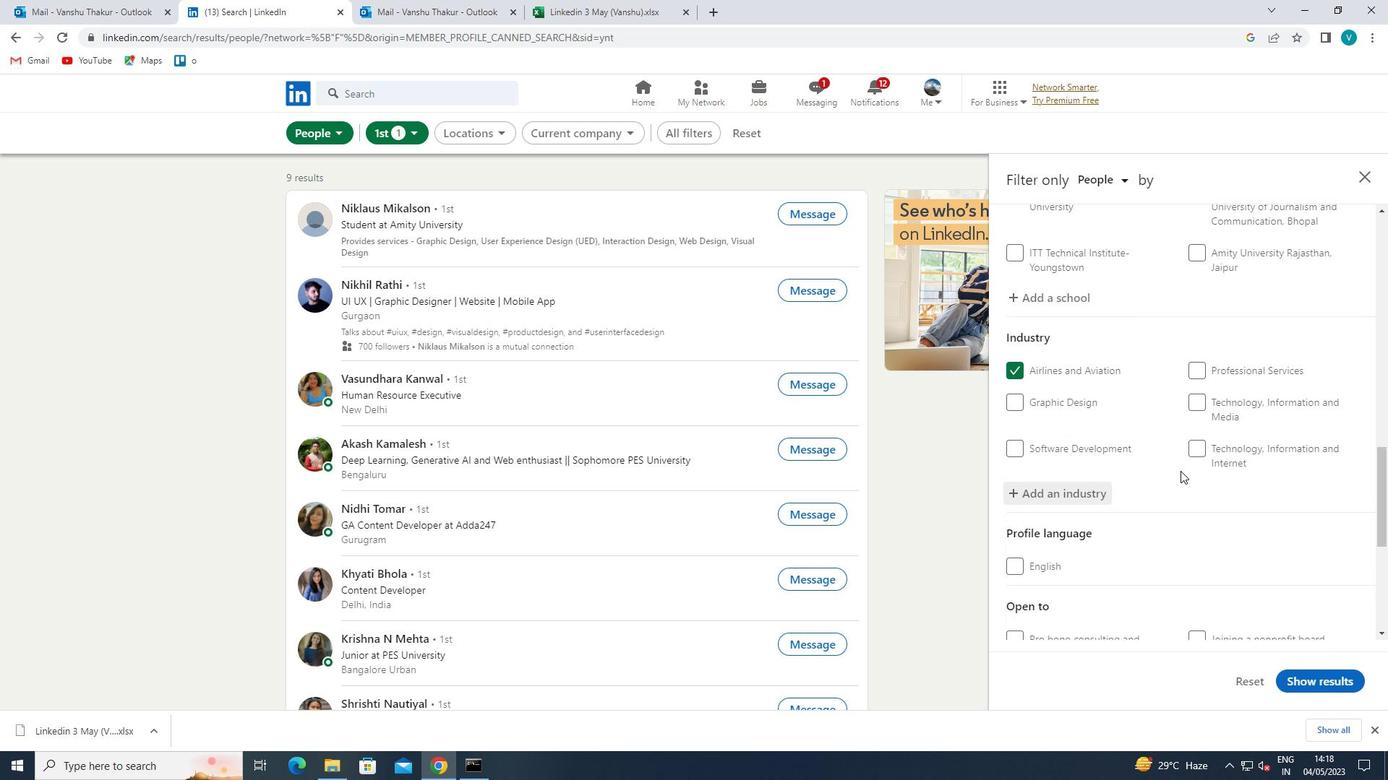 
Action: Mouse scrolled (1179, 471) with delta (0, 0)
Screenshot: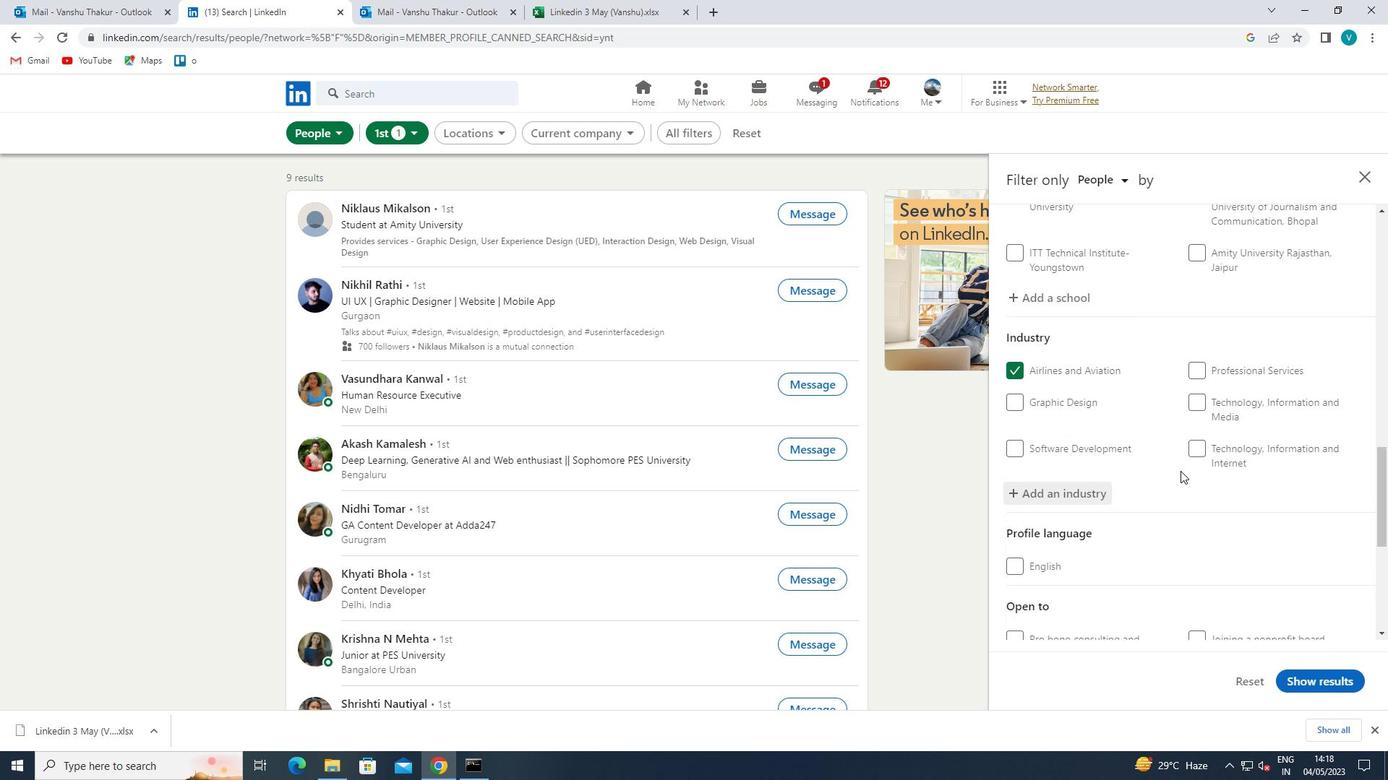
Action: Mouse moved to (1179, 474)
Screenshot: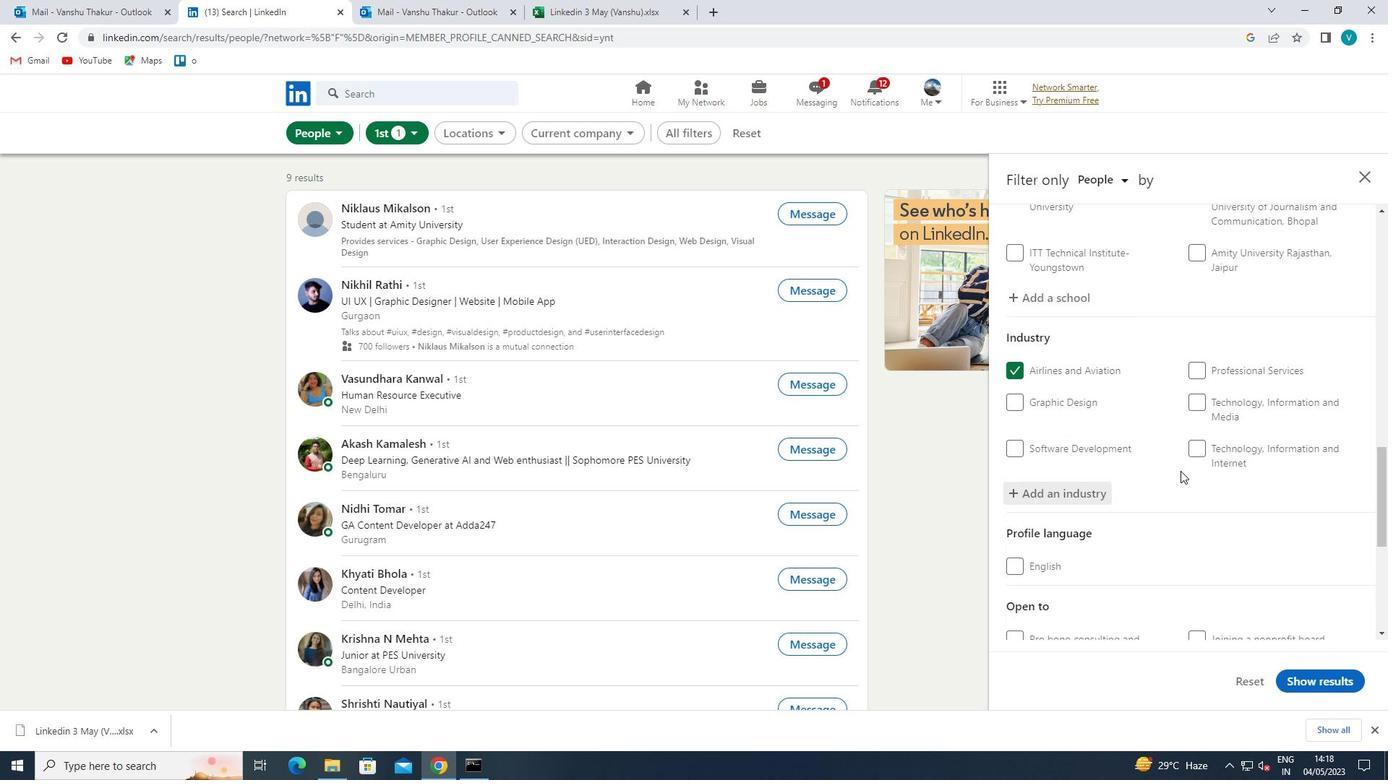 
Action: Mouse scrolled (1179, 473) with delta (0, 0)
Screenshot: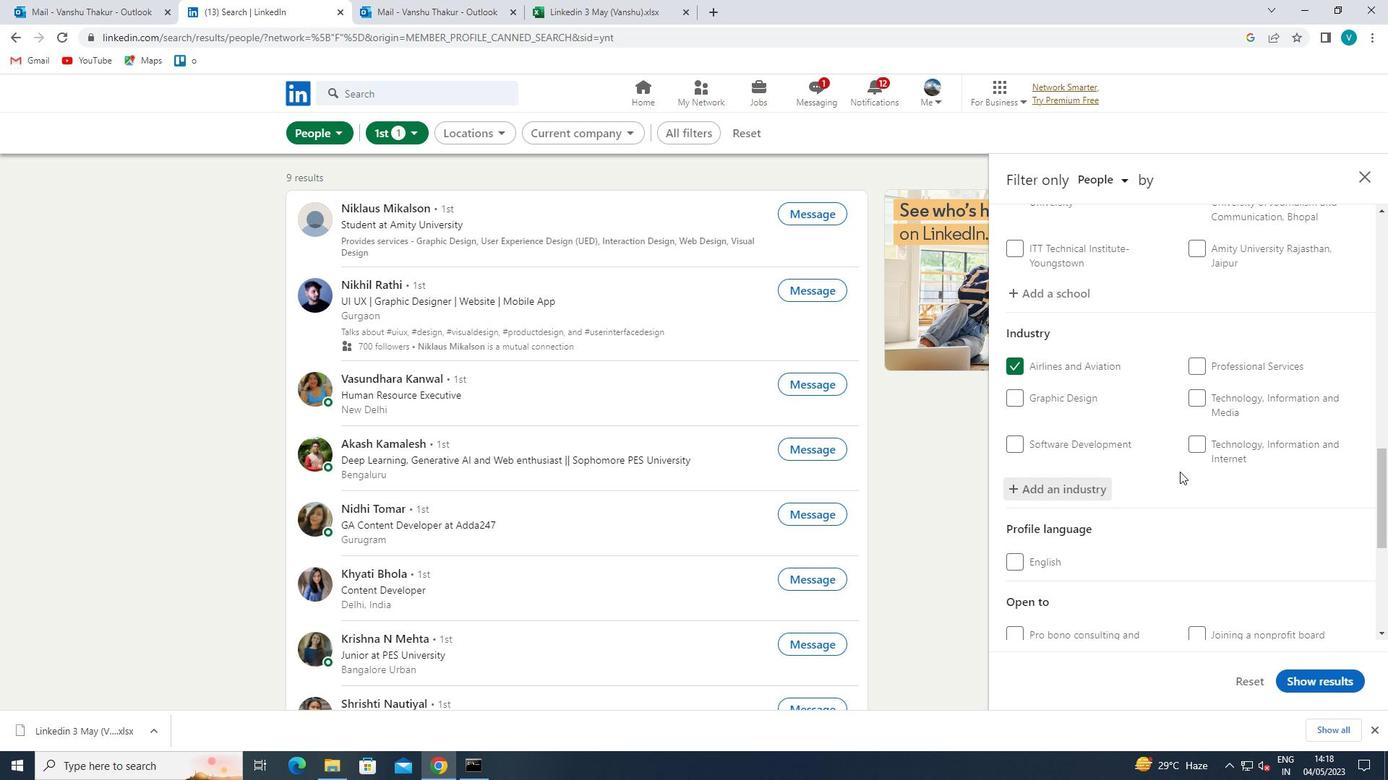 
Action: Mouse moved to (1232, 579)
Screenshot: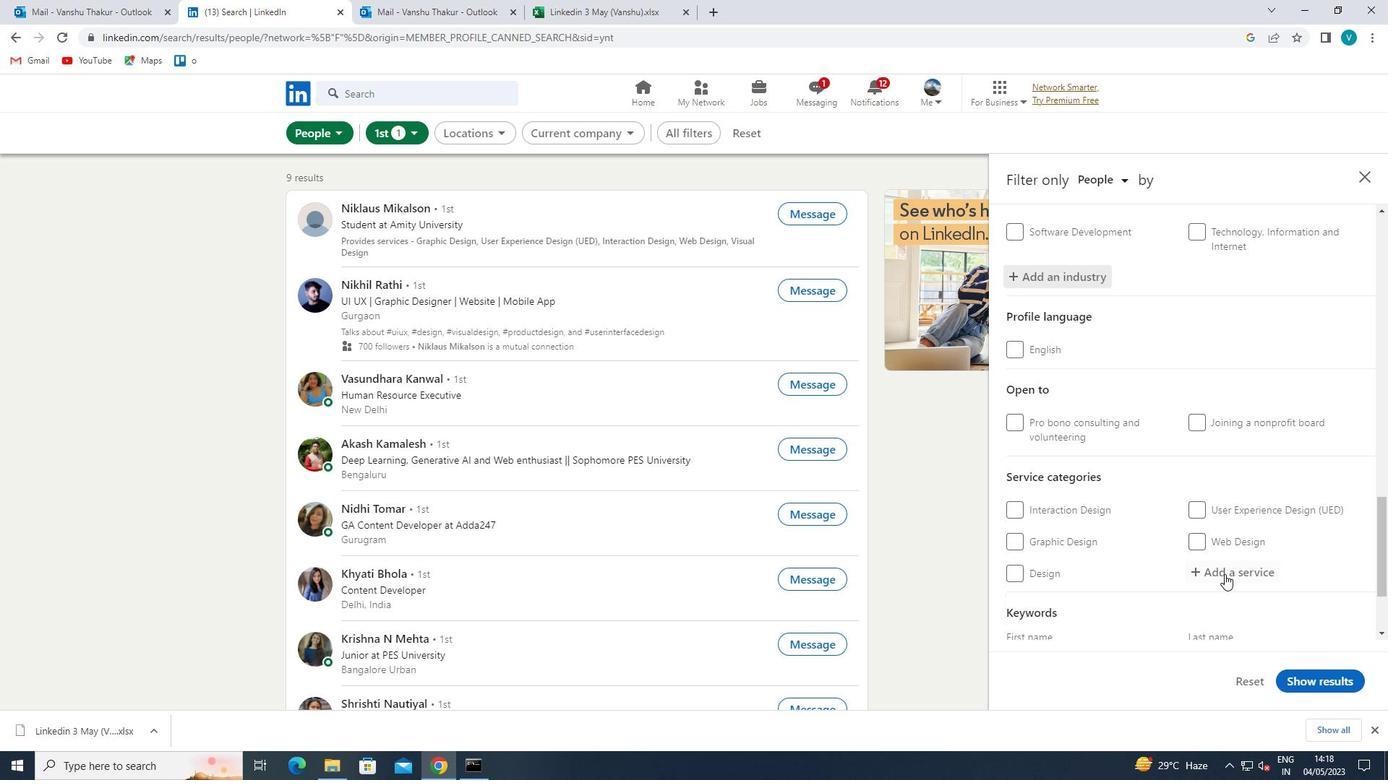 
Action: Mouse pressed left at (1232, 579)
Screenshot: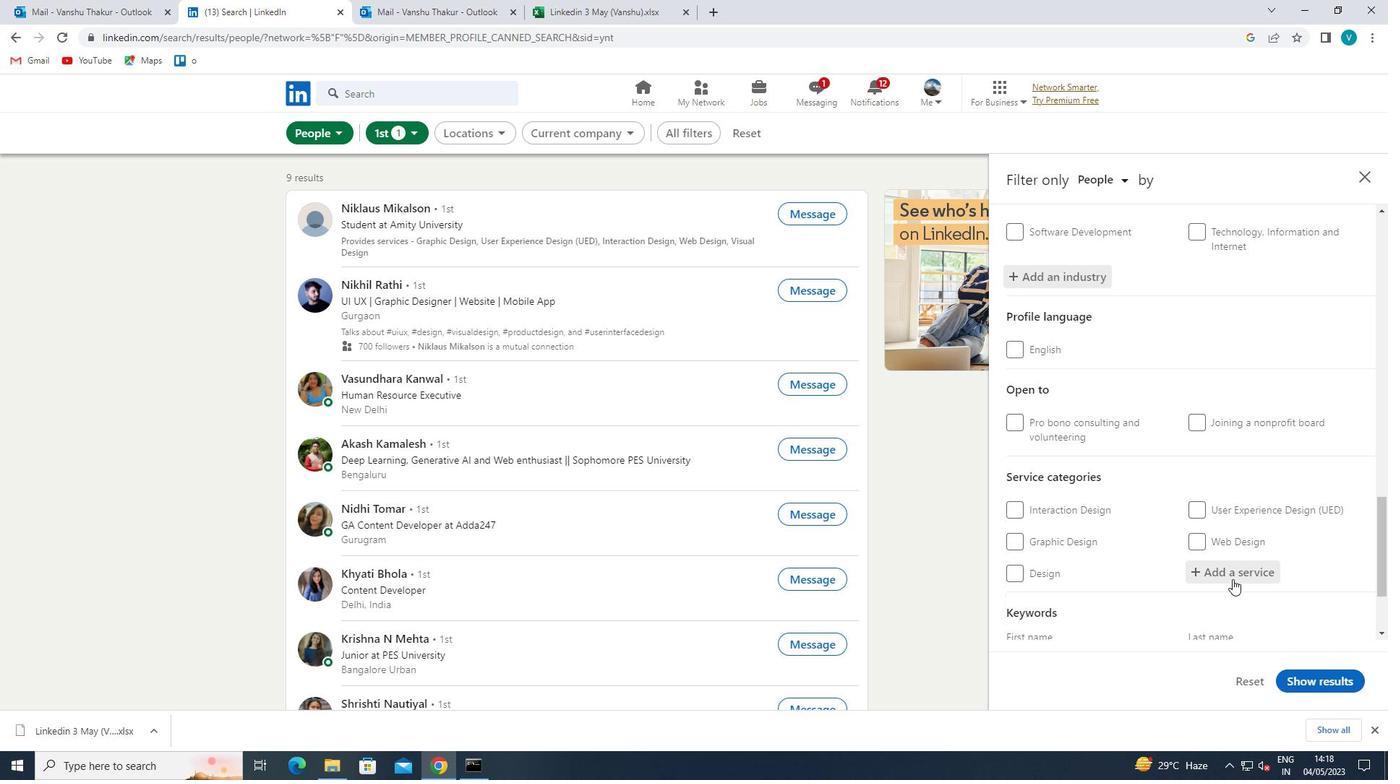 
Action: Mouse moved to (1230, 576)
Screenshot: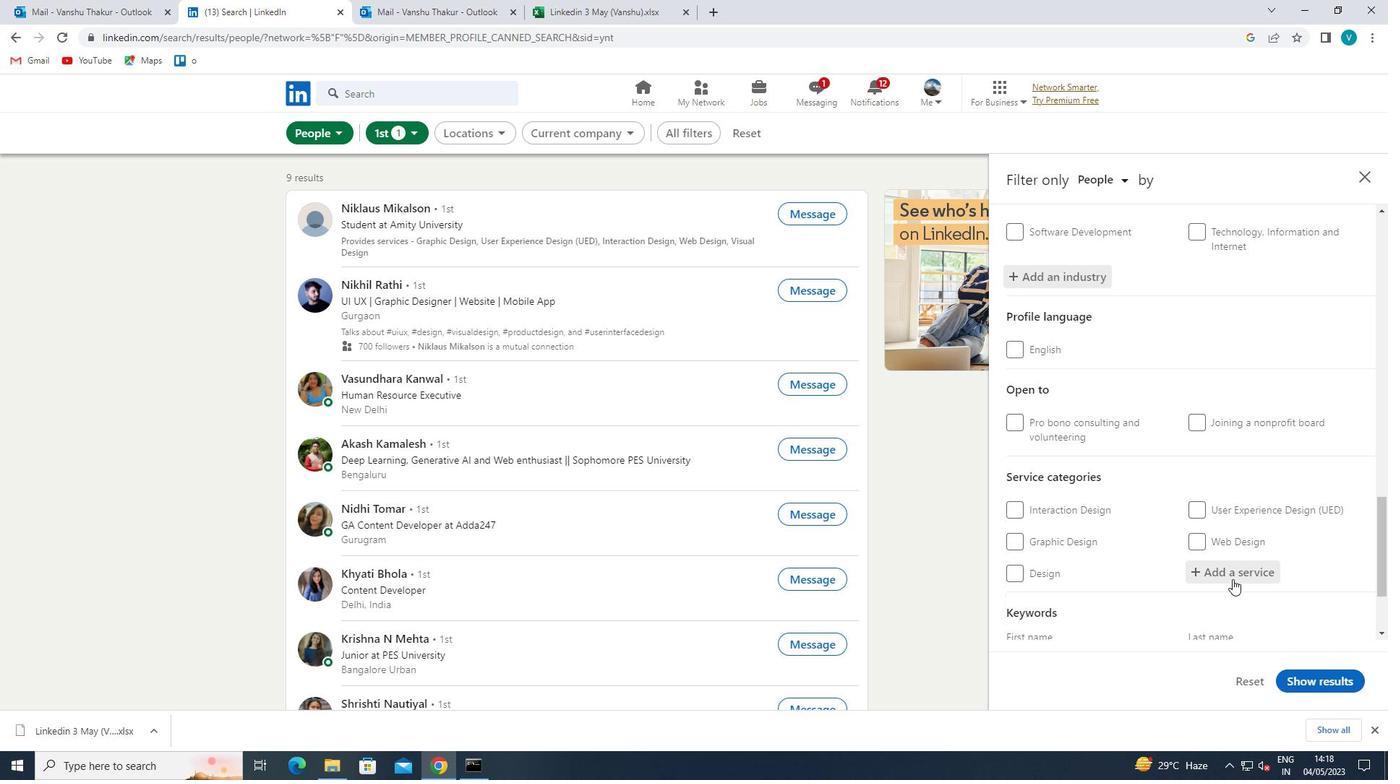 
Action: Key pressed <Key.shift>TRAINING
Screenshot: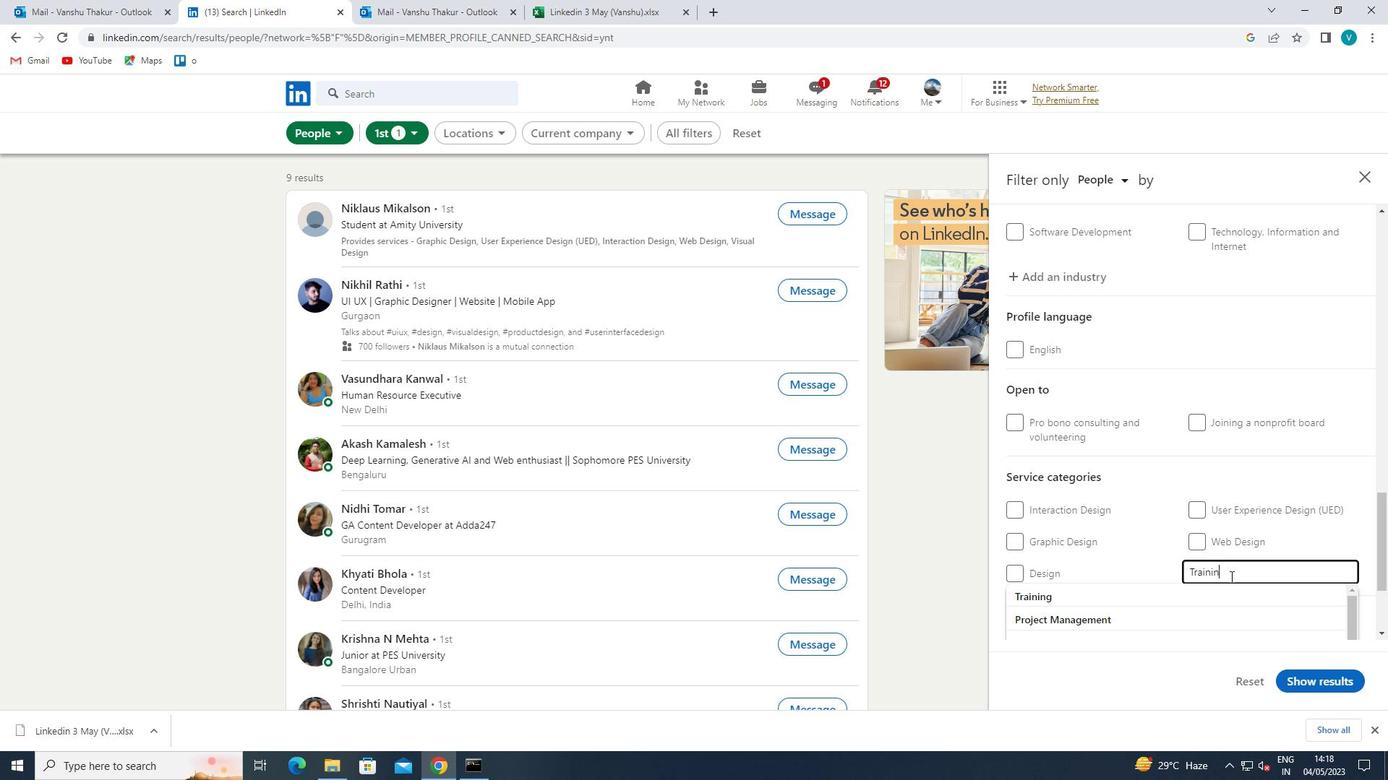 
Action: Mouse moved to (1081, 590)
Screenshot: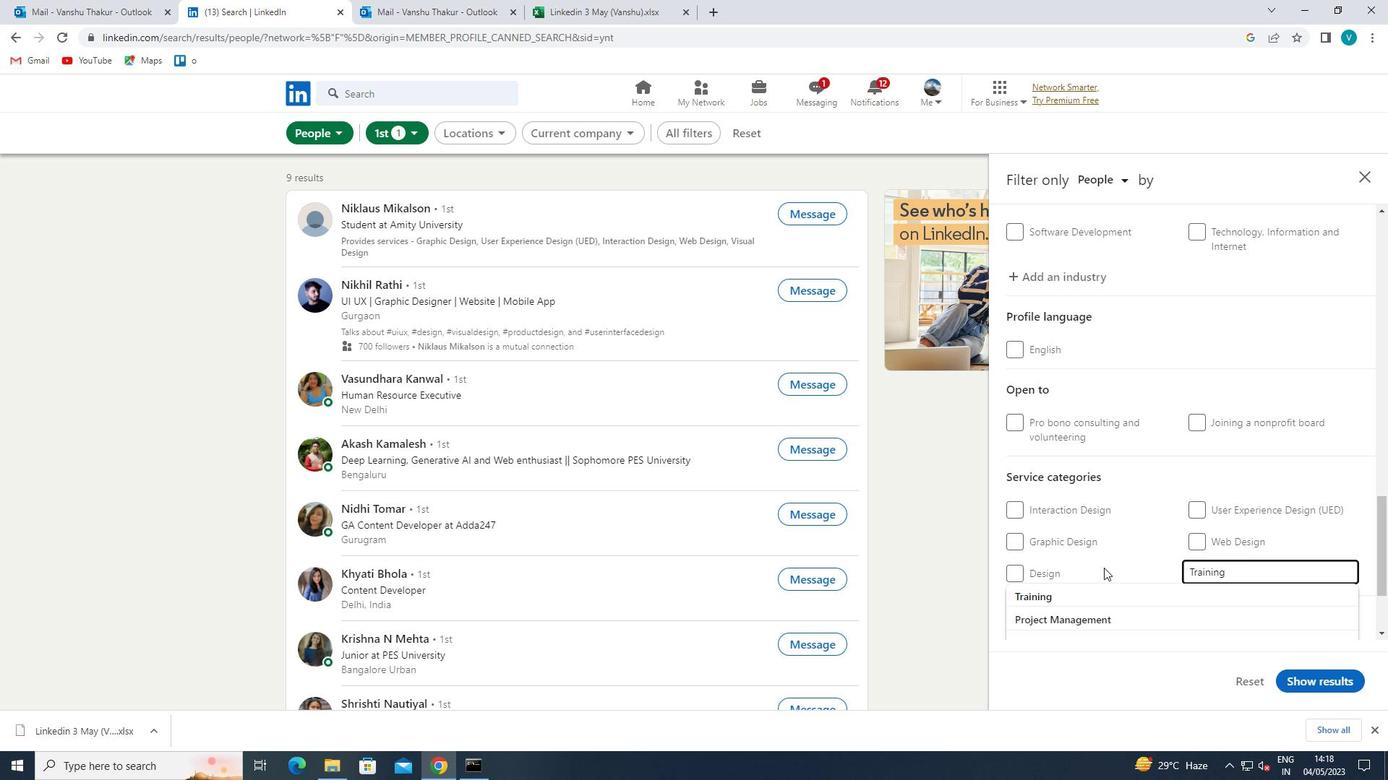
Action: Mouse pressed left at (1081, 590)
Screenshot: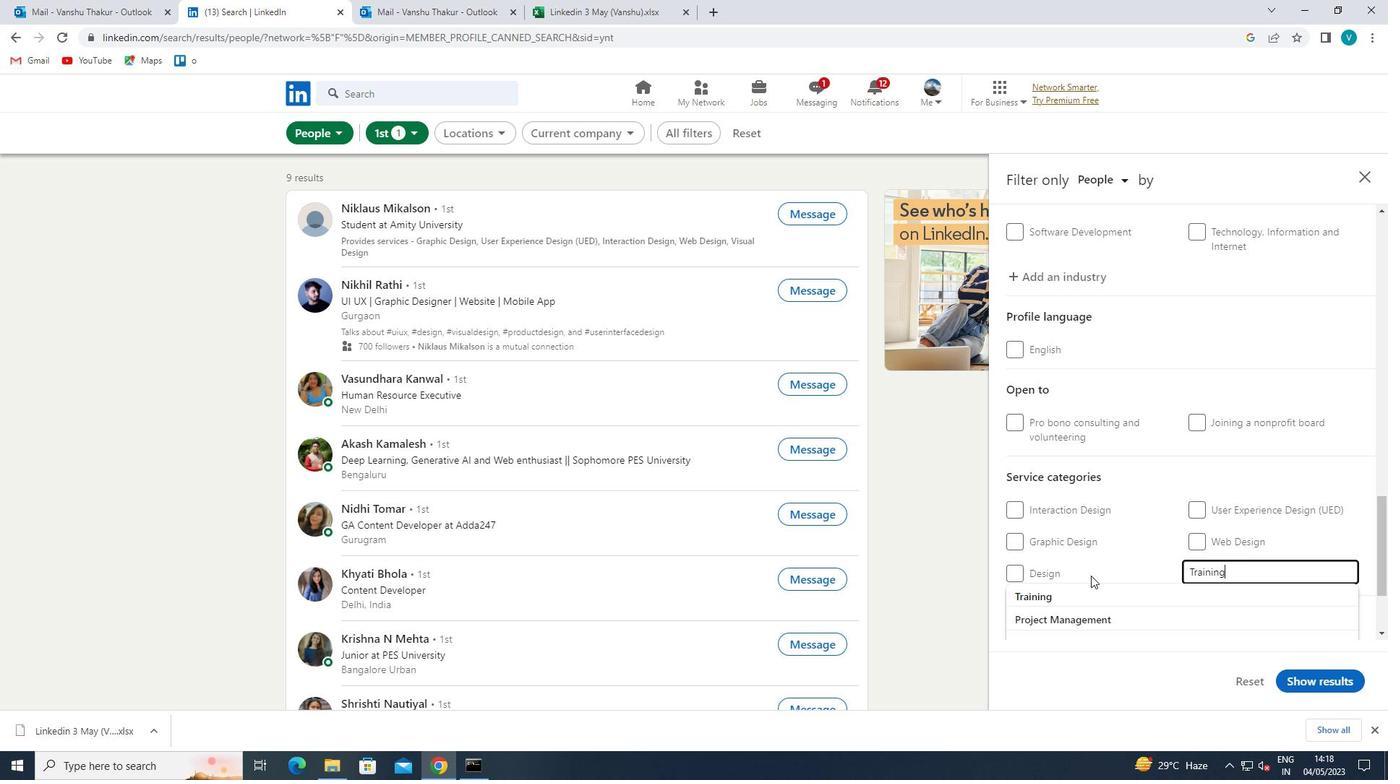 
Action: Mouse moved to (1108, 566)
Screenshot: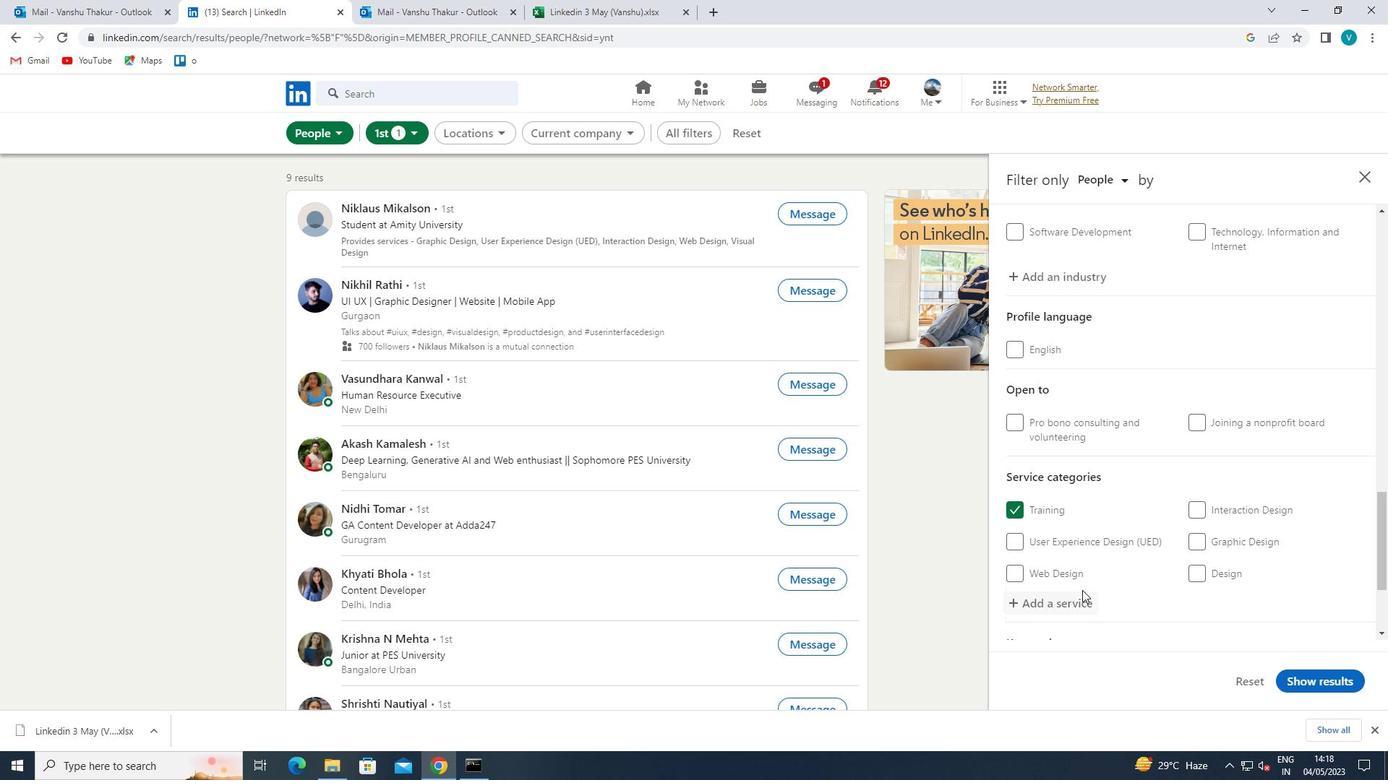 
Action: Mouse scrolled (1108, 565) with delta (0, 0)
Screenshot: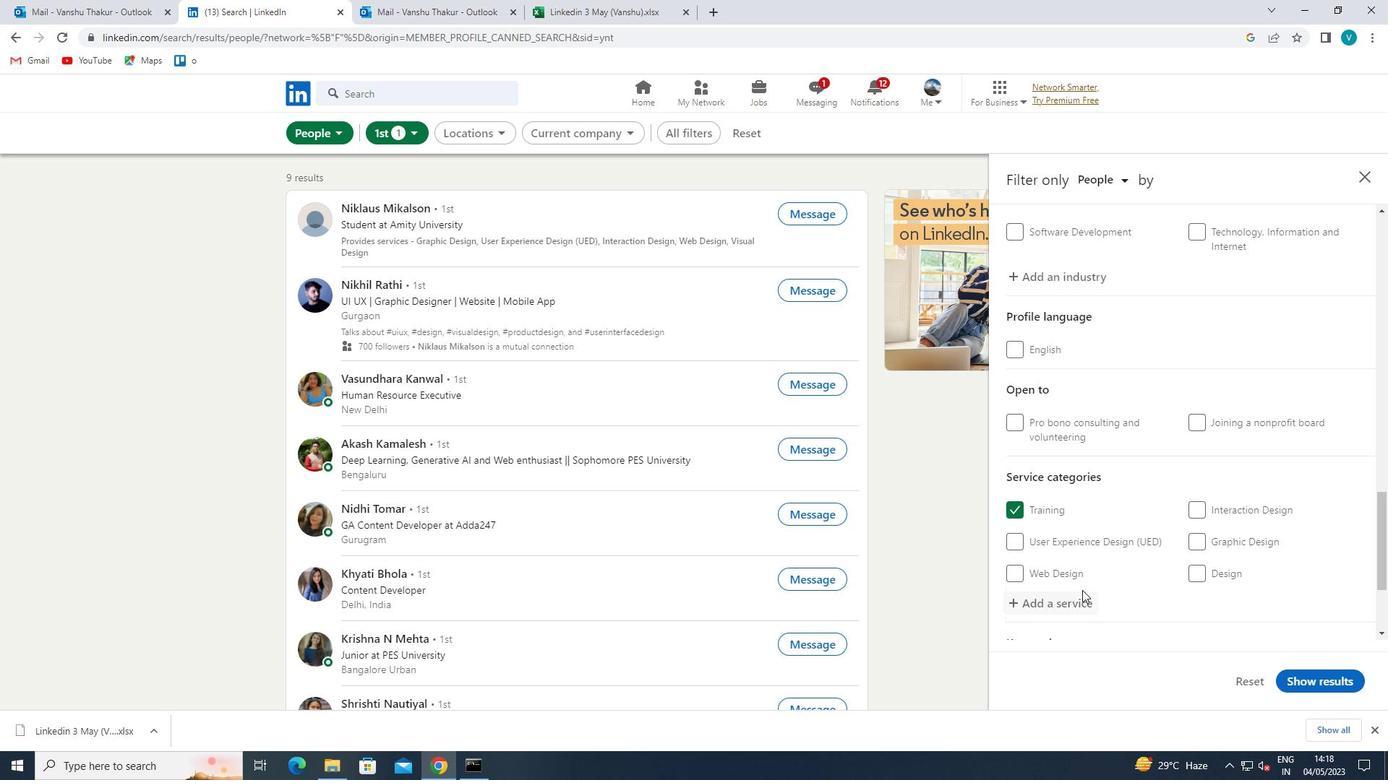 
Action: Mouse moved to (1113, 558)
Screenshot: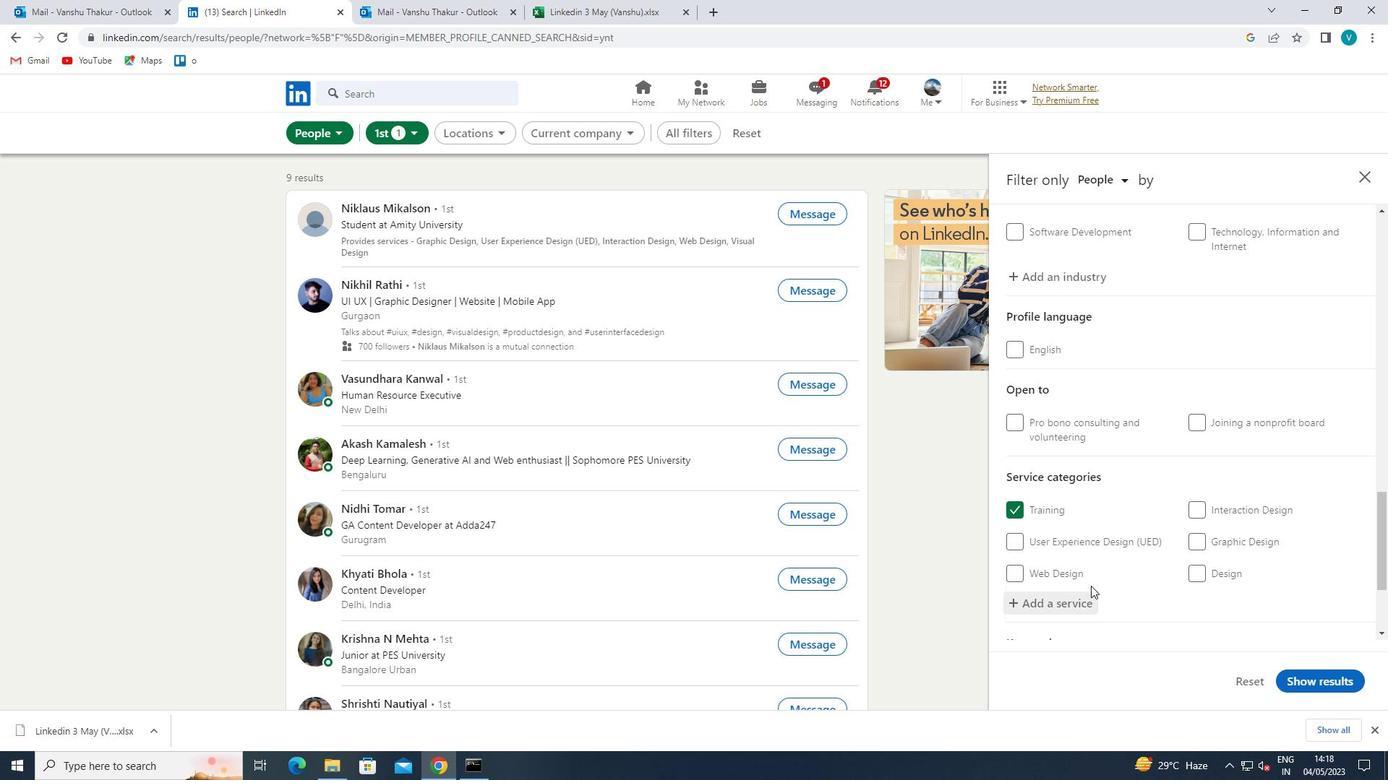 
Action: Mouse scrolled (1113, 557) with delta (0, 0)
Screenshot: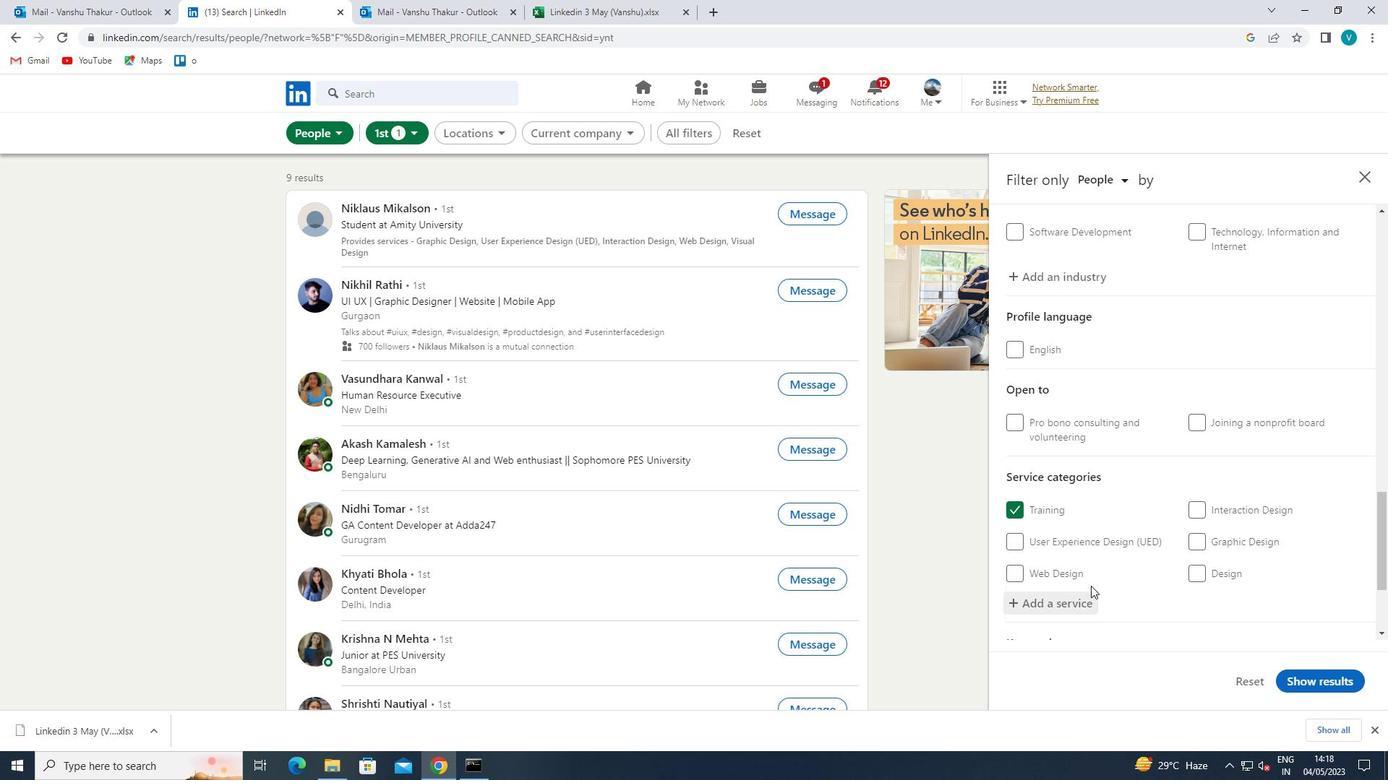 
Action: Mouse moved to (1114, 555)
Screenshot: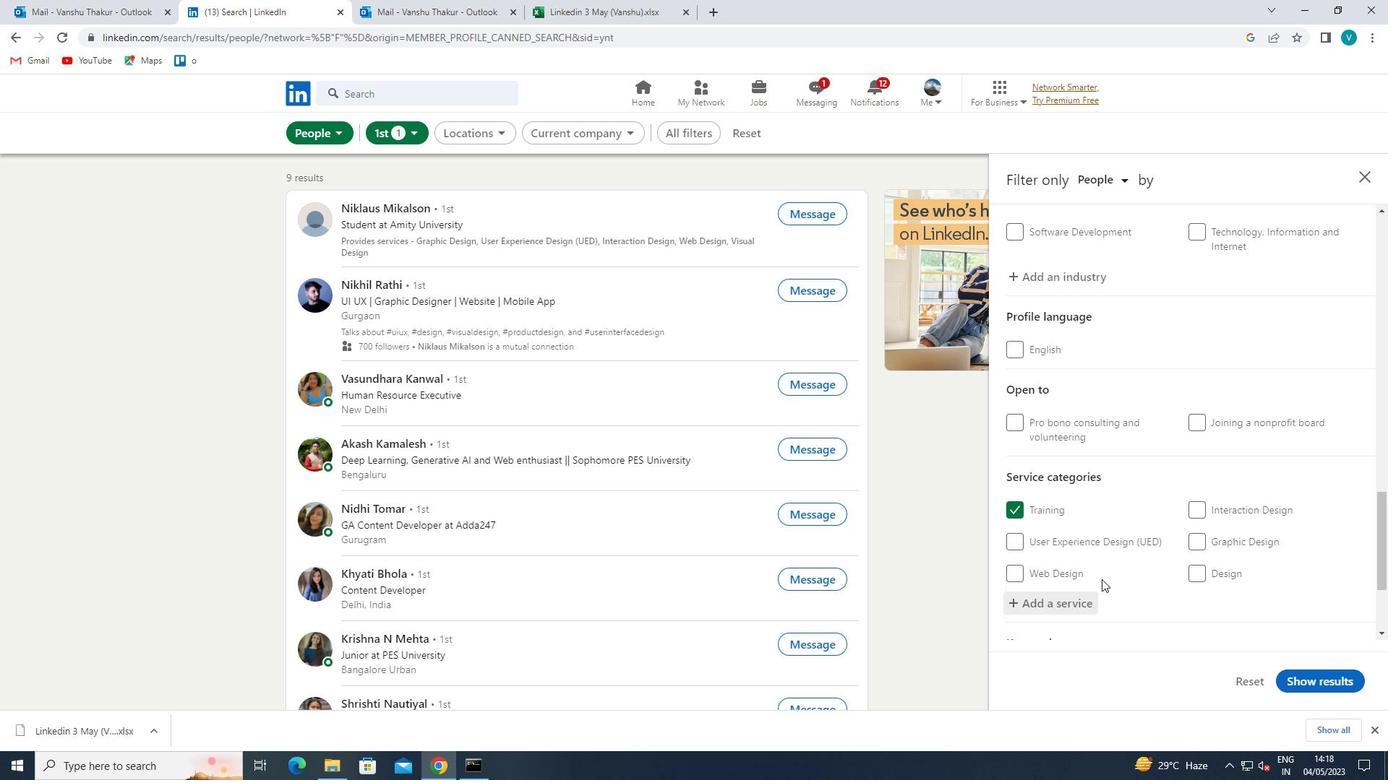 
Action: Mouse scrolled (1114, 555) with delta (0, 0)
Screenshot: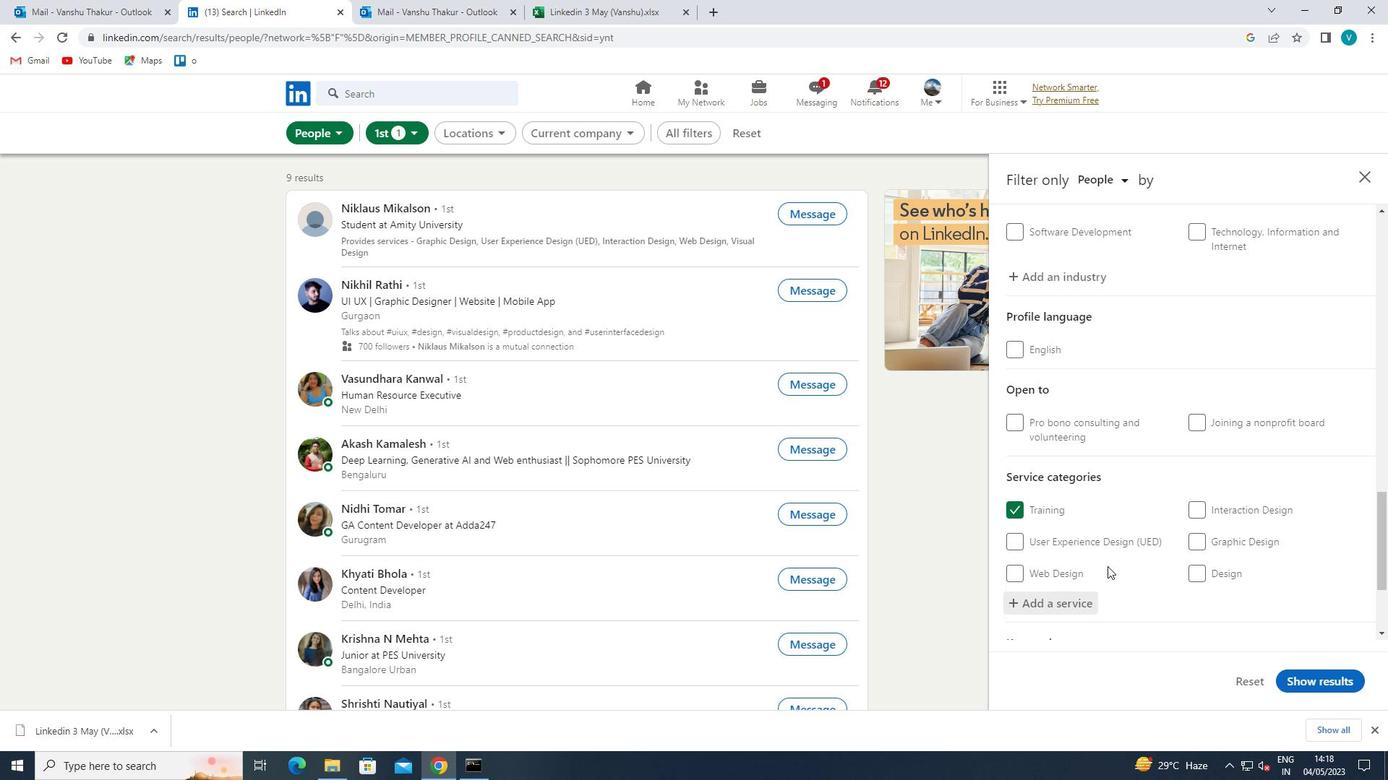 
Action: Mouse moved to (1114, 555)
Screenshot: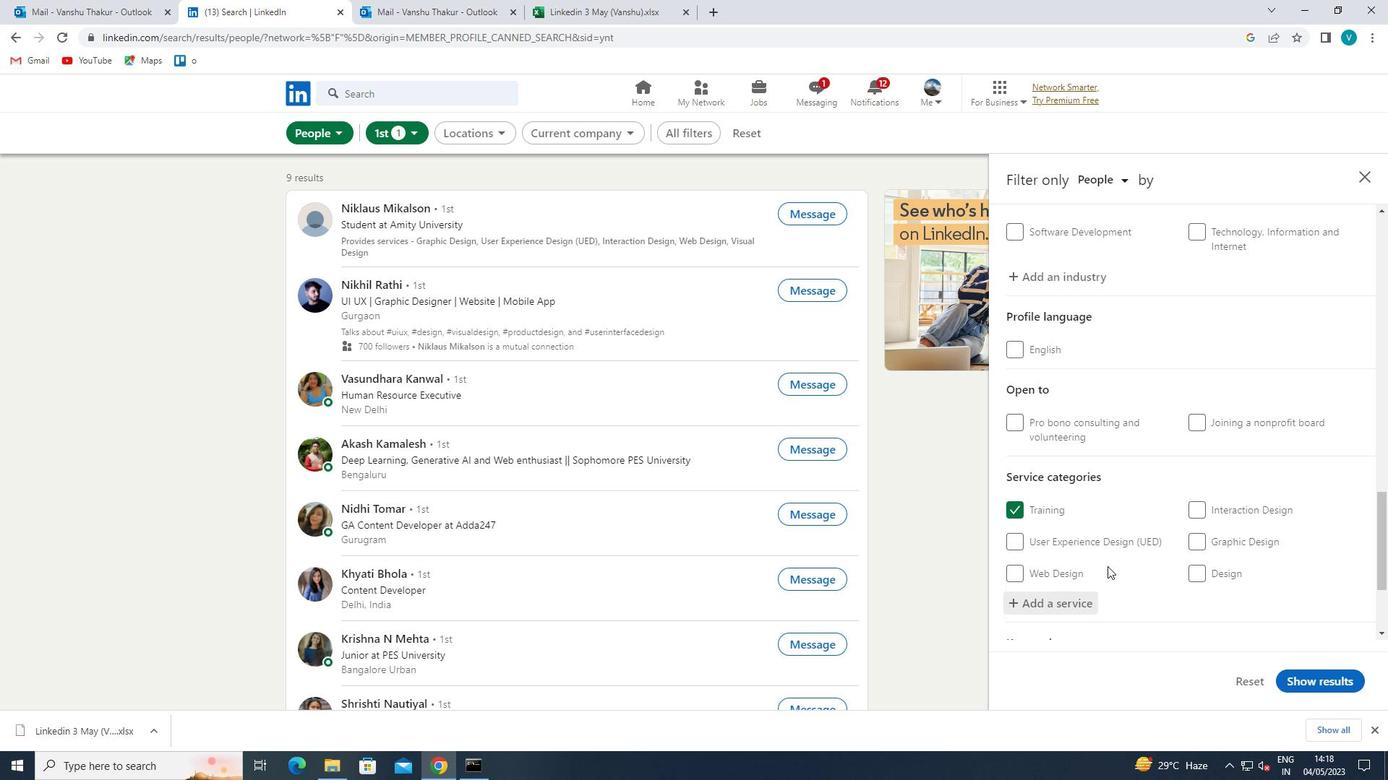 
Action: Mouse scrolled (1114, 554) with delta (0, 0)
Screenshot: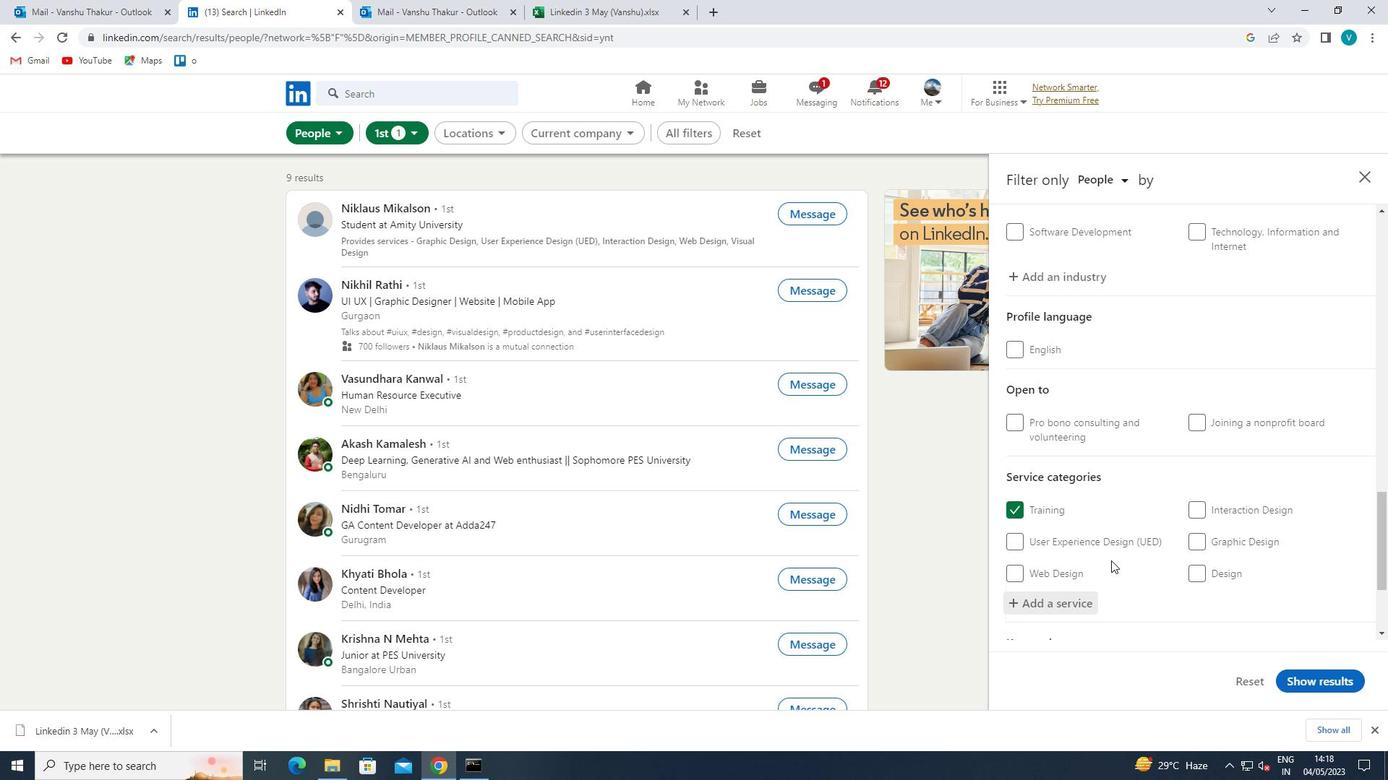 
Action: Mouse moved to (1112, 555)
Screenshot: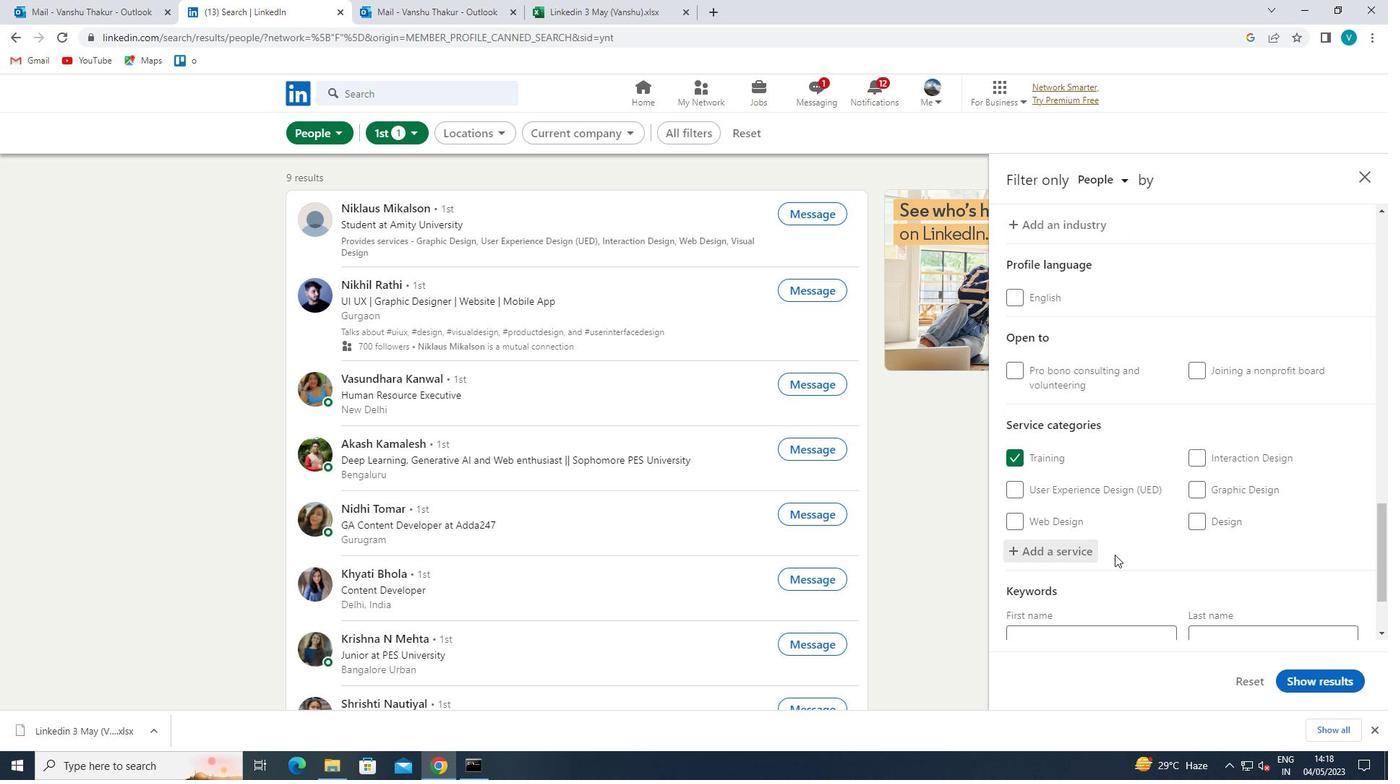 
Action: Mouse scrolled (1112, 554) with delta (0, 0)
Screenshot: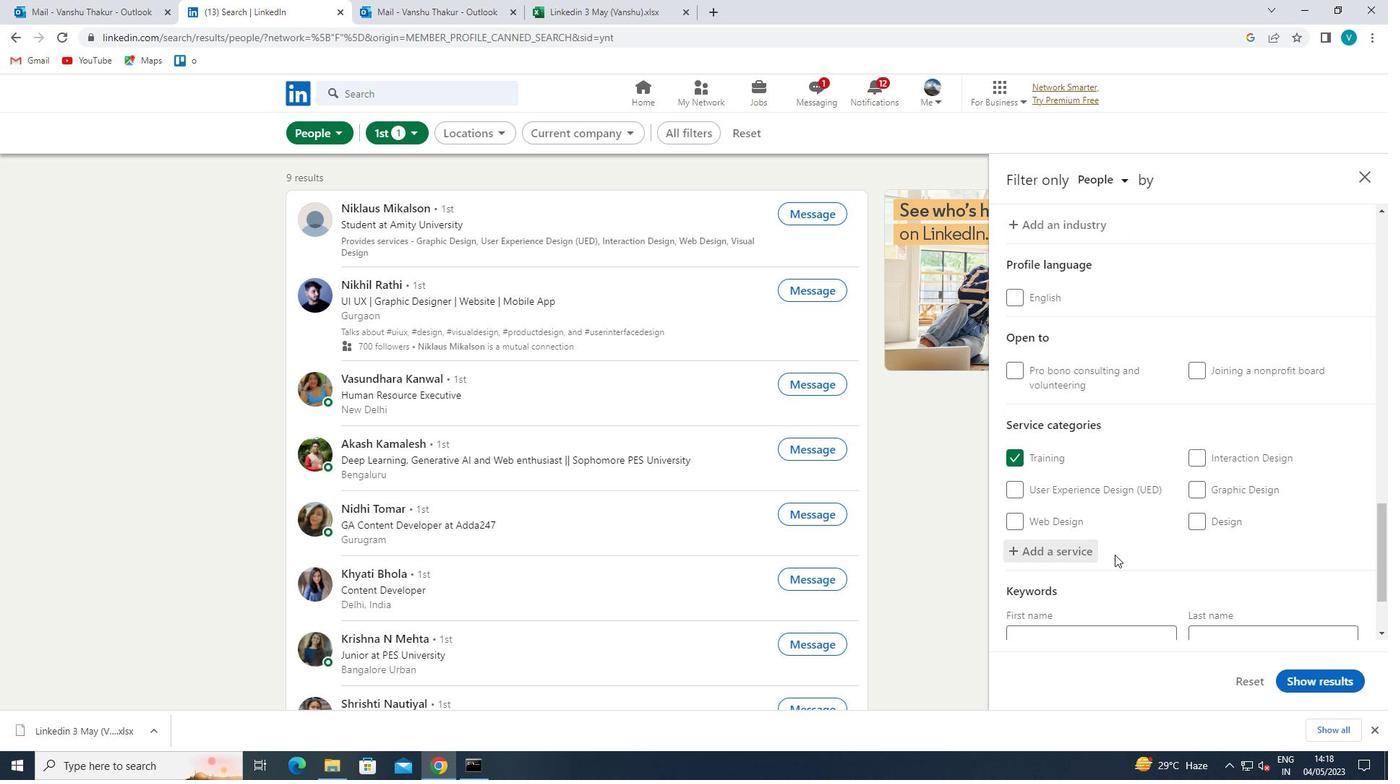 
Action: Mouse scrolled (1112, 554) with delta (0, 0)
Screenshot: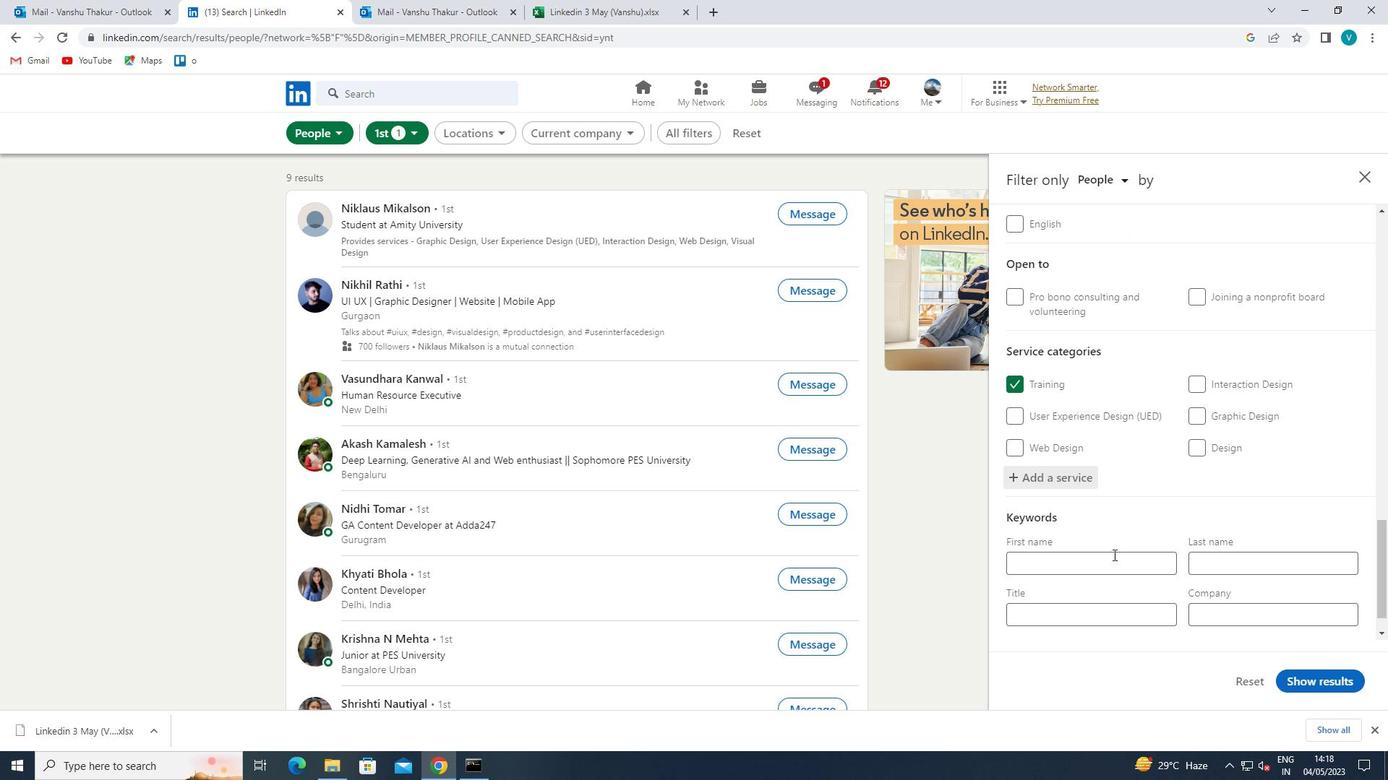 
Action: Mouse moved to (1107, 572)
Screenshot: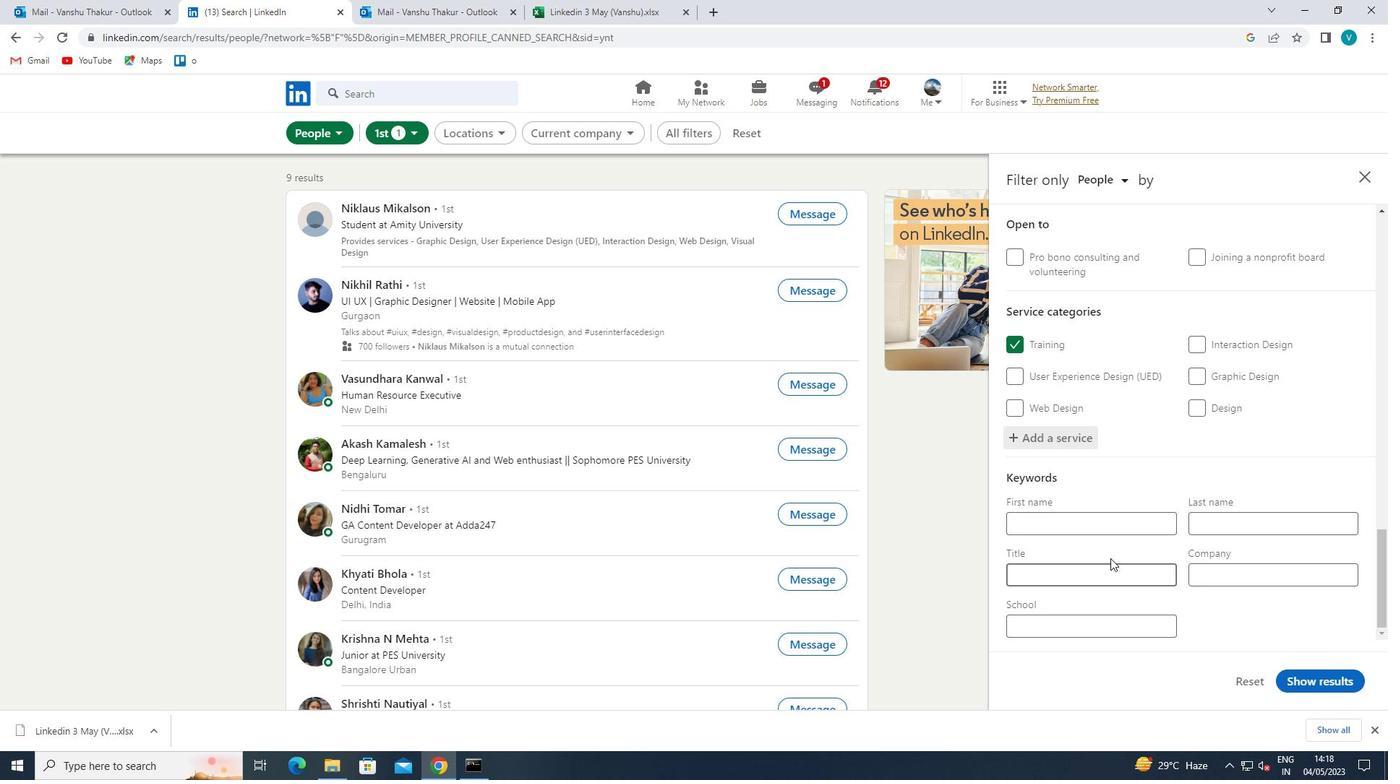 
Action: Mouse pressed left at (1107, 572)
Screenshot: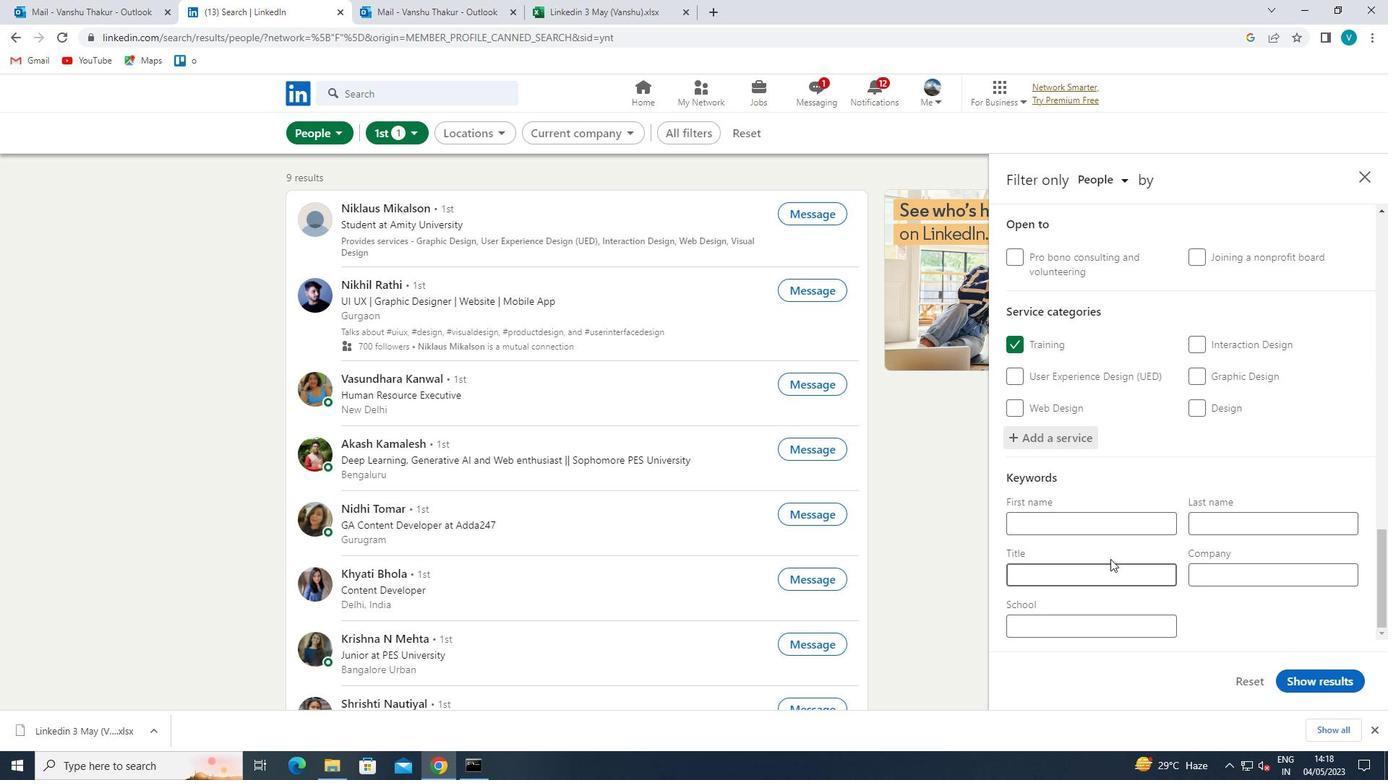 
Action: Key pressed <Key.shift>MARKET<Key.space><Key.shift>DEVELOPMENT<Key.space><Key.shift>MANAGER<Key.space><Key.down><Key.left><Key.left><Key.left><Key.left><Key.left><Key.left><Key.left><Key.backspace><Key.shift>M
Screenshot: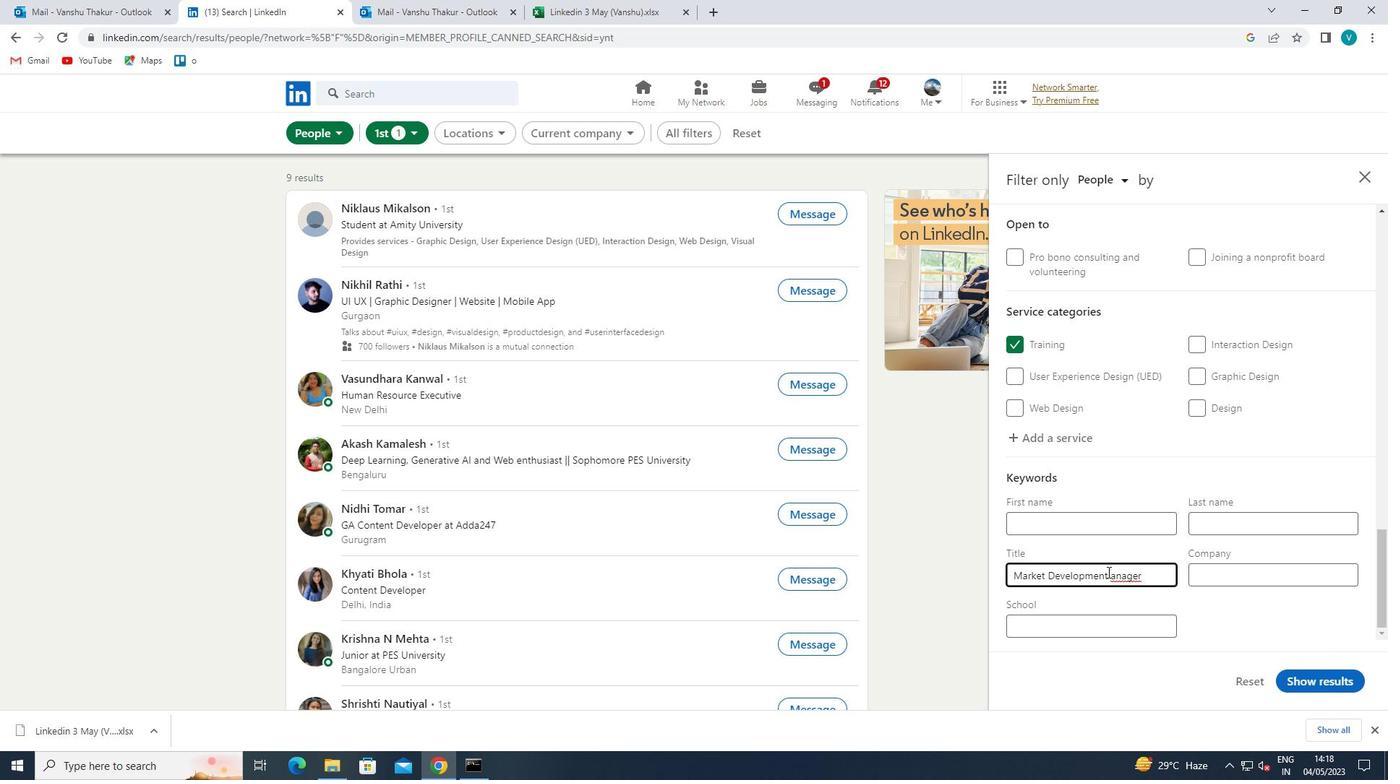 
Action: Mouse moved to (1336, 686)
Screenshot: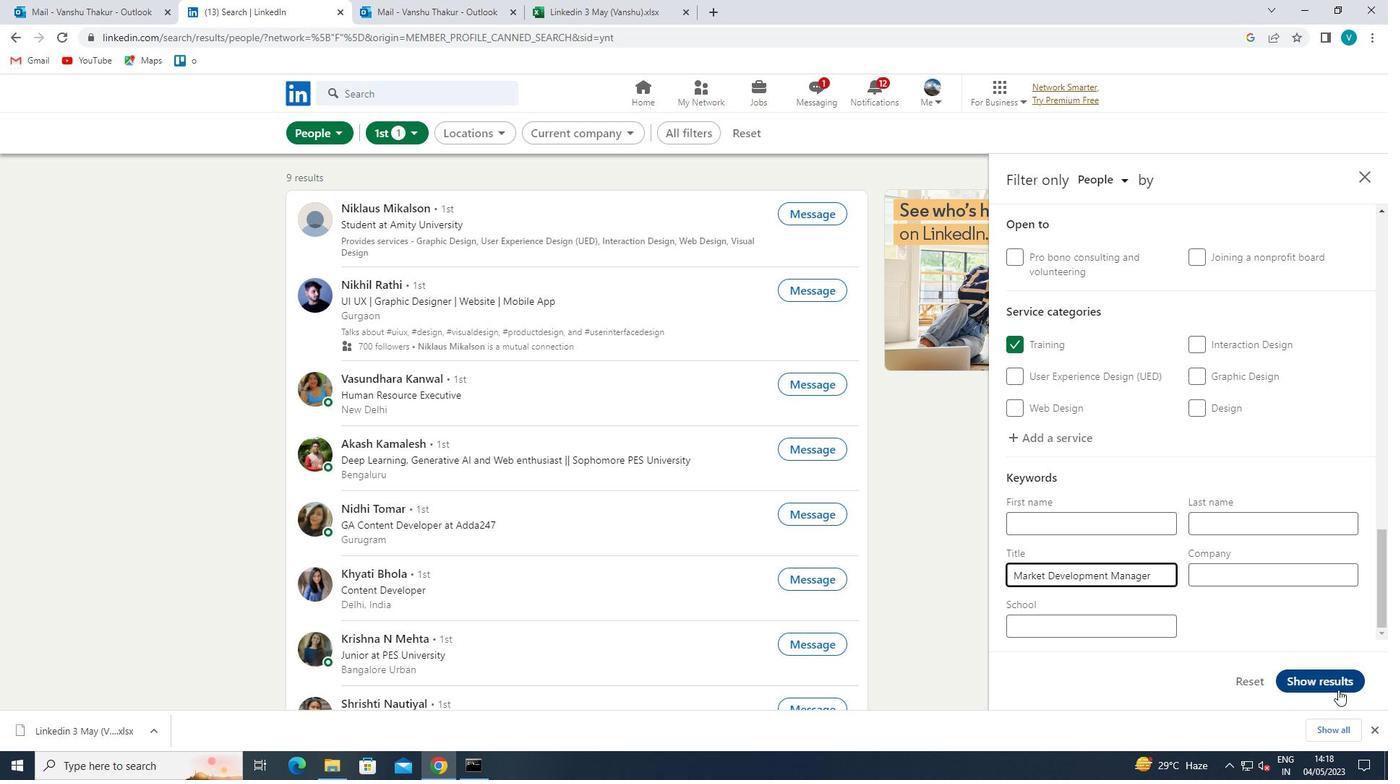 
Action: Mouse pressed left at (1336, 686)
Screenshot: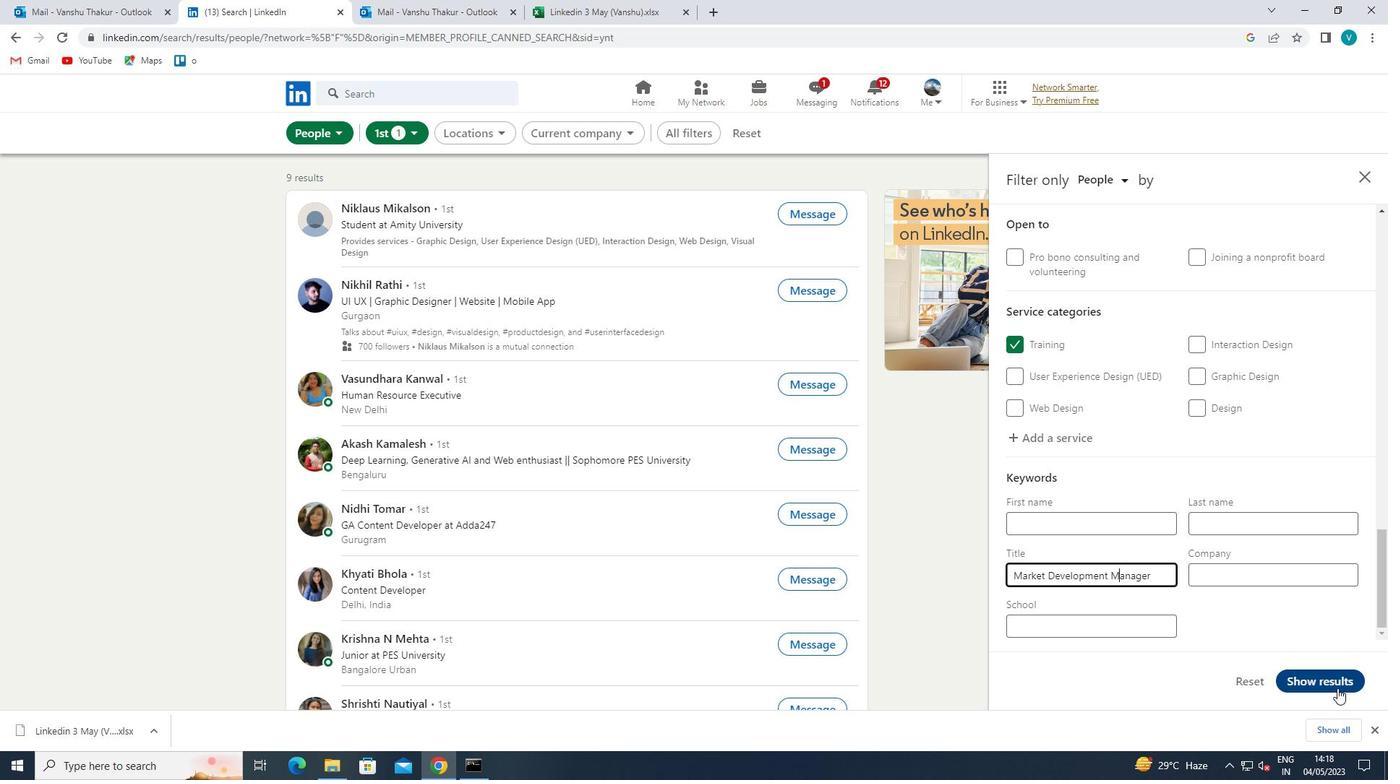 
